 Task: Reply to email with the signature Faith Turner with the subject Request for a testimonial from softage.1@softage.net with the message Can you confirm if the team has the required resources to meet the project deadline? with CC to softage.4@softage.net with an attached document Business_evaluation.pdf
Action: Mouse moved to (527, 674)
Screenshot: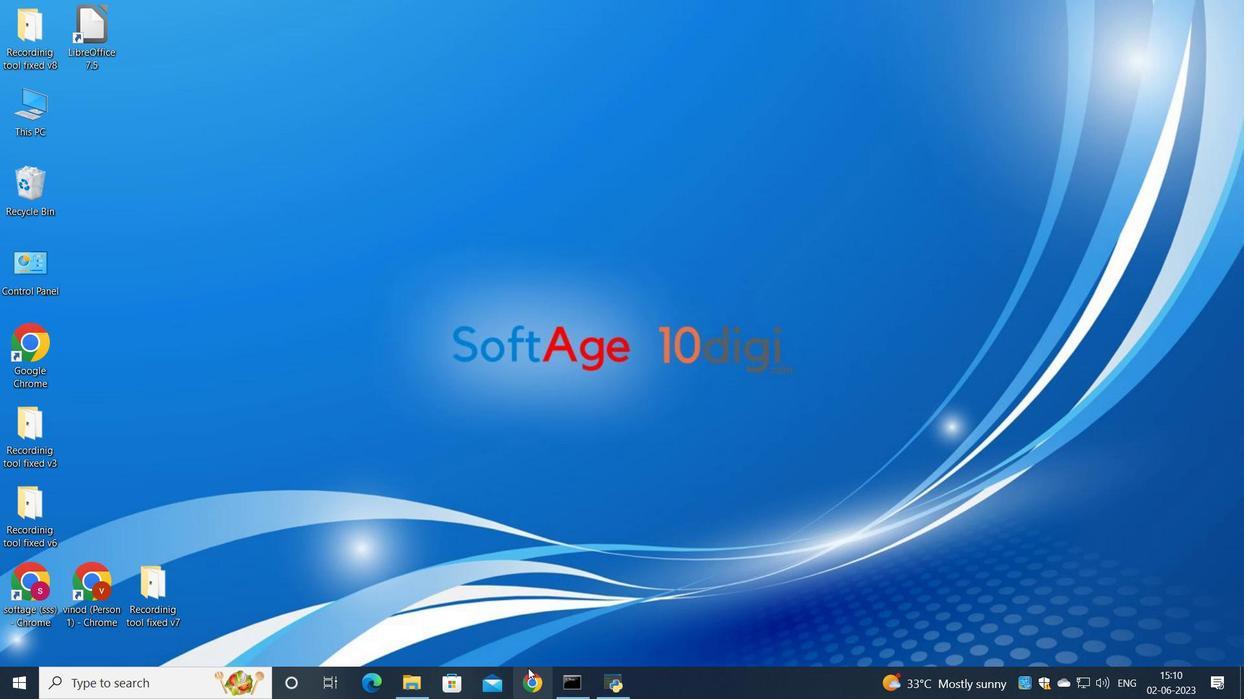 
Action: Mouse pressed left at (527, 674)
Screenshot: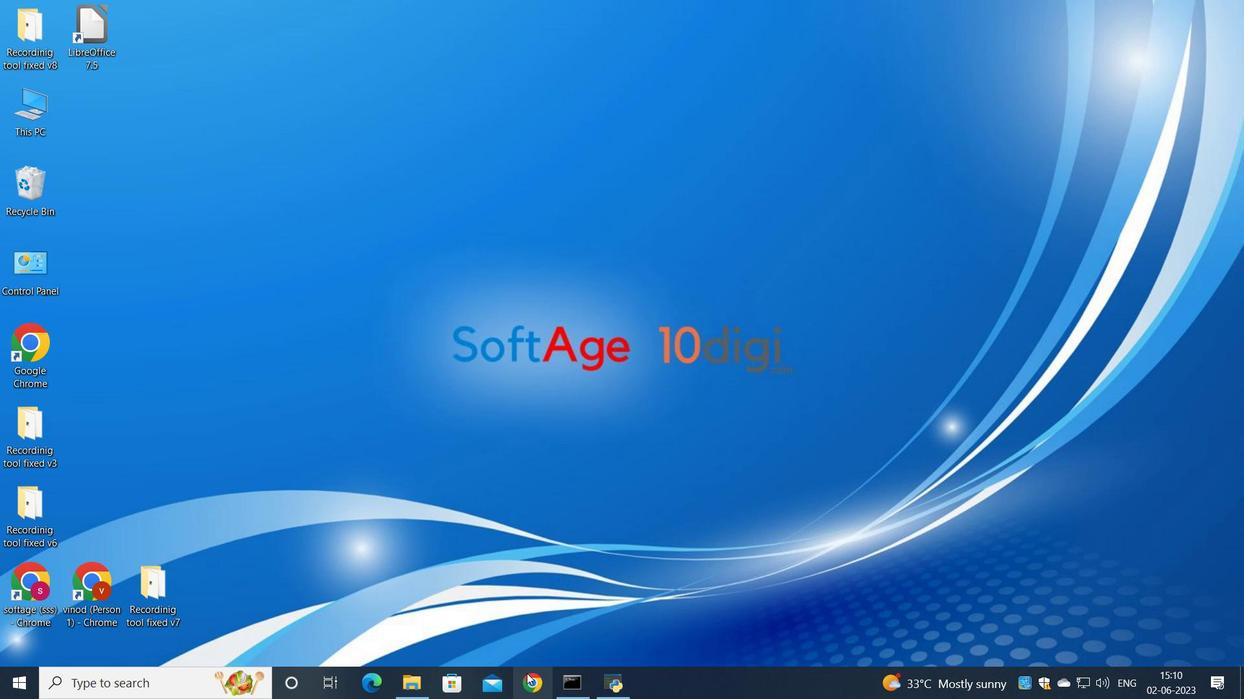 
Action: Mouse moved to (558, 394)
Screenshot: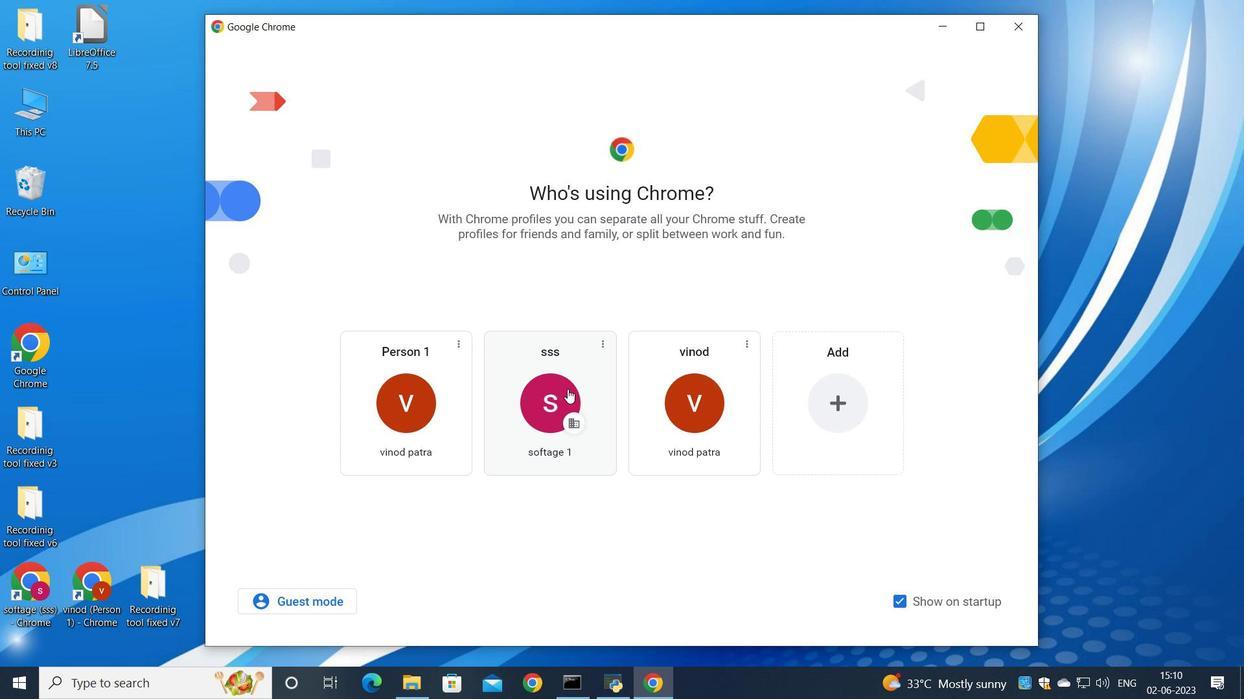
Action: Mouse pressed left at (558, 394)
Screenshot: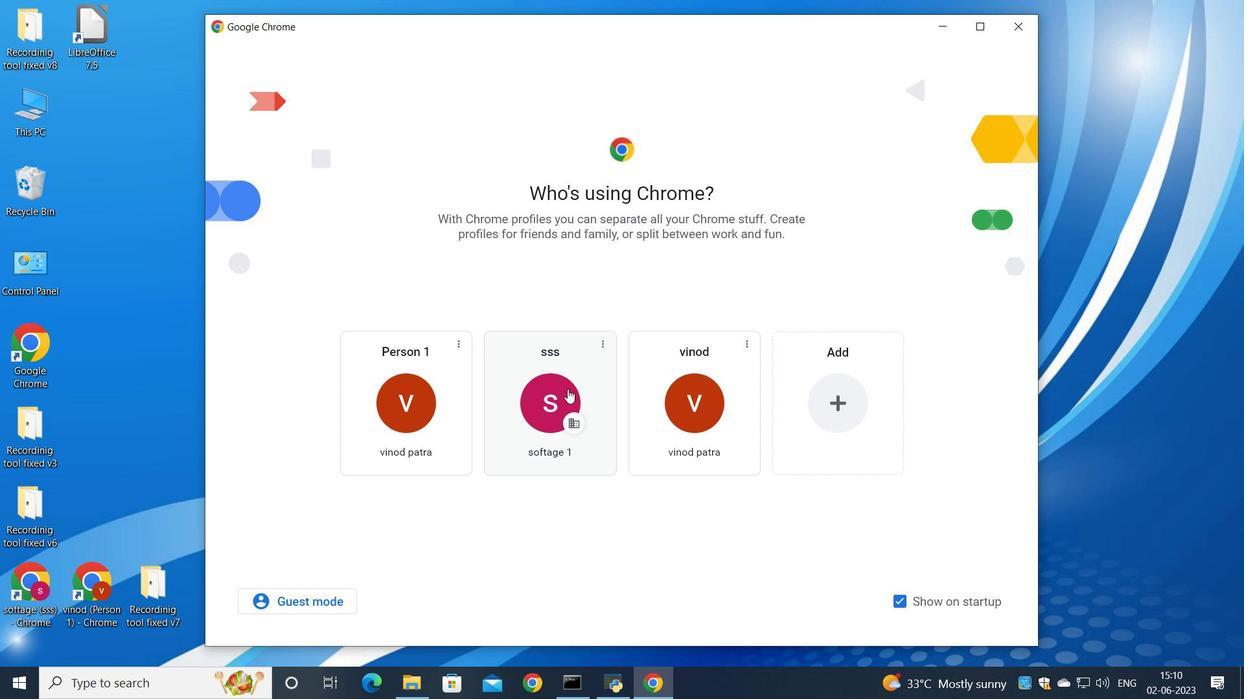 
Action: Mouse moved to (1088, 107)
Screenshot: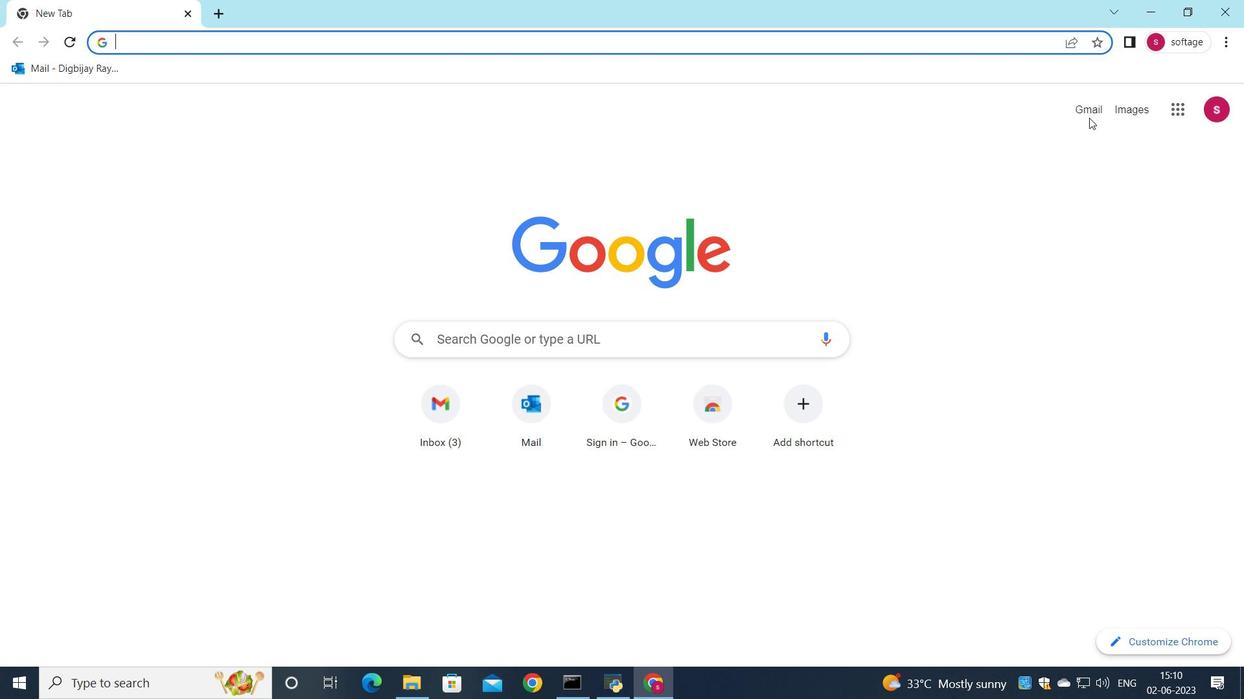 
Action: Mouse pressed left at (1088, 107)
Screenshot: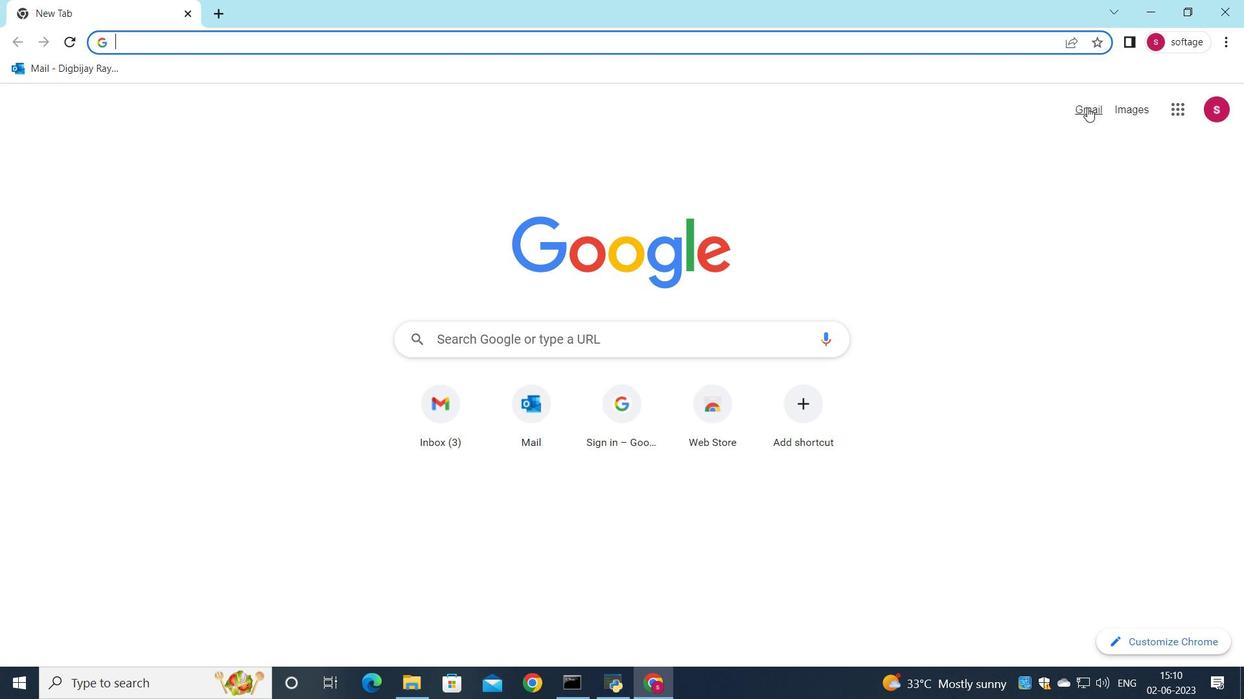 
Action: Mouse moved to (1064, 108)
Screenshot: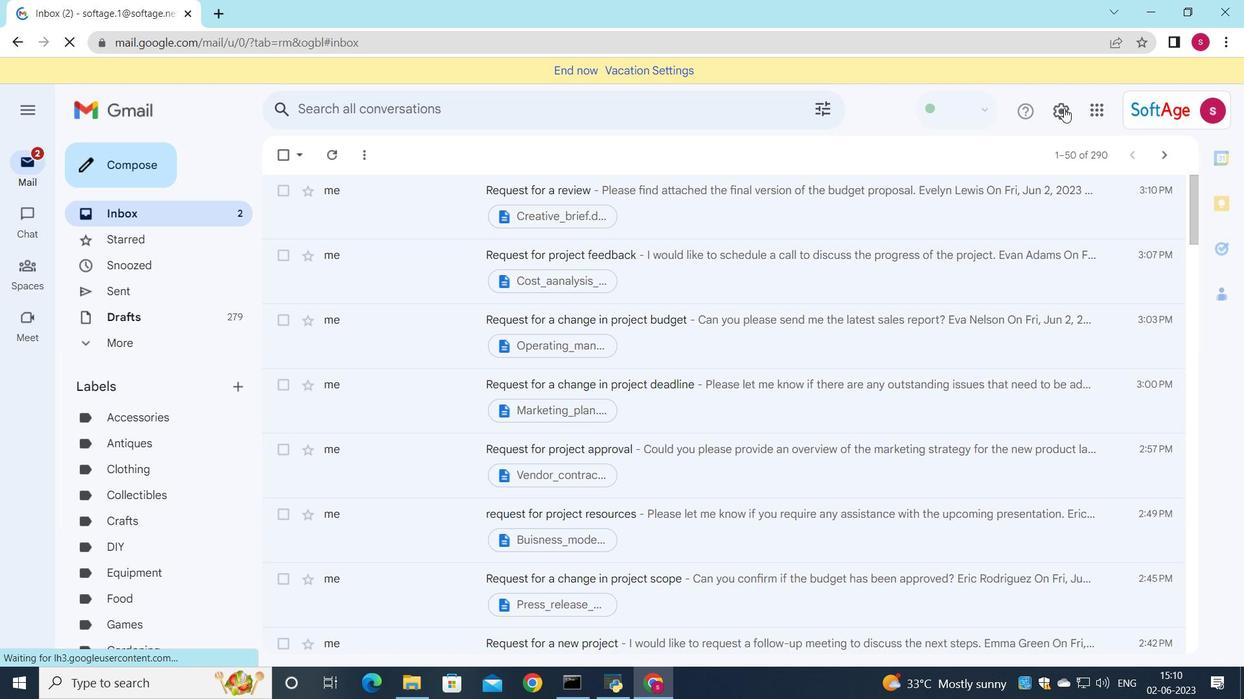 
Action: Mouse pressed left at (1064, 108)
Screenshot: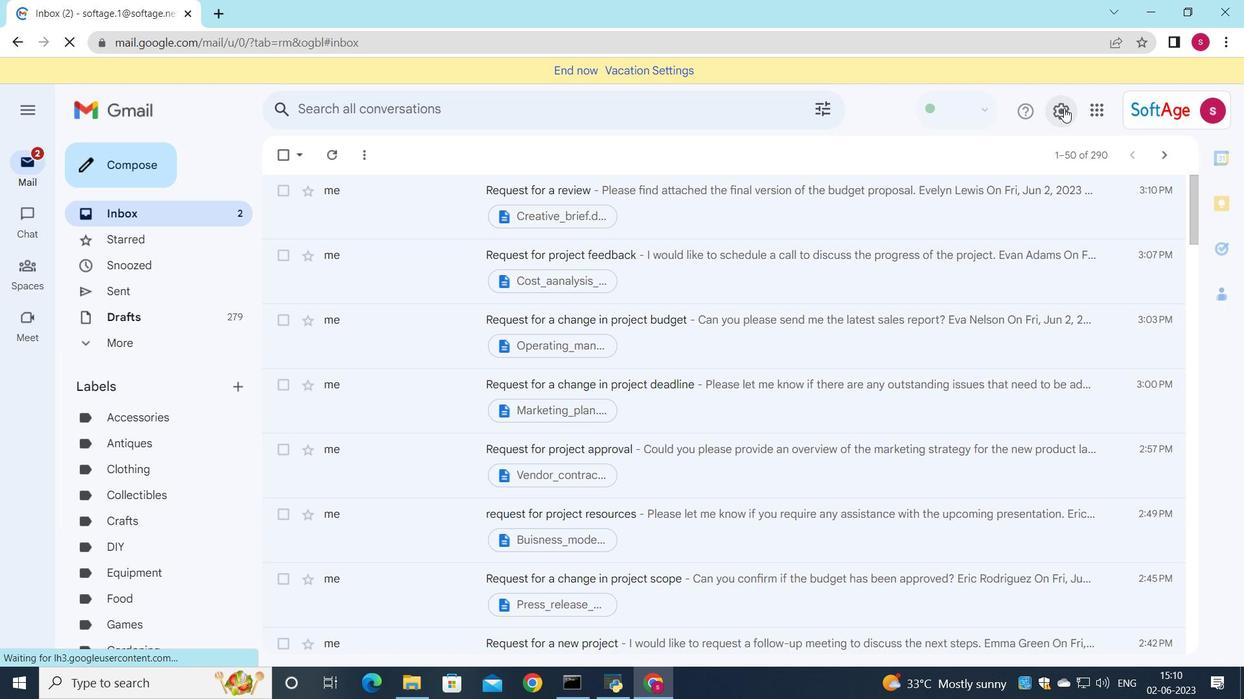
Action: Mouse moved to (1027, 187)
Screenshot: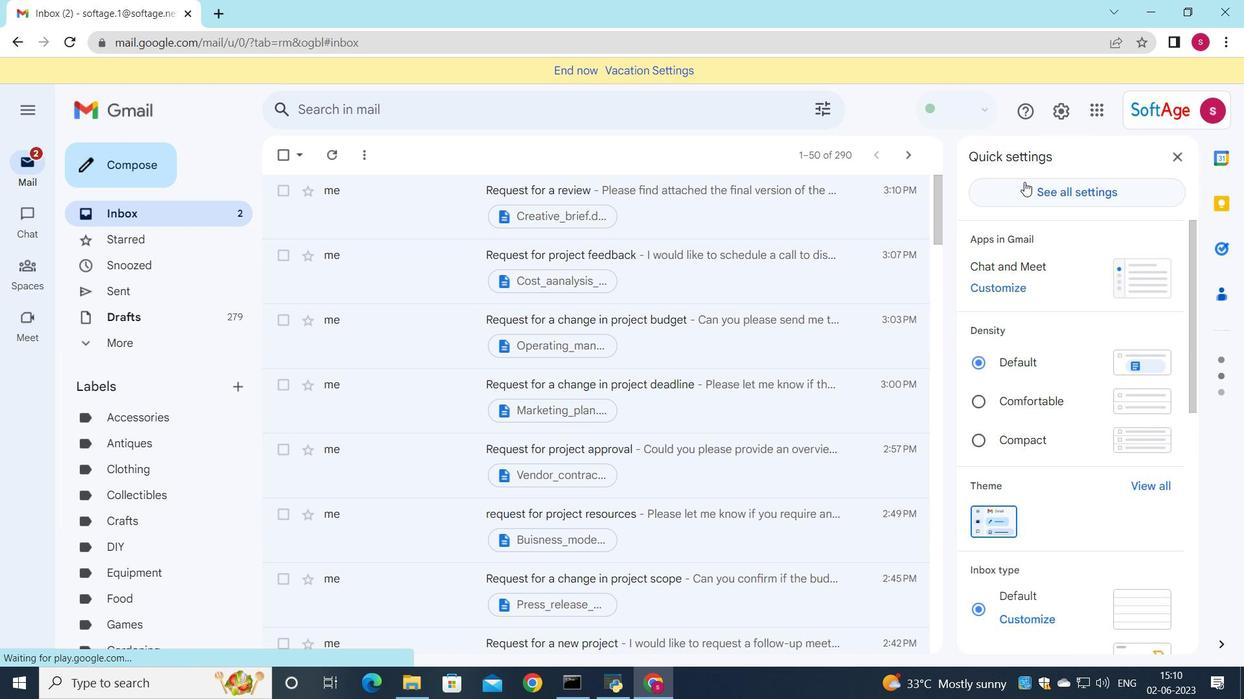 
Action: Mouse pressed left at (1027, 187)
Screenshot: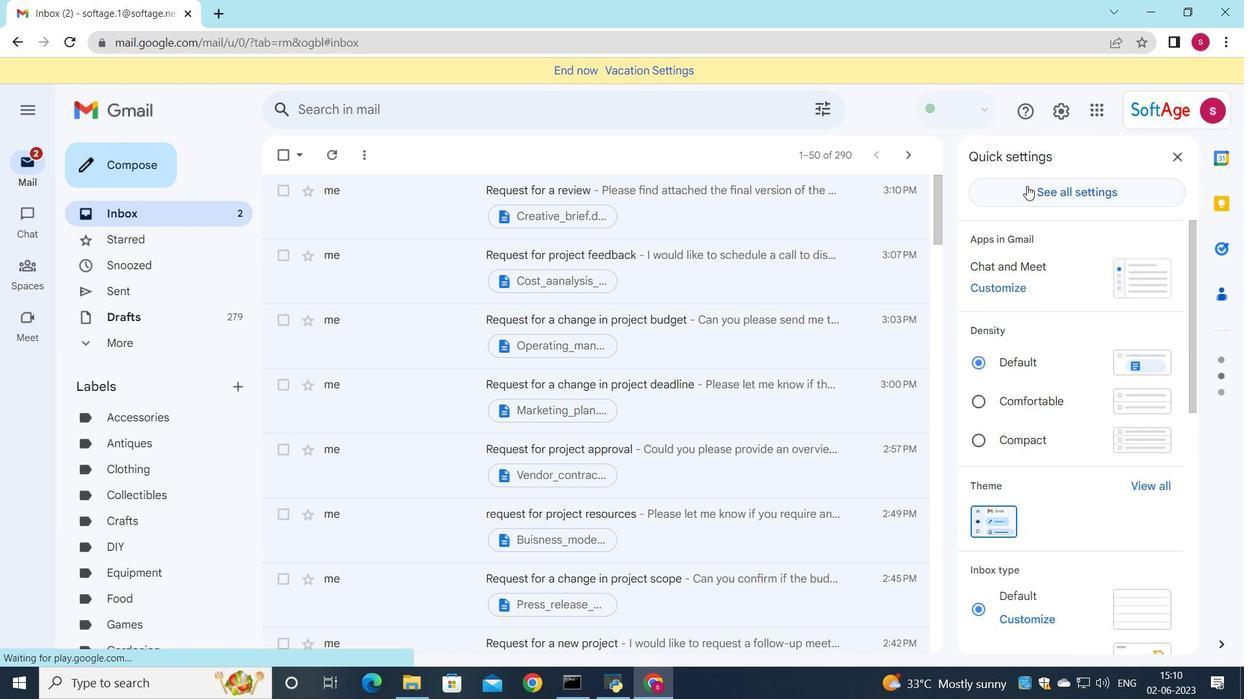 
Action: Mouse moved to (664, 326)
Screenshot: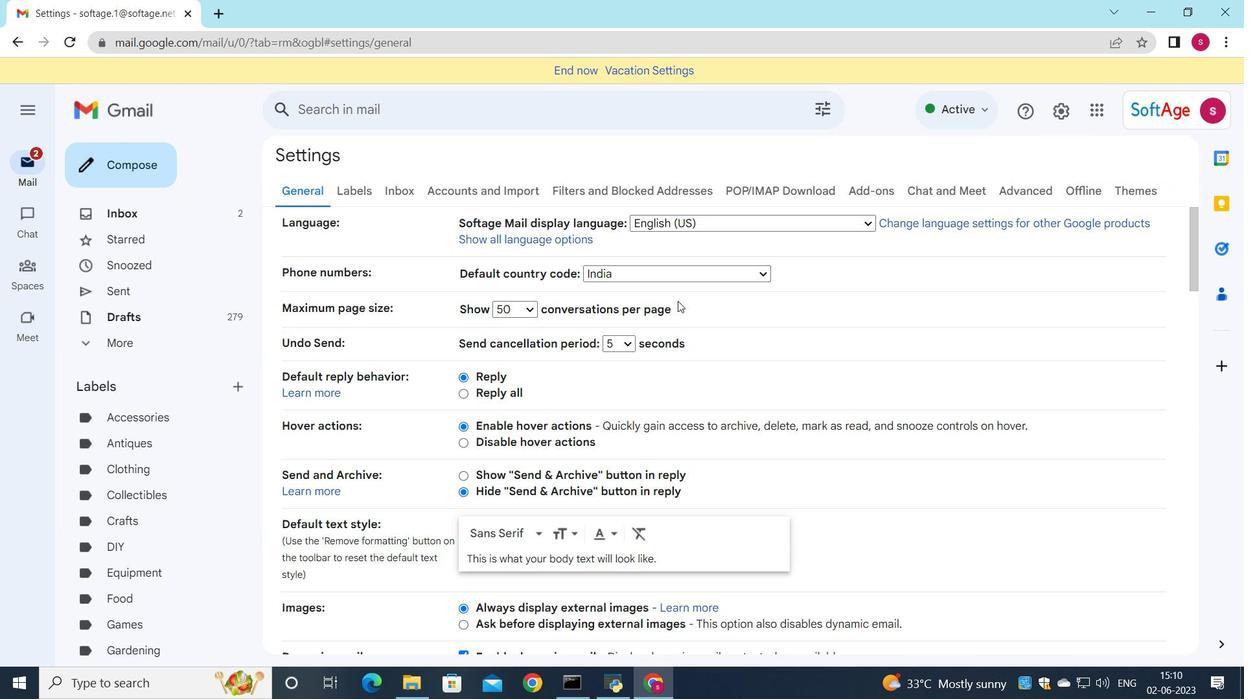 
Action: Mouse scrolled (666, 324) with delta (0, 0)
Screenshot: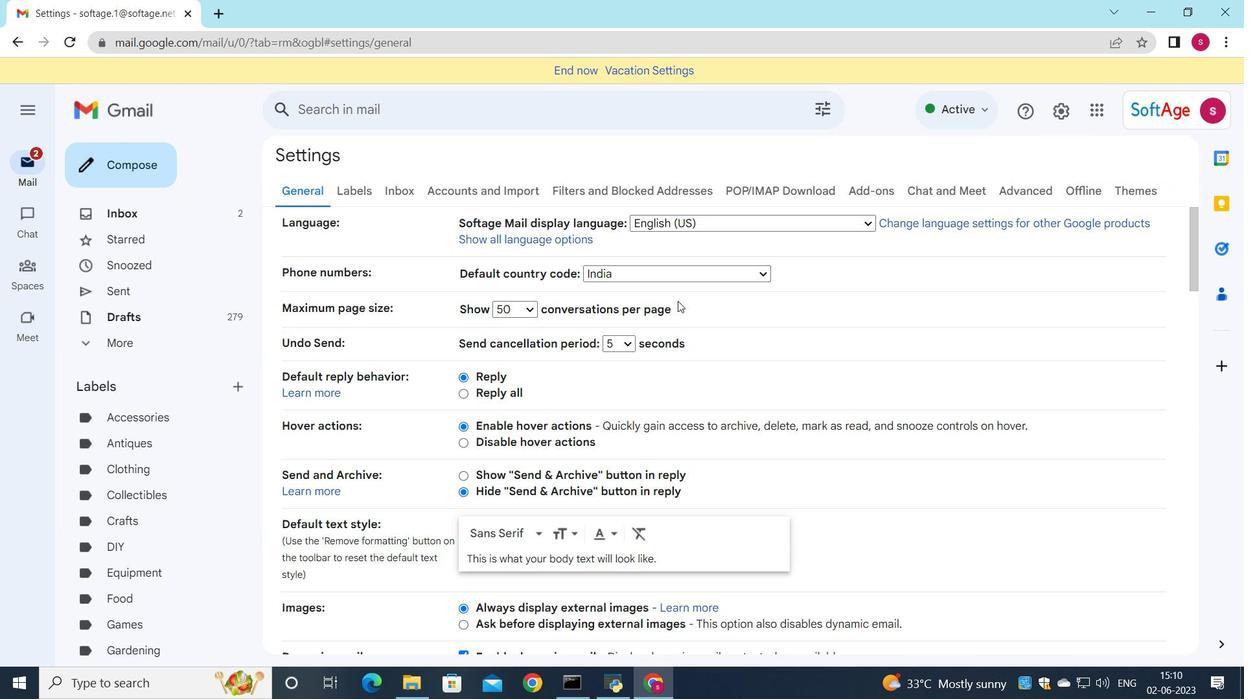 
Action: Mouse moved to (659, 335)
Screenshot: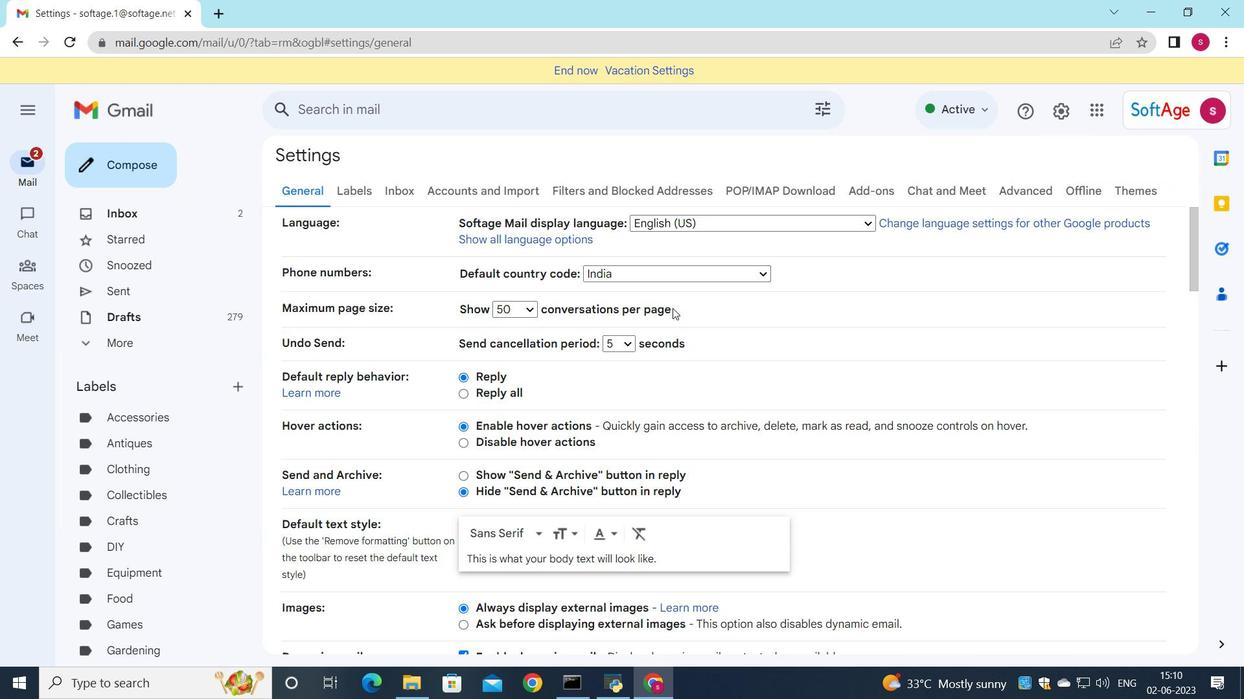 
Action: Mouse scrolled (659, 335) with delta (0, 0)
Screenshot: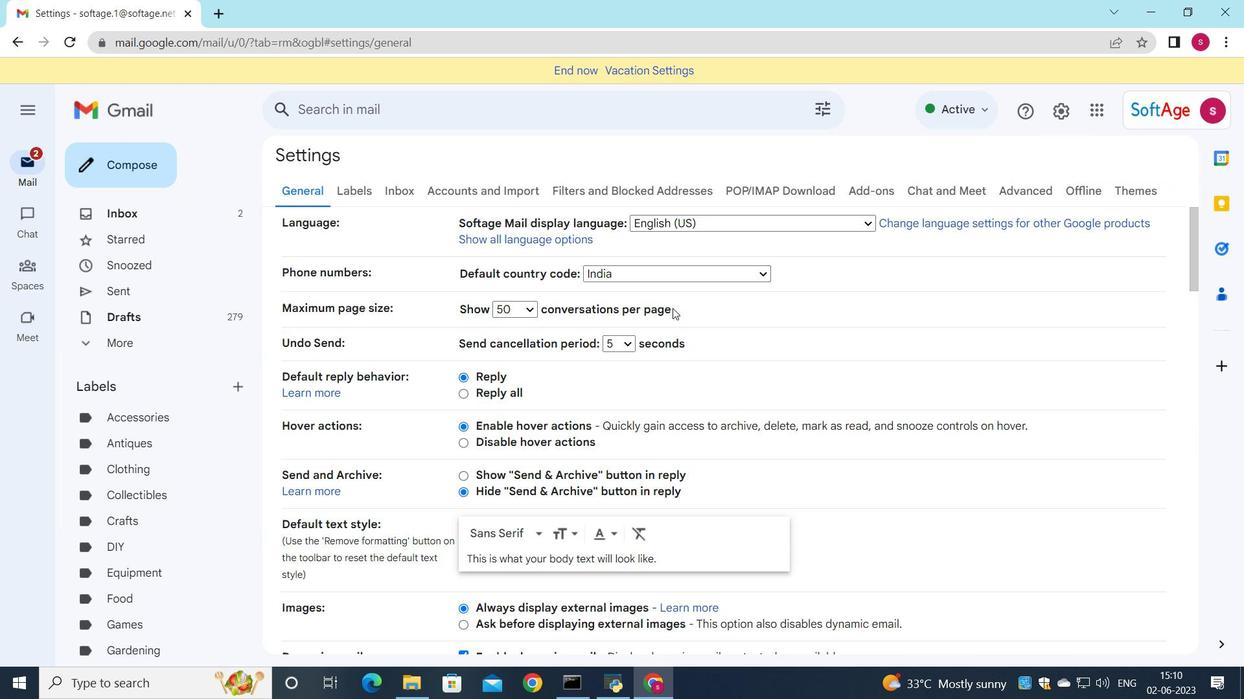 
Action: Mouse moved to (648, 344)
Screenshot: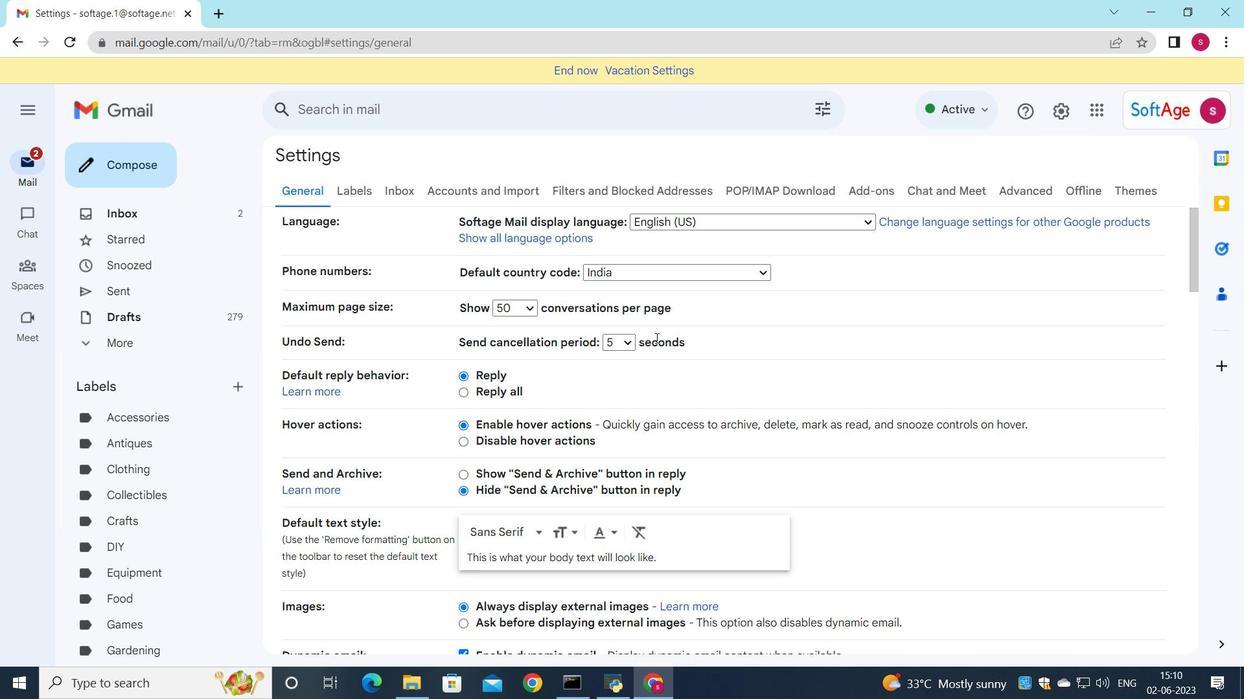 
Action: Mouse scrolled (648, 344) with delta (0, 0)
Screenshot: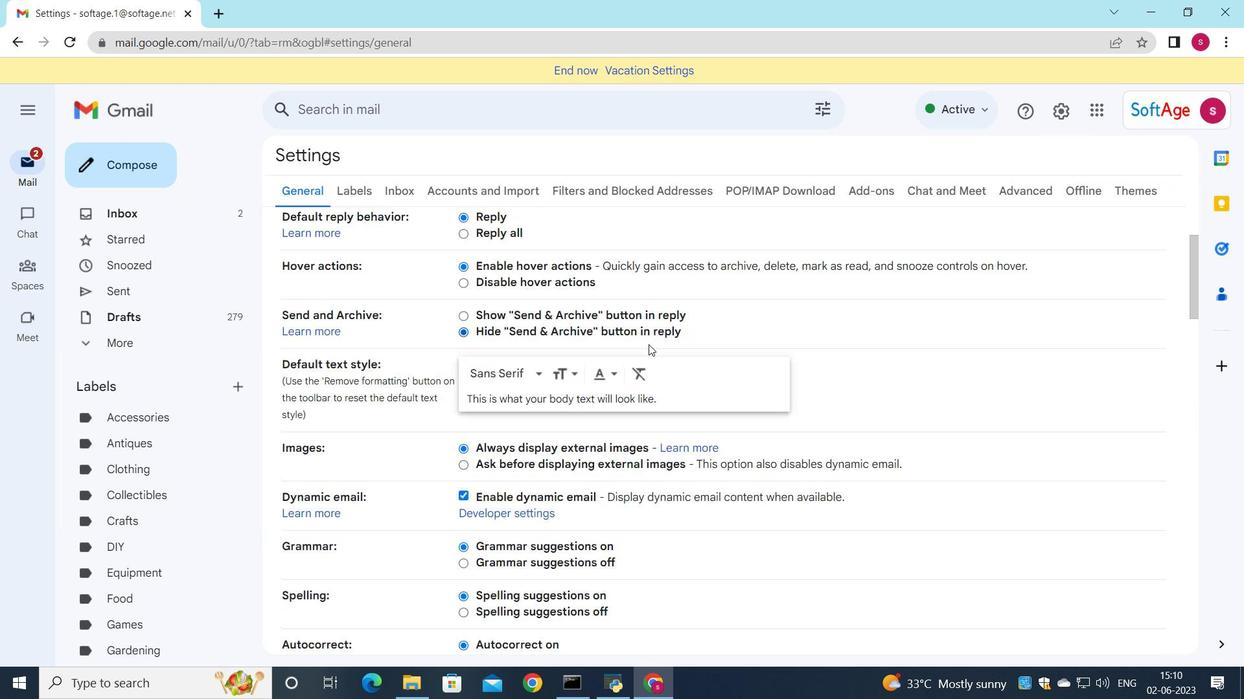 
Action: Mouse scrolled (648, 344) with delta (0, 0)
Screenshot: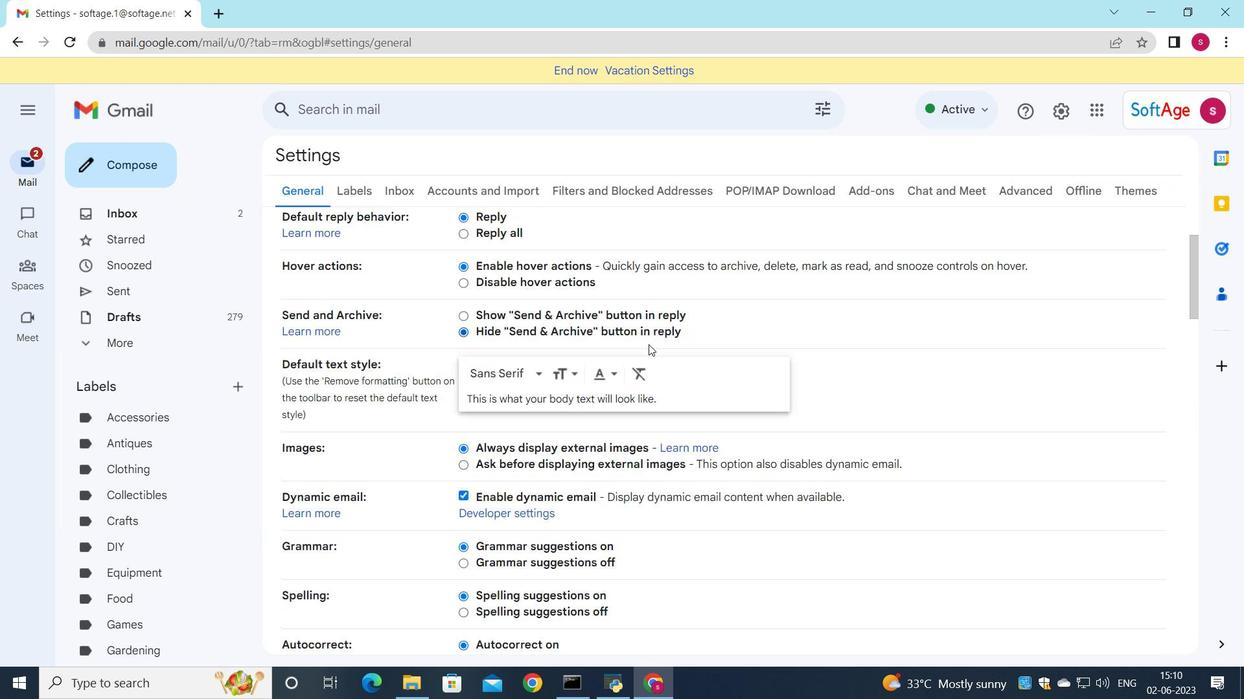 
Action: Mouse scrolled (648, 344) with delta (0, 0)
Screenshot: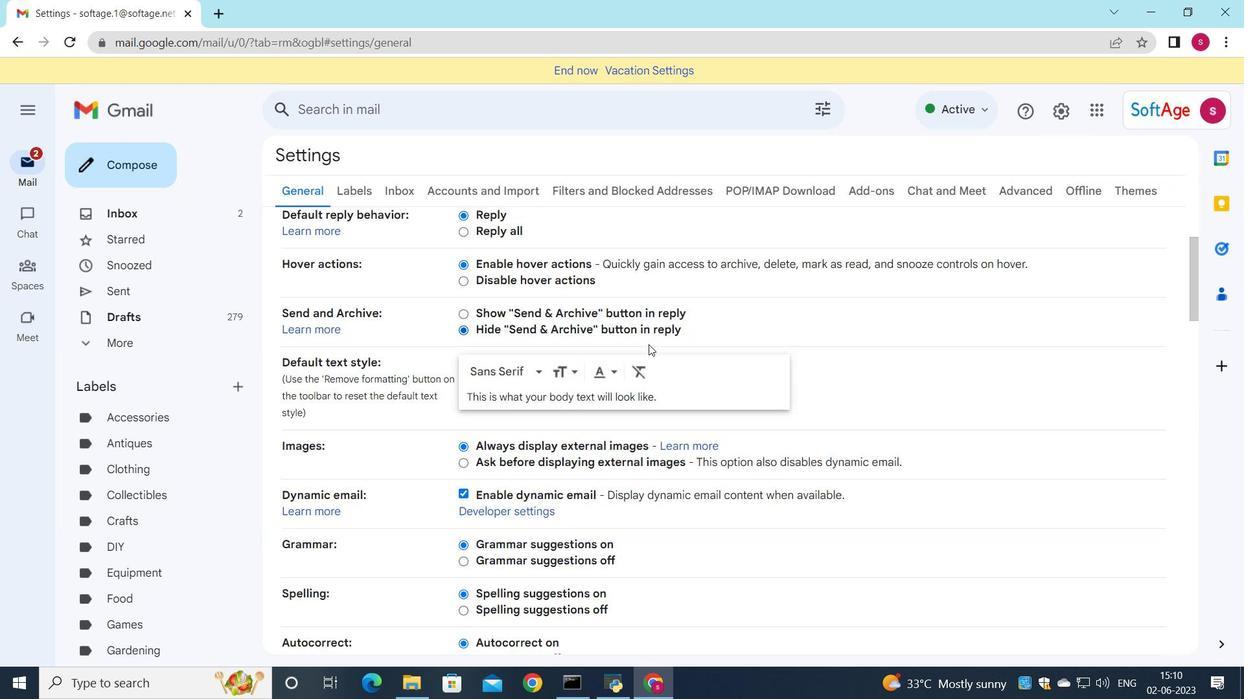 
Action: Mouse scrolled (648, 344) with delta (0, 0)
Screenshot: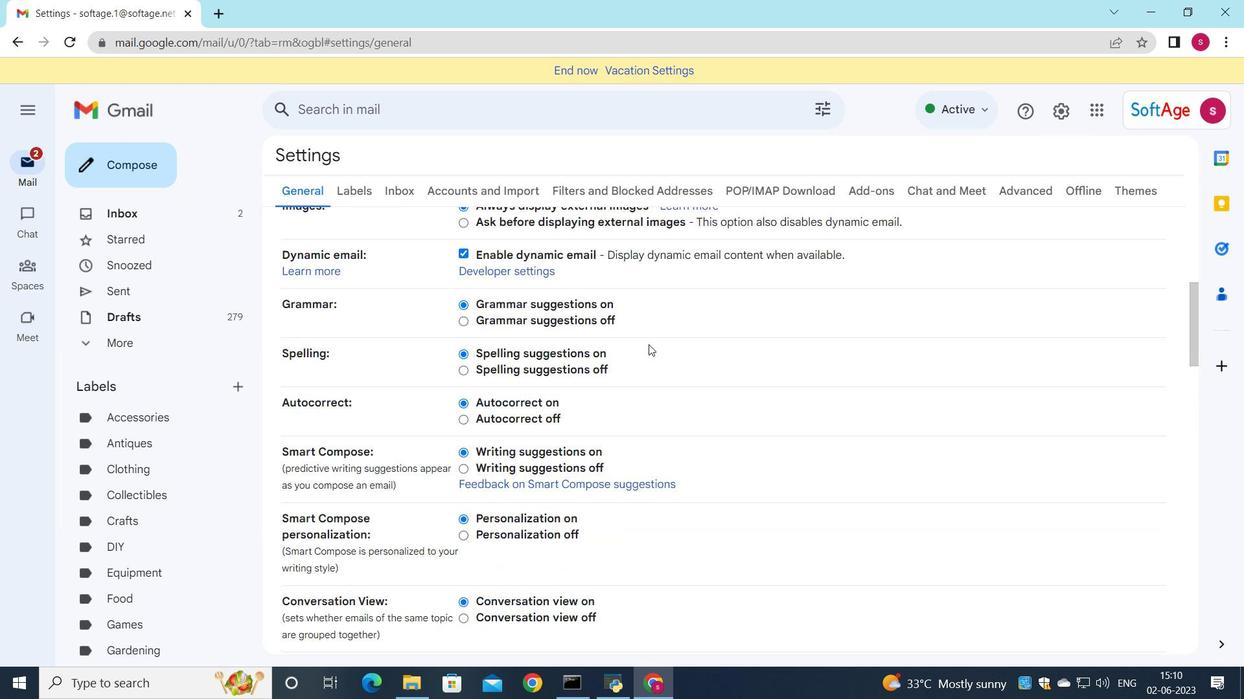 
Action: Mouse scrolled (648, 344) with delta (0, 0)
Screenshot: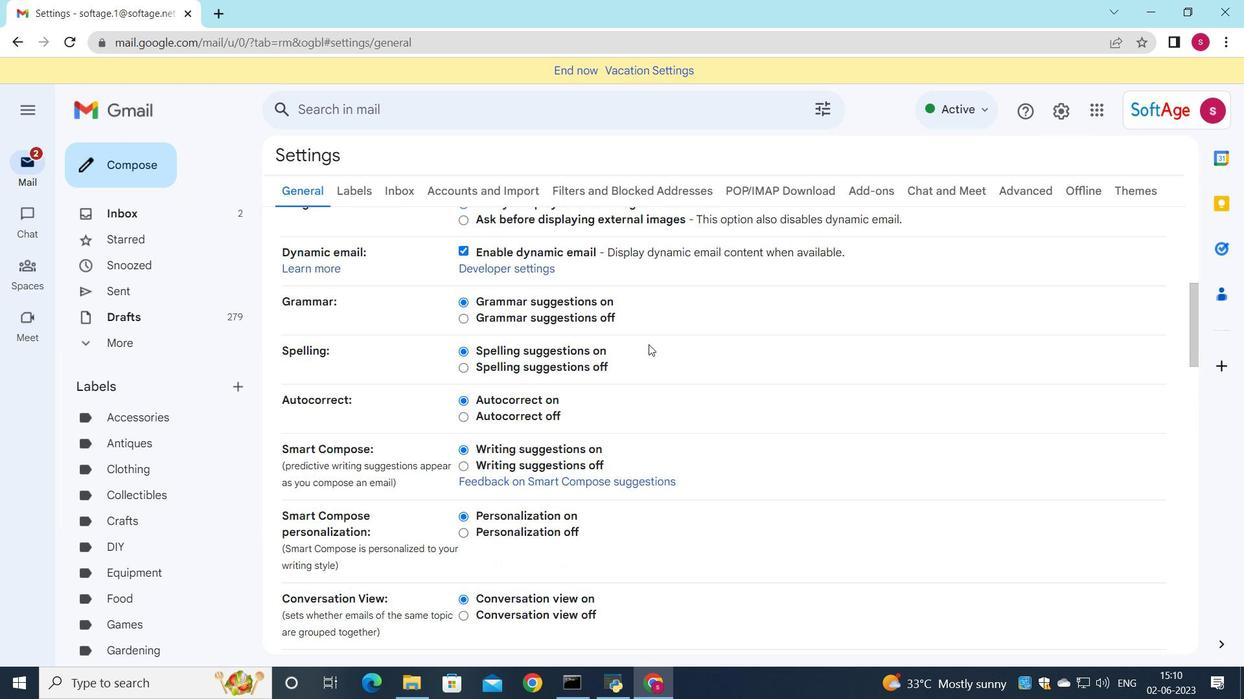 
Action: Mouse moved to (644, 358)
Screenshot: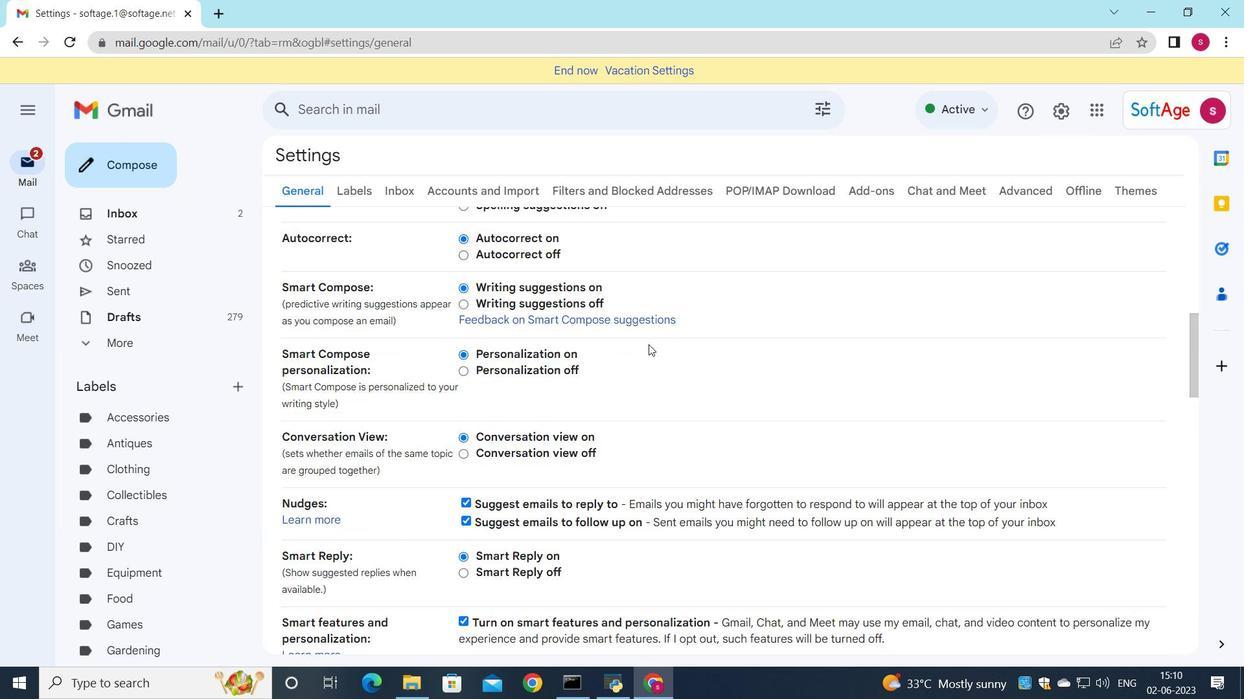 
Action: Mouse scrolled (644, 357) with delta (0, 0)
Screenshot: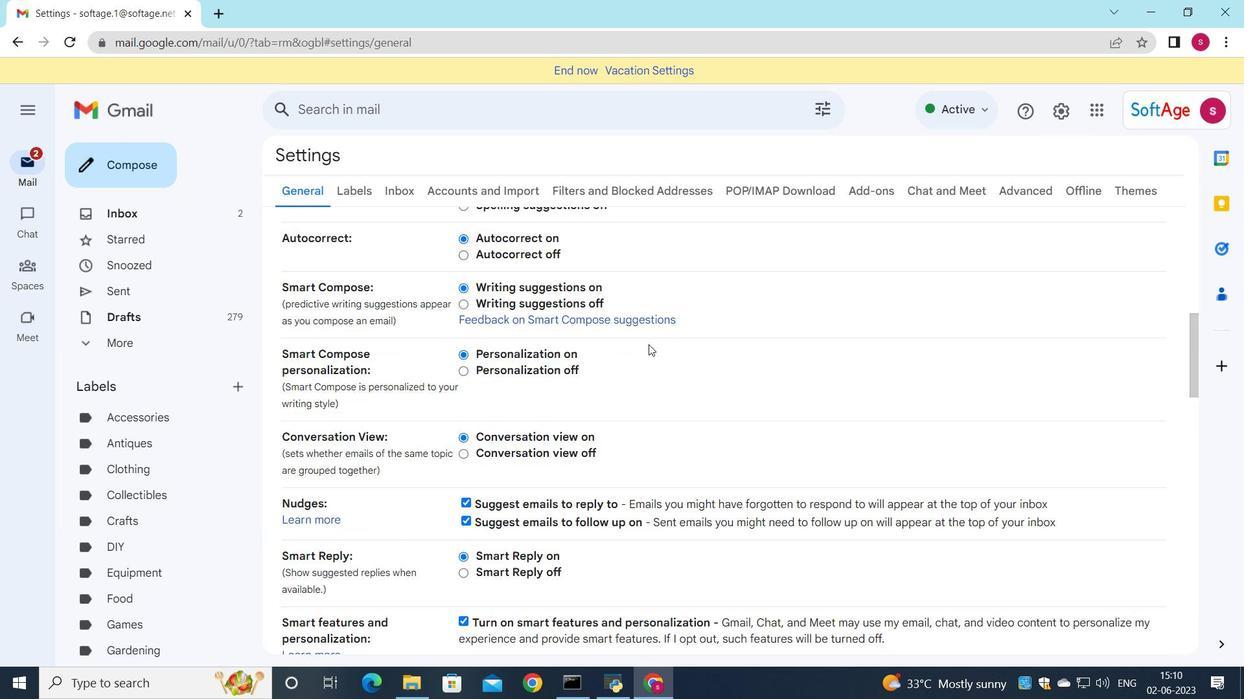 
Action: Mouse moved to (644, 359)
Screenshot: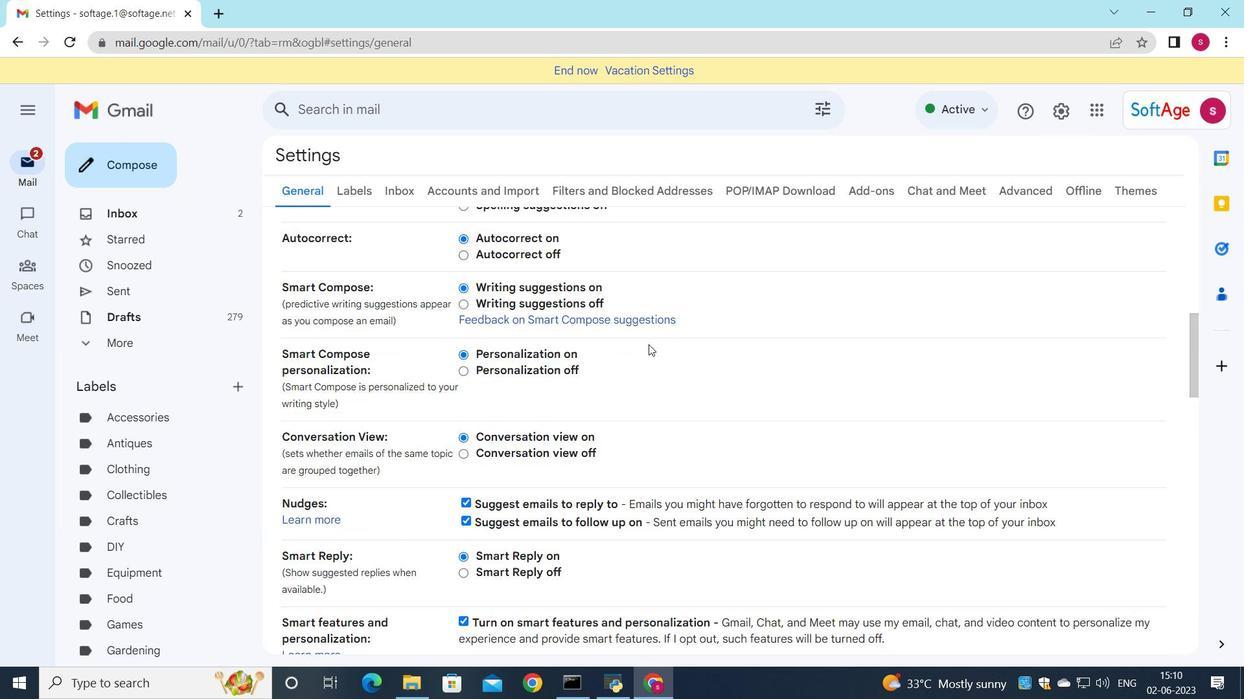 
Action: Mouse scrolled (644, 358) with delta (0, 0)
Screenshot: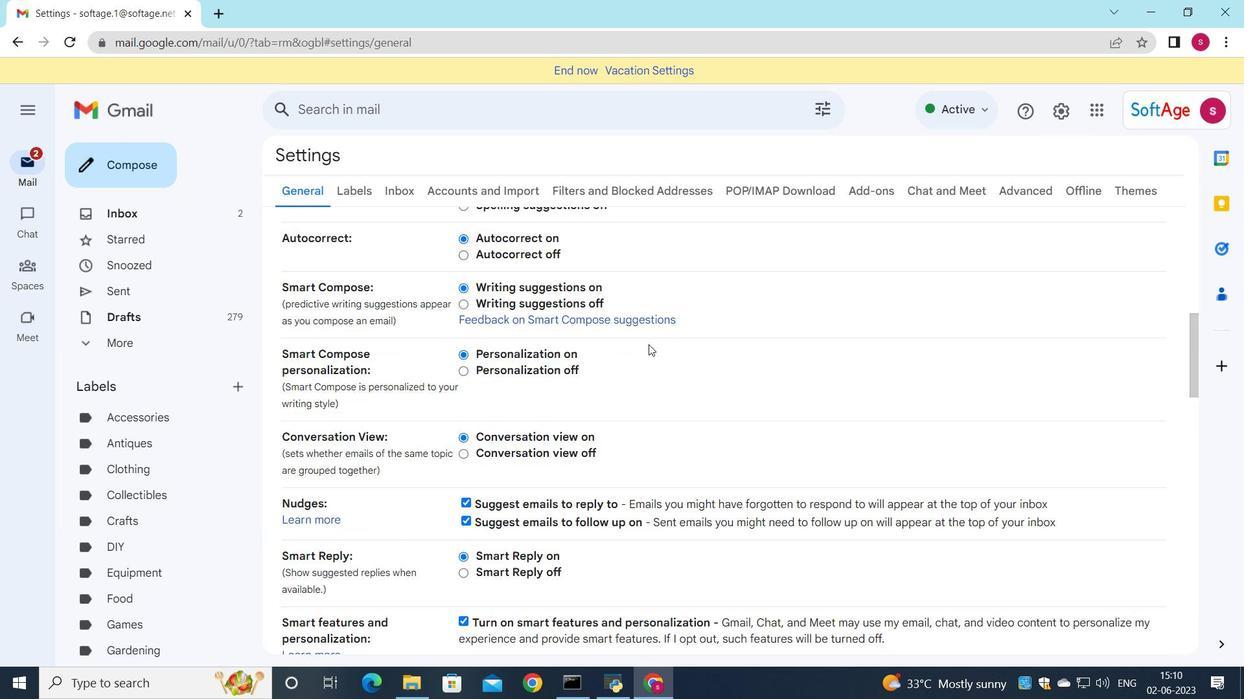 
Action: Mouse moved to (641, 368)
Screenshot: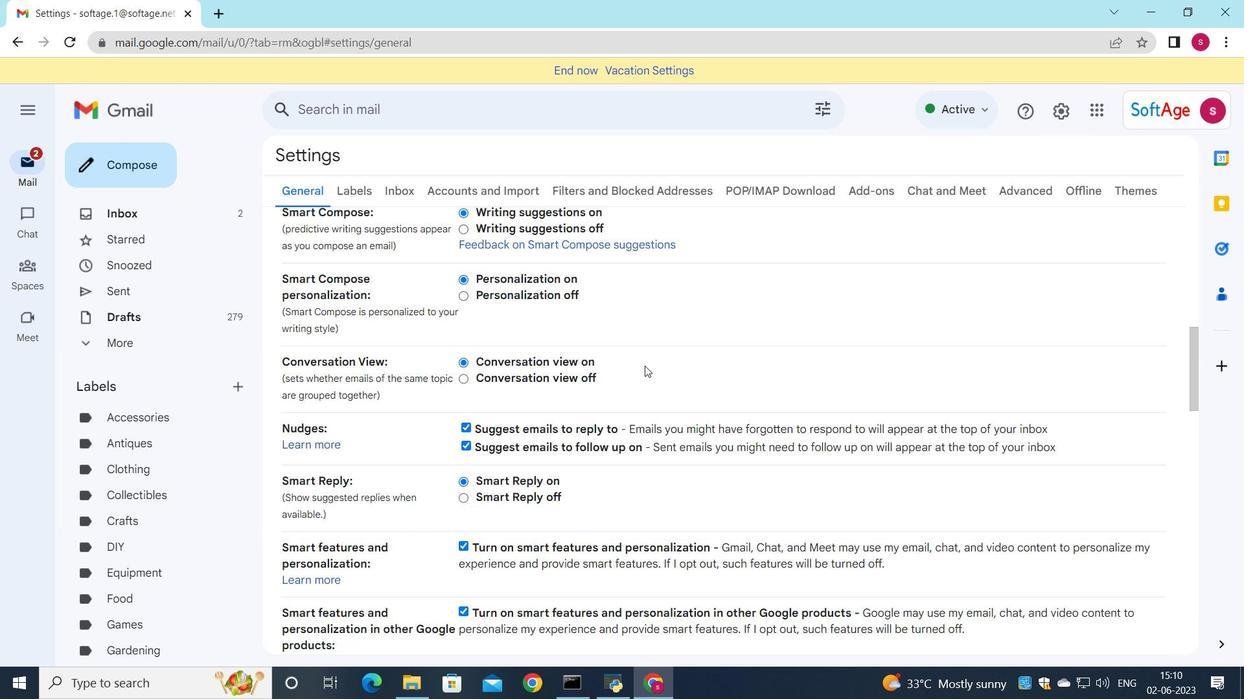 
Action: Mouse scrolled (641, 368) with delta (0, 0)
Screenshot: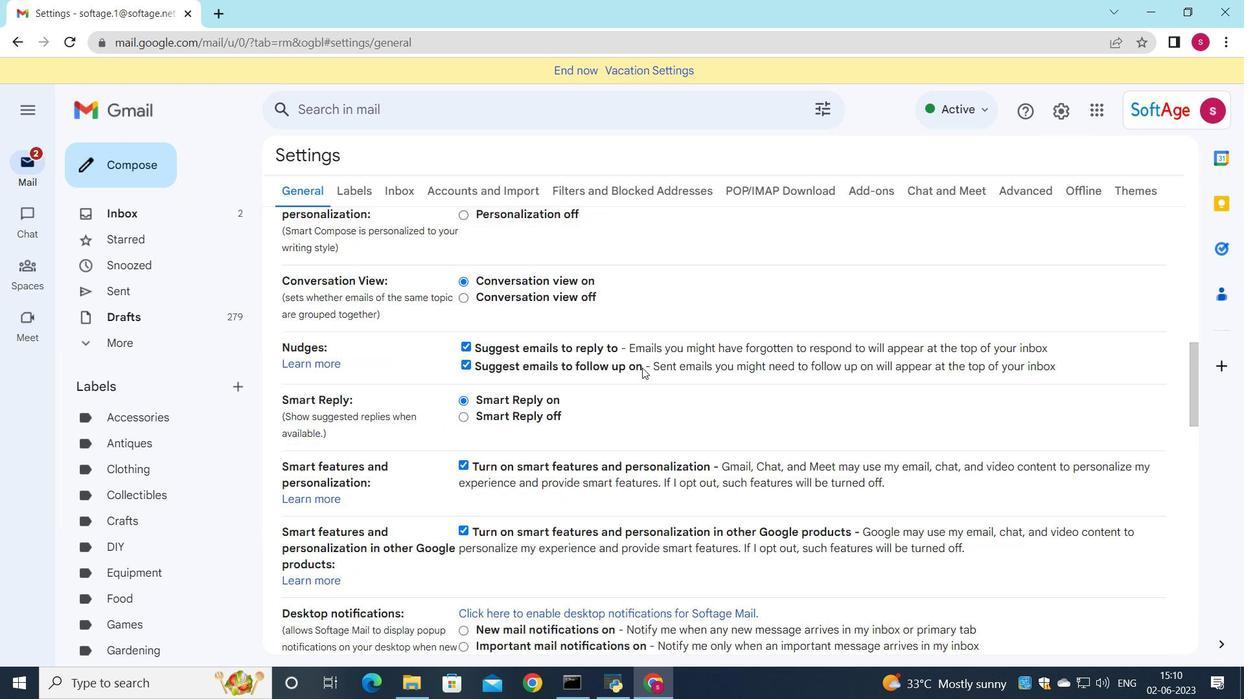 
Action: Mouse scrolled (641, 368) with delta (0, 0)
Screenshot: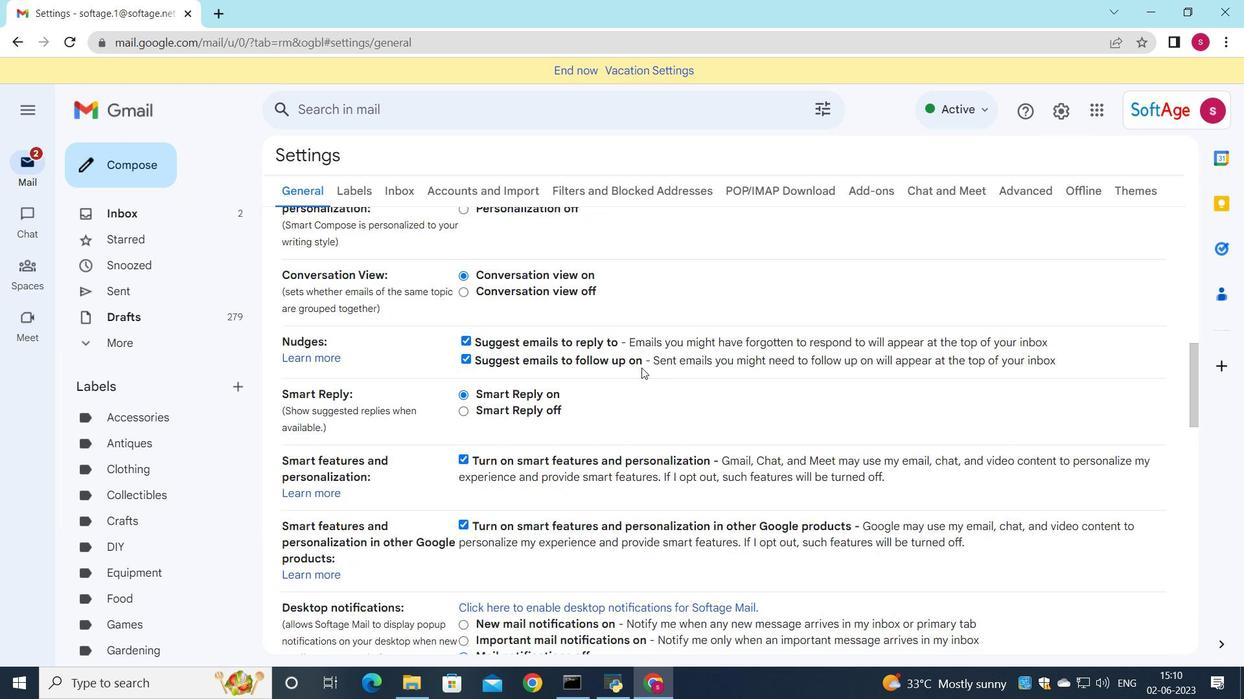 
Action: Mouse scrolled (641, 368) with delta (0, 0)
Screenshot: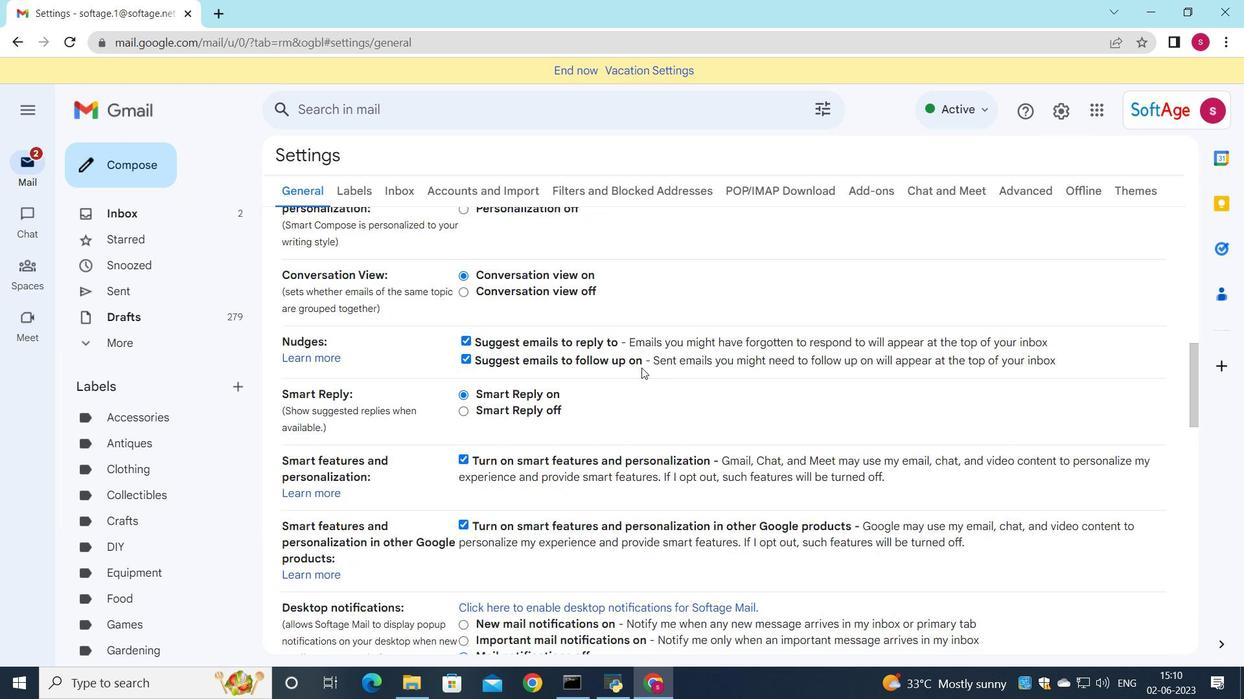 
Action: Mouse scrolled (641, 368) with delta (0, 0)
Screenshot: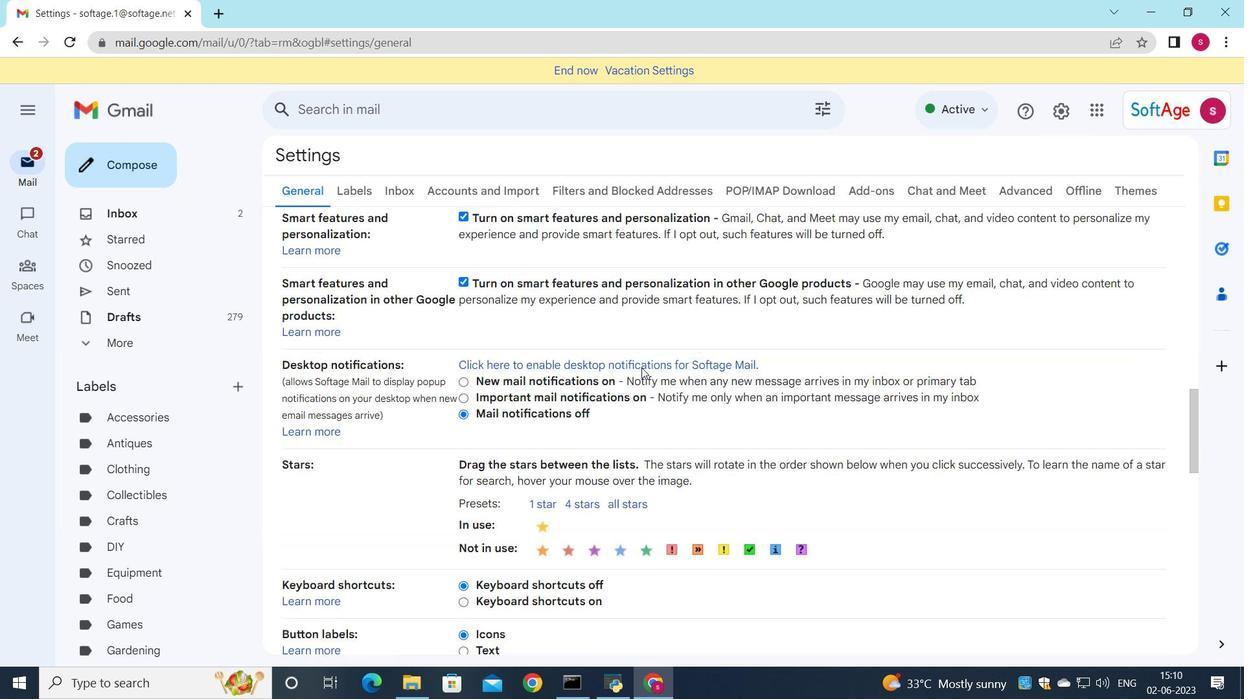 
Action: Mouse scrolled (641, 368) with delta (0, 0)
Screenshot: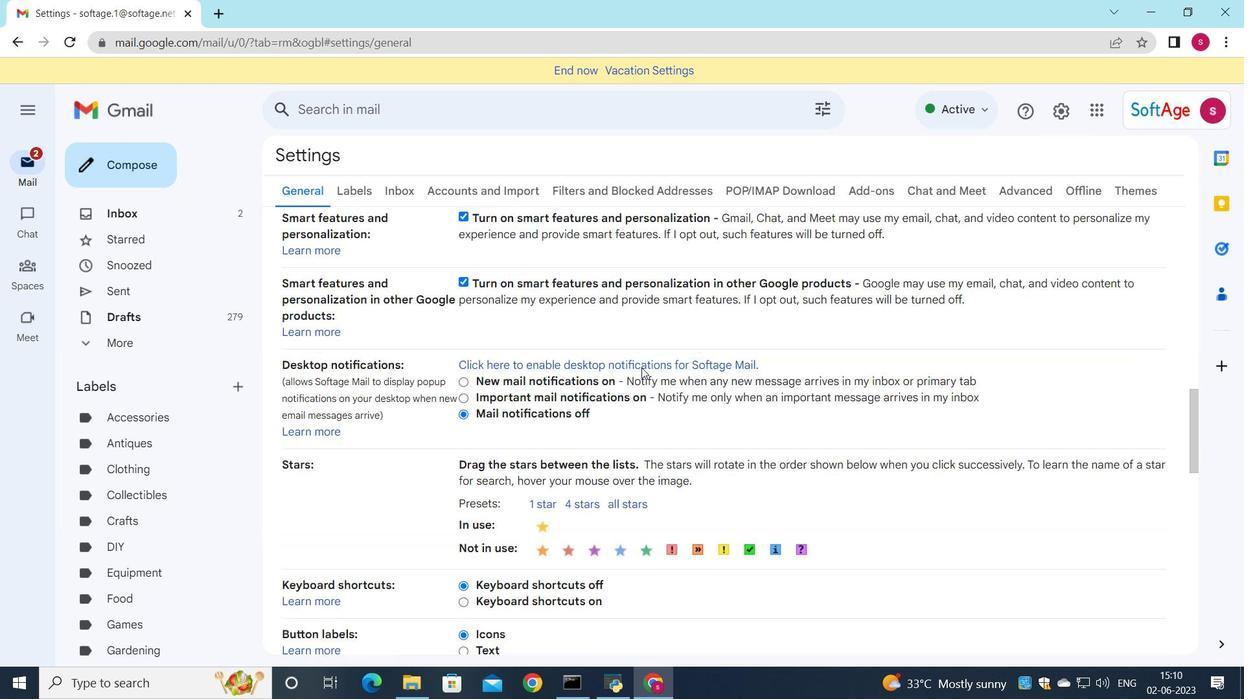 
Action: Mouse scrolled (641, 368) with delta (0, 0)
Screenshot: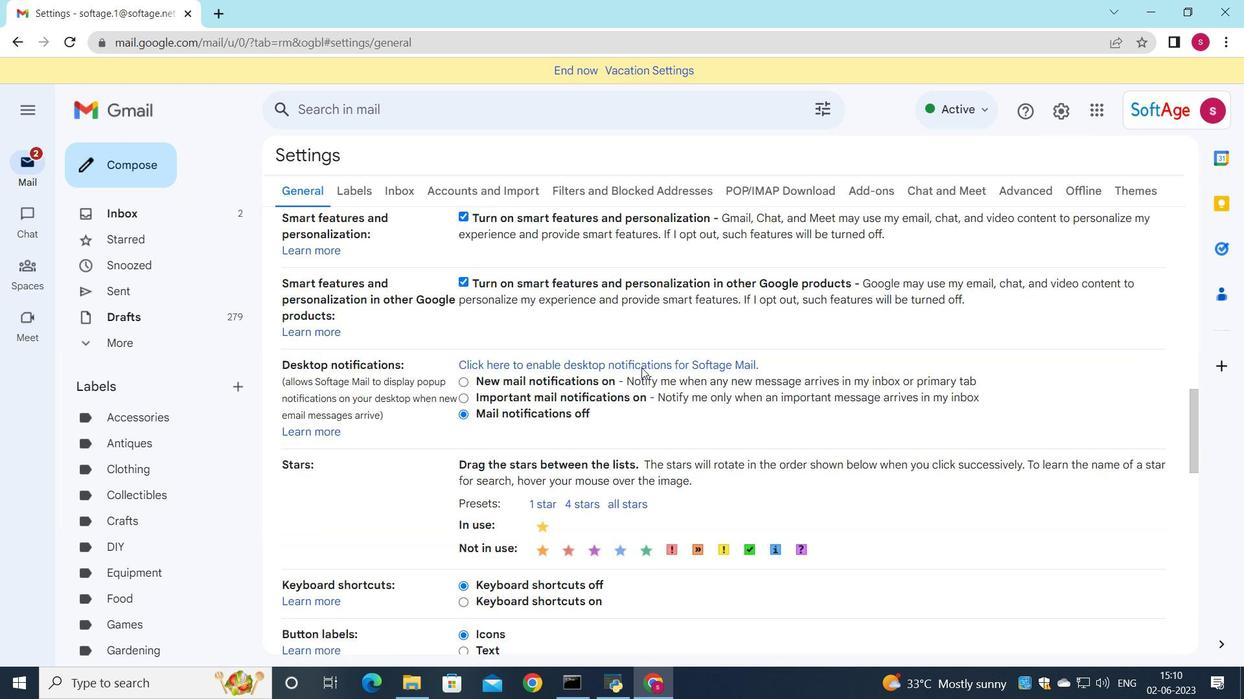 
Action: Mouse scrolled (641, 368) with delta (0, 0)
Screenshot: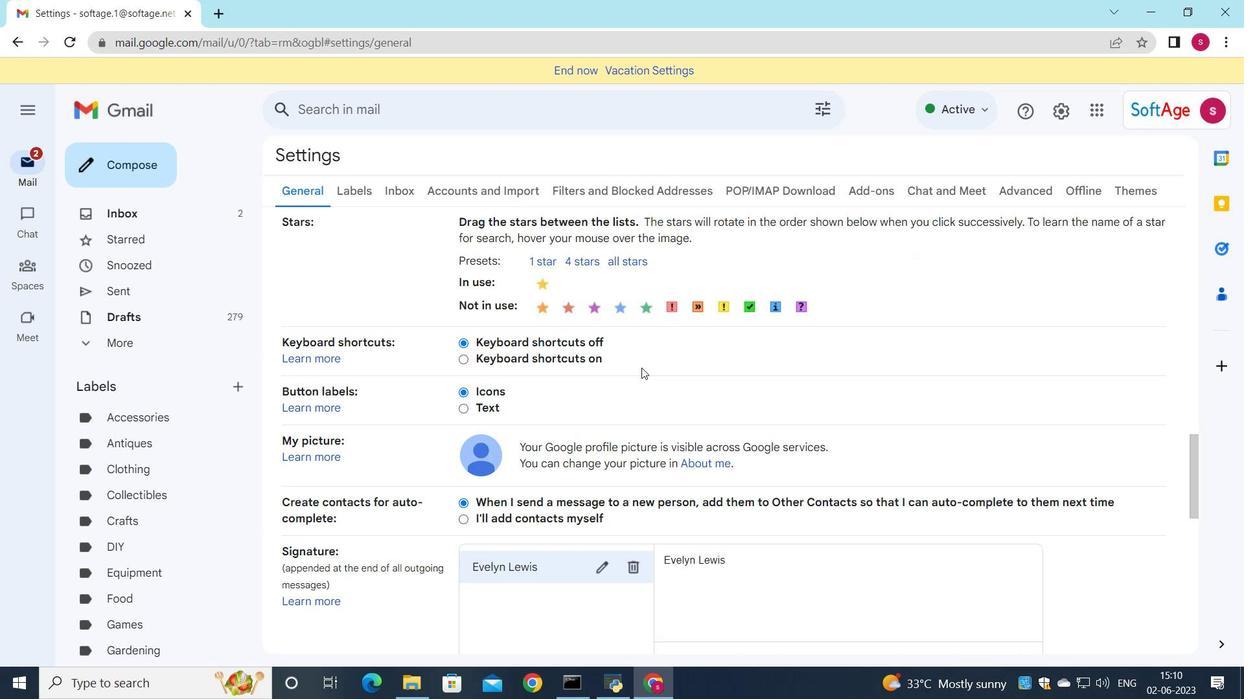 
Action: Mouse scrolled (641, 368) with delta (0, 0)
Screenshot: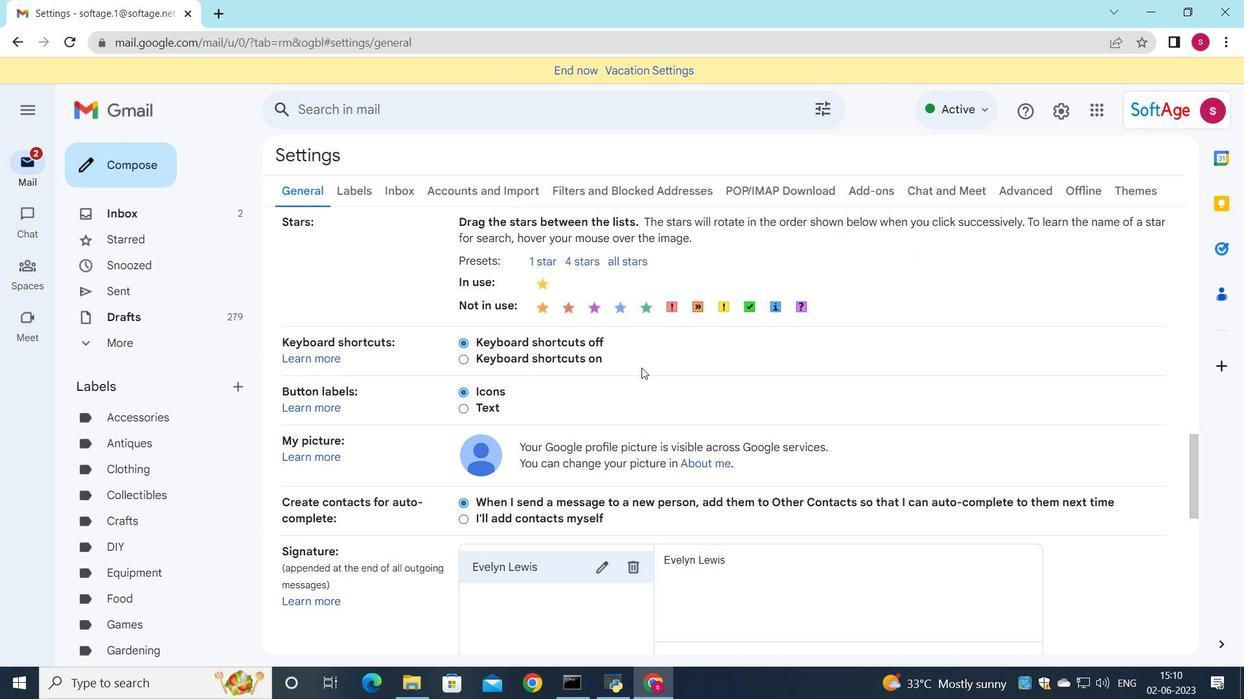 
Action: Mouse scrolled (641, 368) with delta (0, 0)
Screenshot: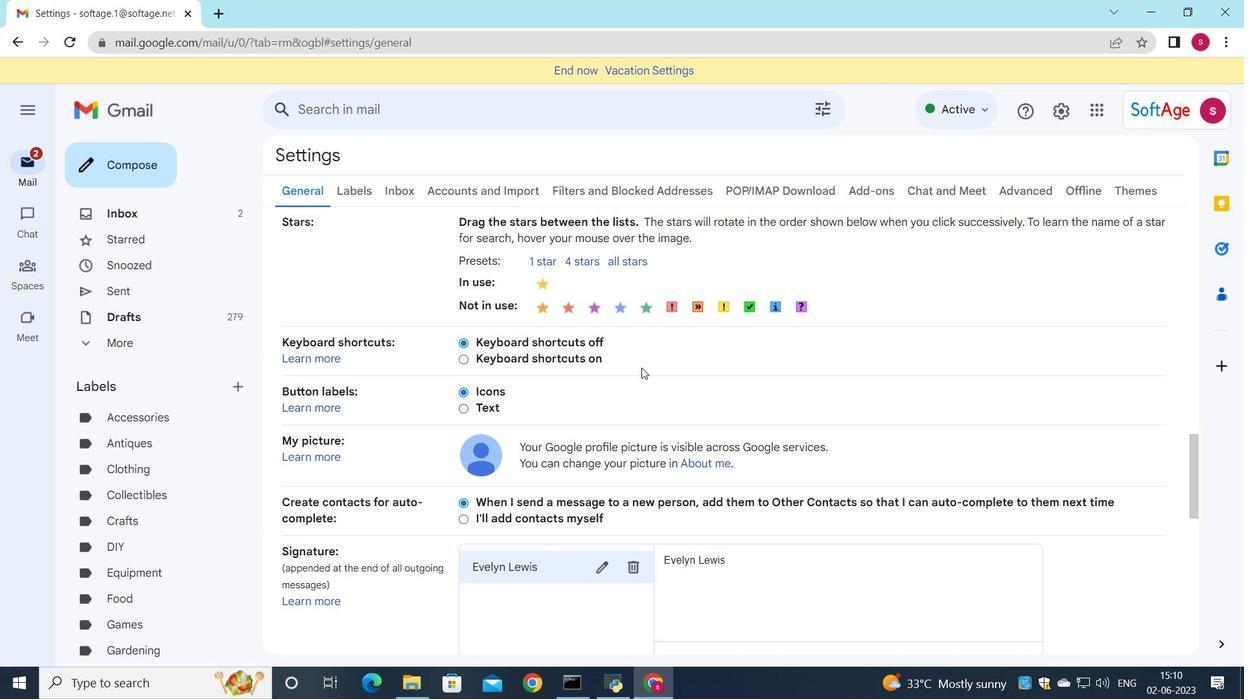 
Action: Mouse moved to (637, 333)
Screenshot: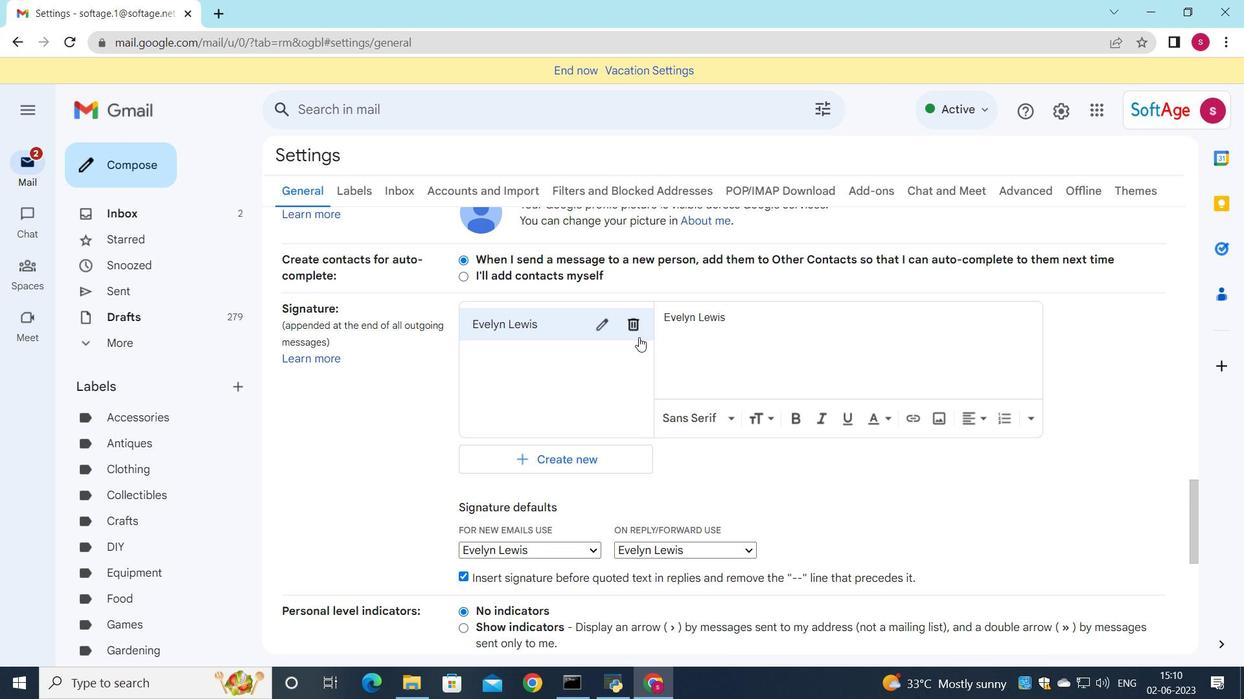 
Action: Mouse pressed left at (637, 333)
Screenshot: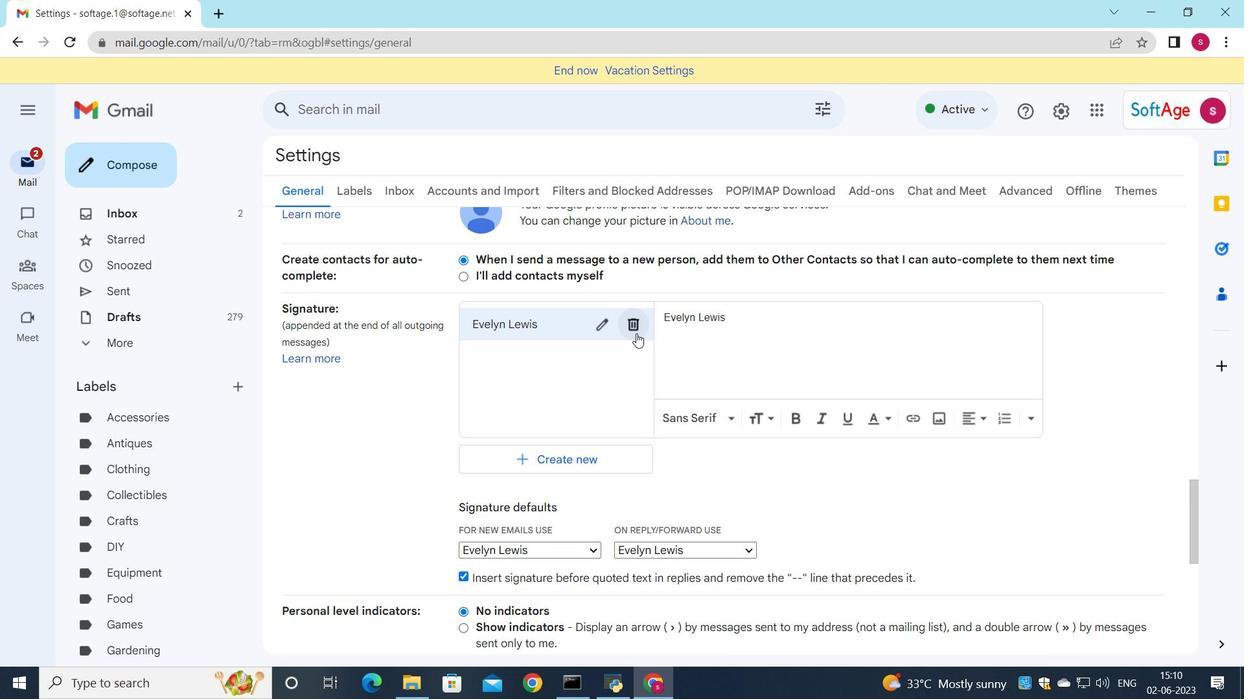 
Action: Mouse moved to (756, 407)
Screenshot: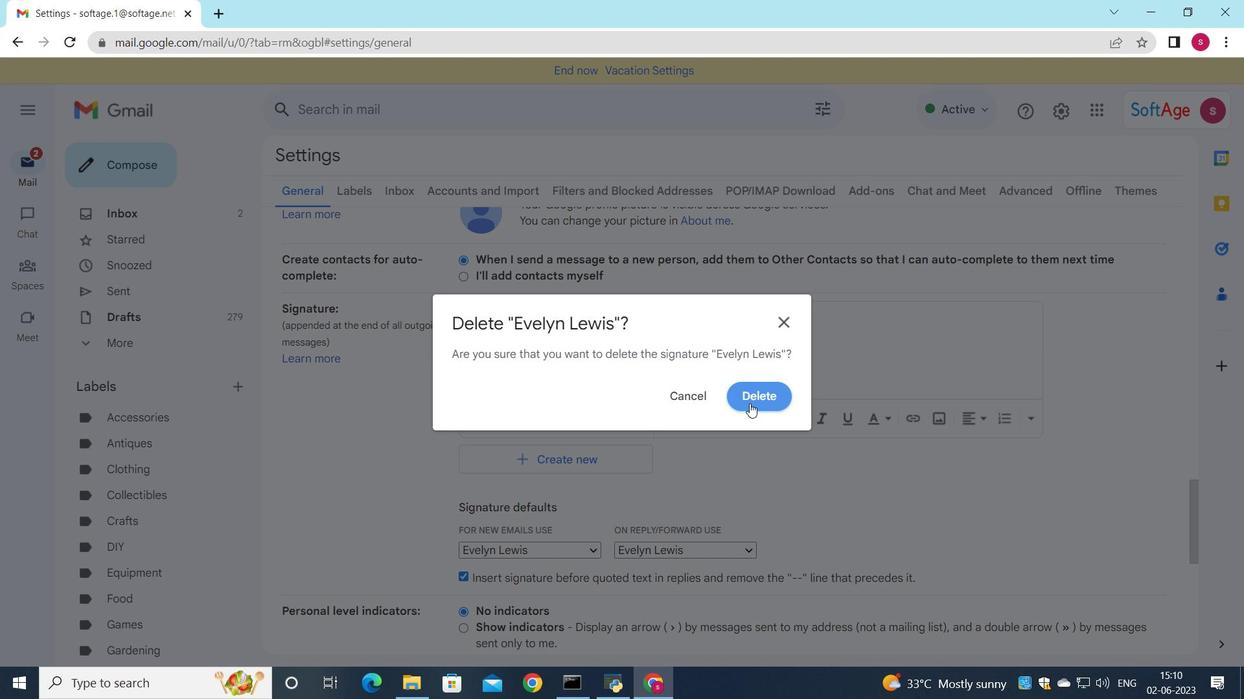 
Action: Mouse pressed left at (756, 407)
Screenshot: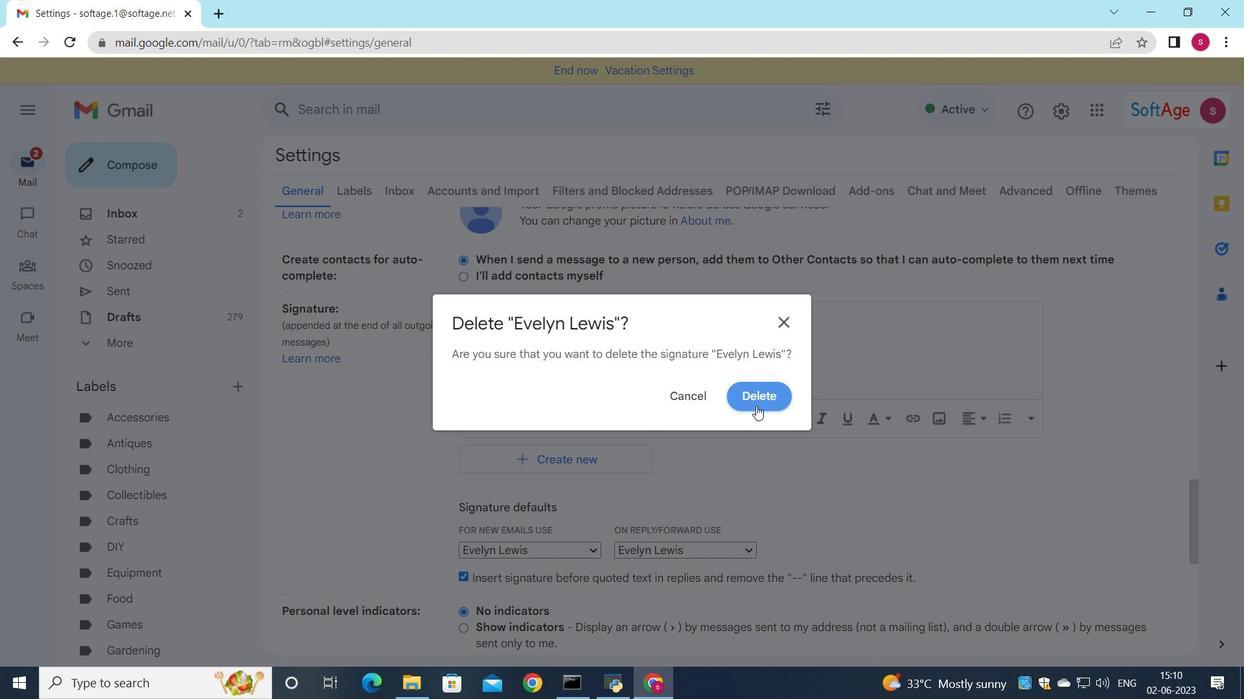 
Action: Mouse moved to (543, 345)
Screenshot: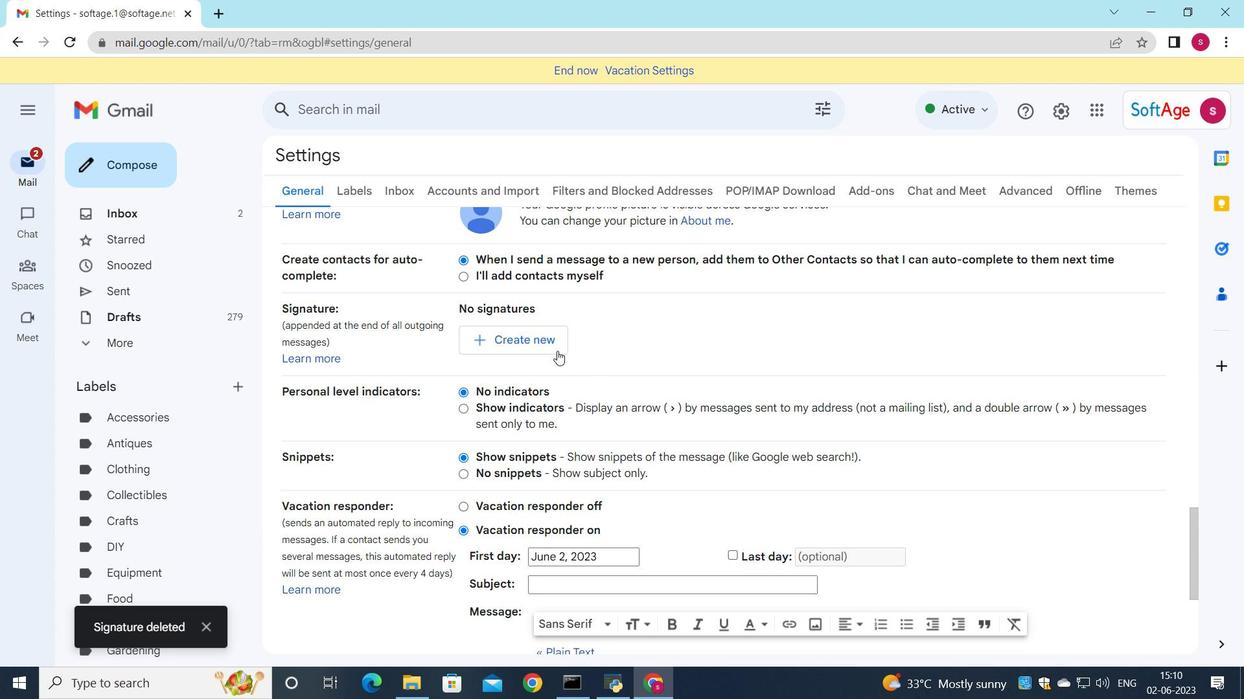 
Action: Mouse pressed left at (543, 345)
Screenshot: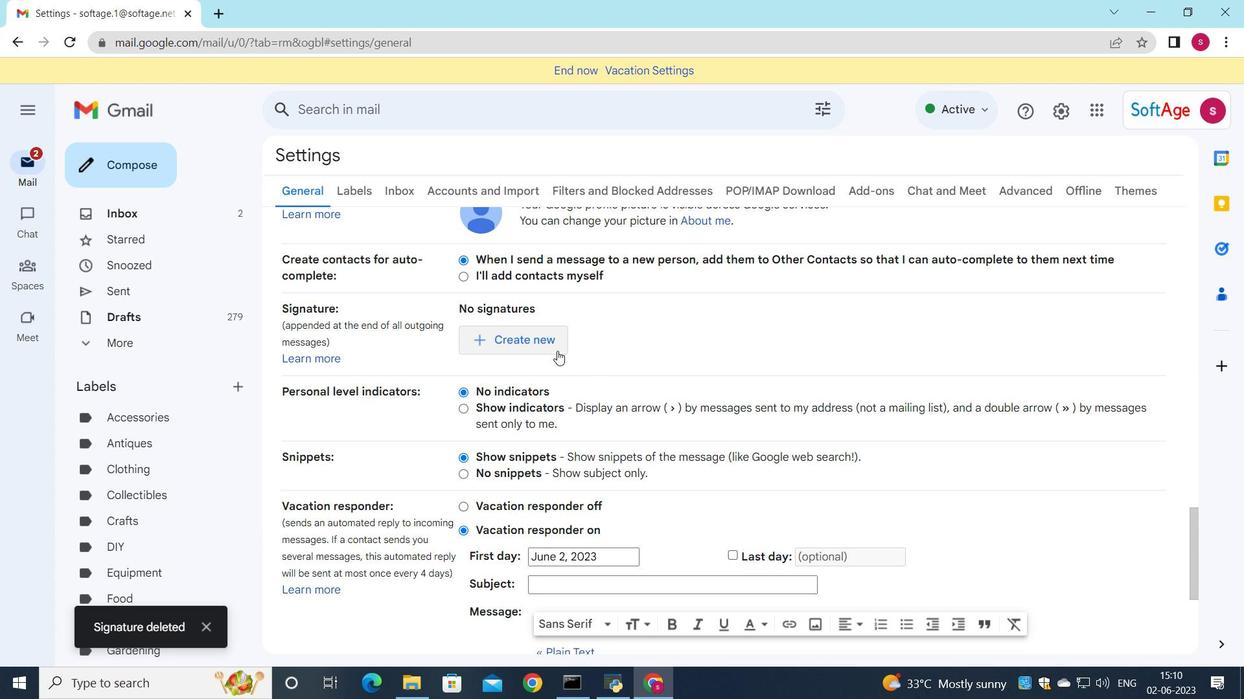 
Action: Mouse moved to (935, 366)
Screenshot: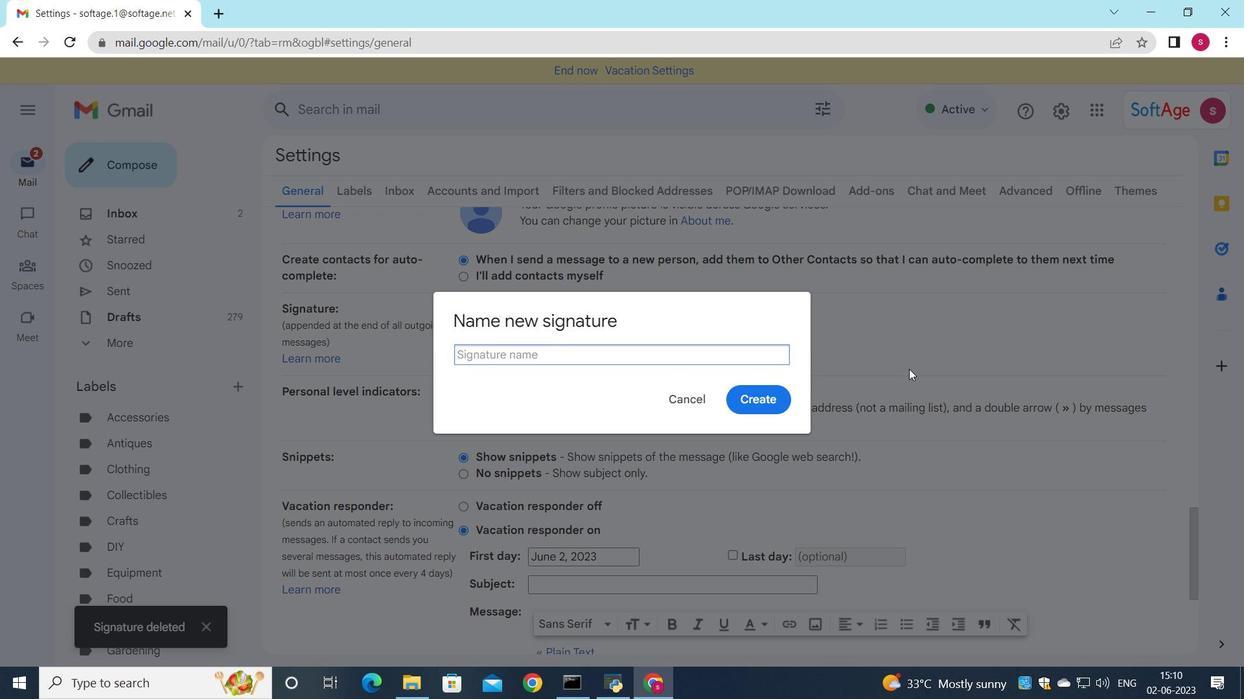 
Action: Key pressed <Key.shift>Faith<Key.space><Key.shift>Turner
Screenshot: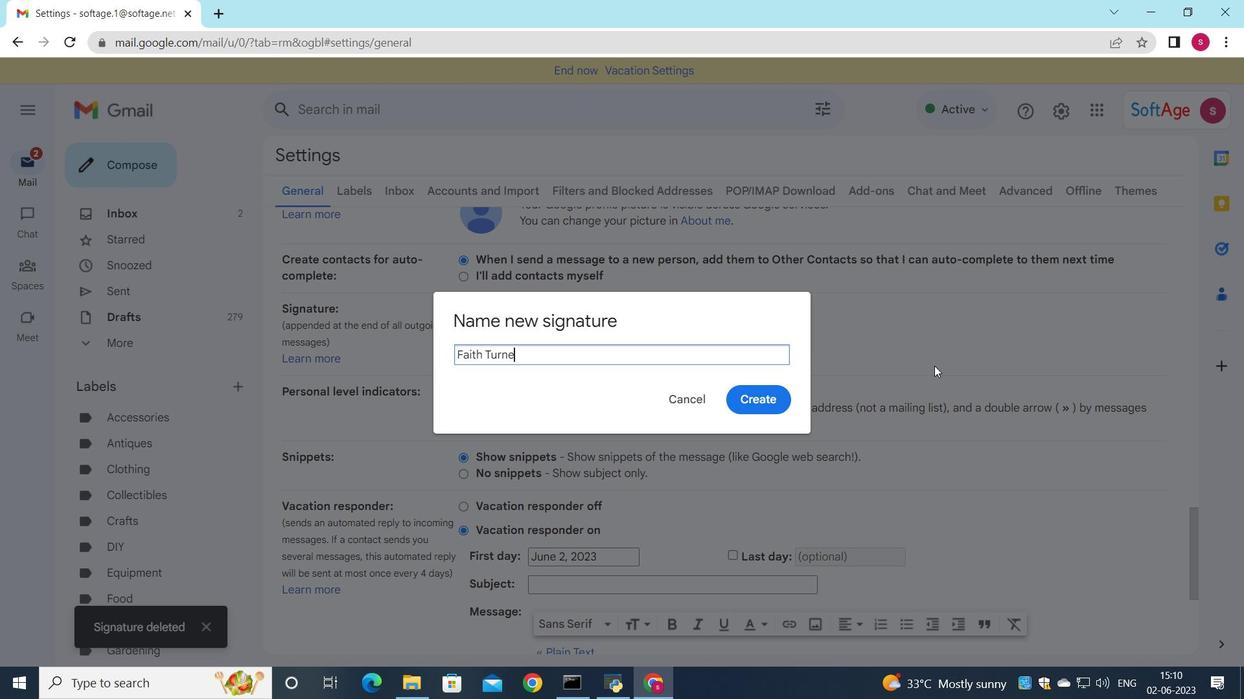 
Action: Mouse moved to (747, 383)
Screenshot: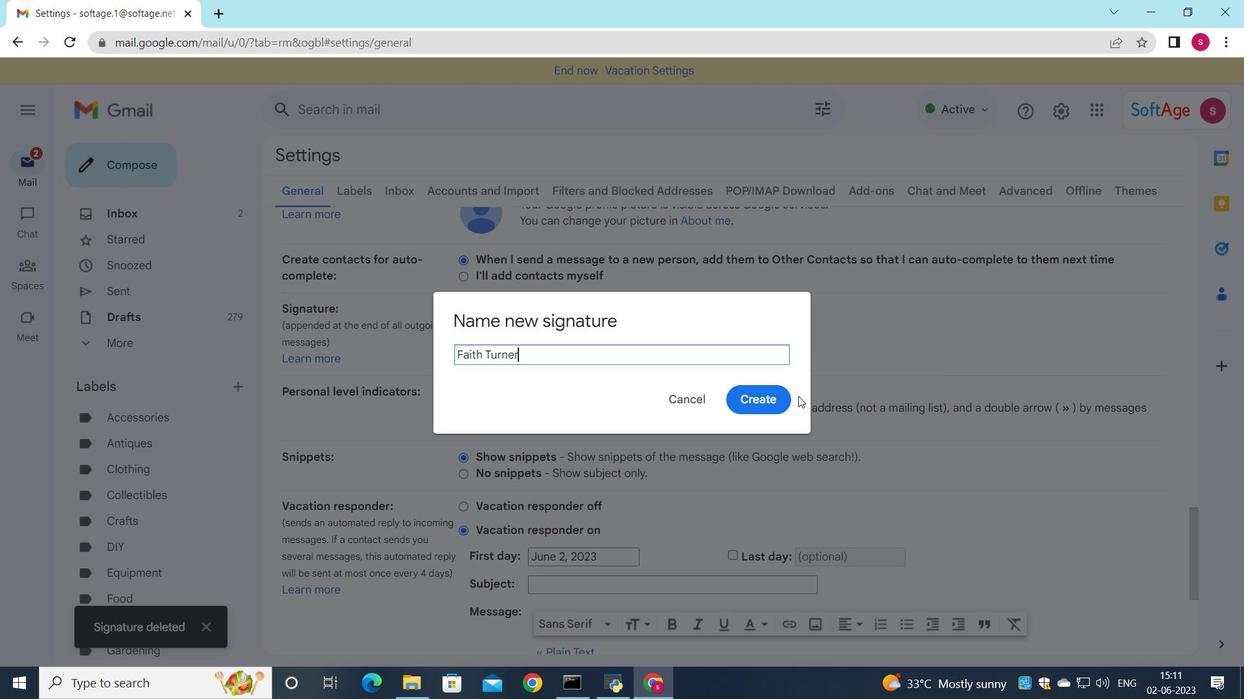 
Action: Mouse pressed left at (747, 383)
Screenshot: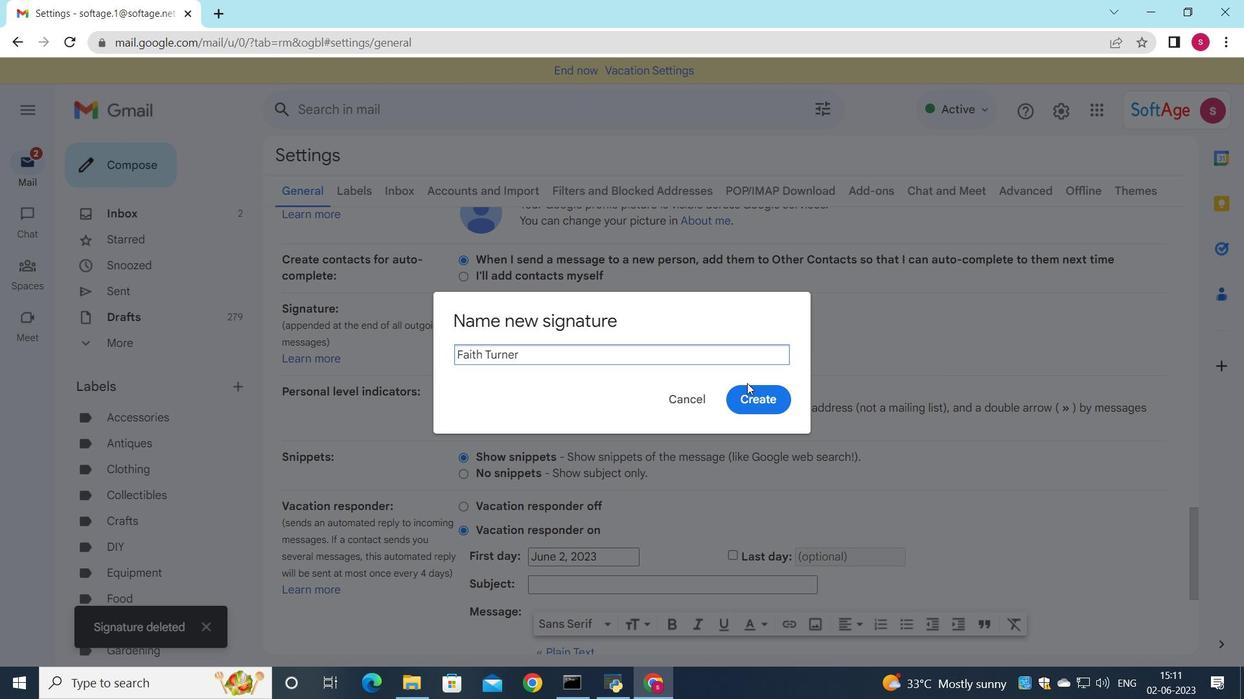
Action: Mouse moved to (749, 396)
Screenshot: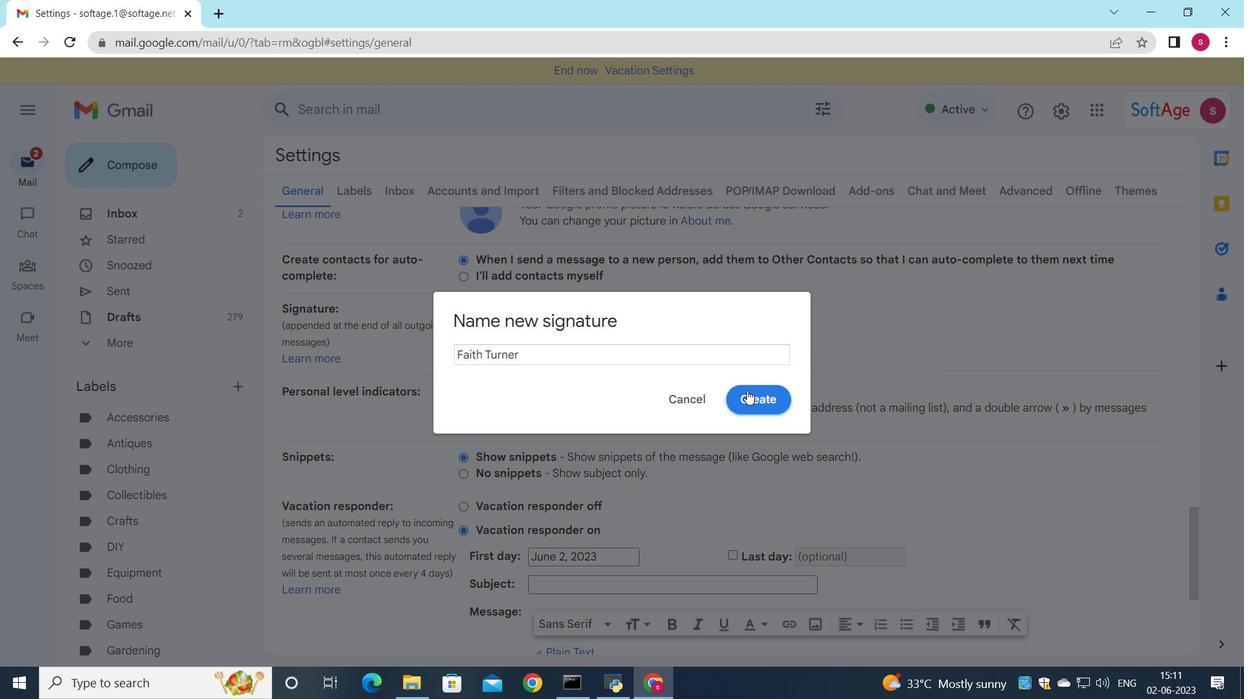
Action: Mouse pressed left at (749, 396)
Screenshot: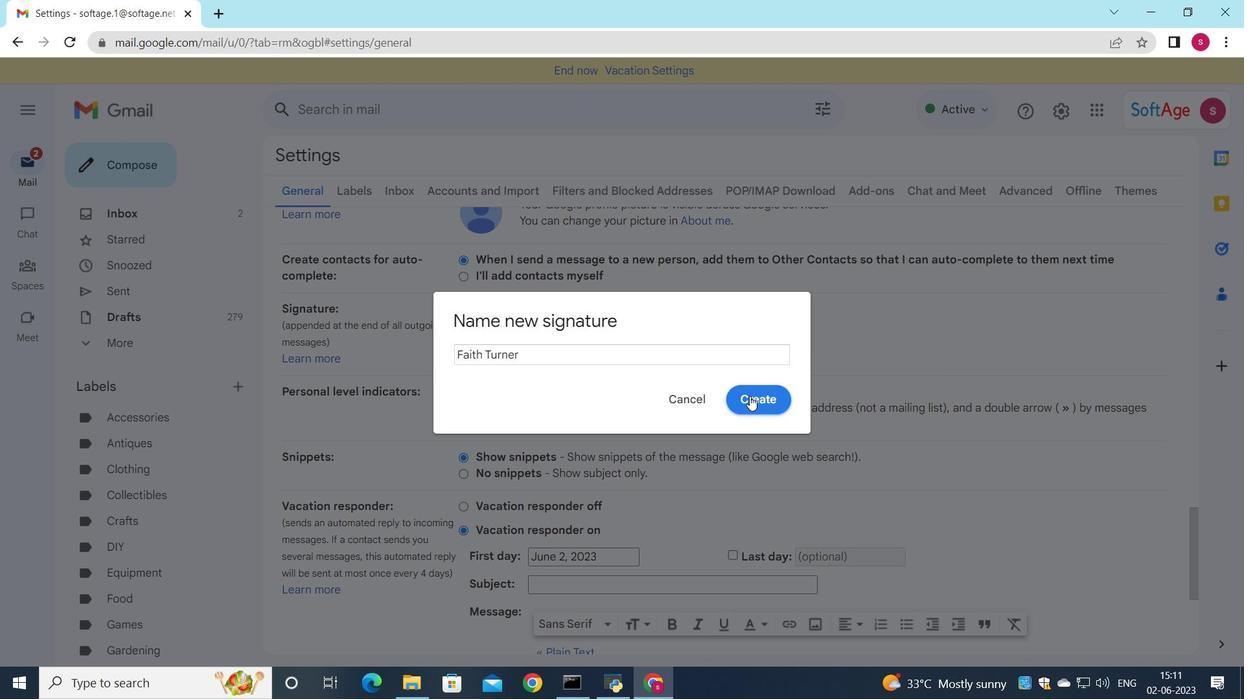 
Action: Mouse moved to (779, 365)
Screenshot: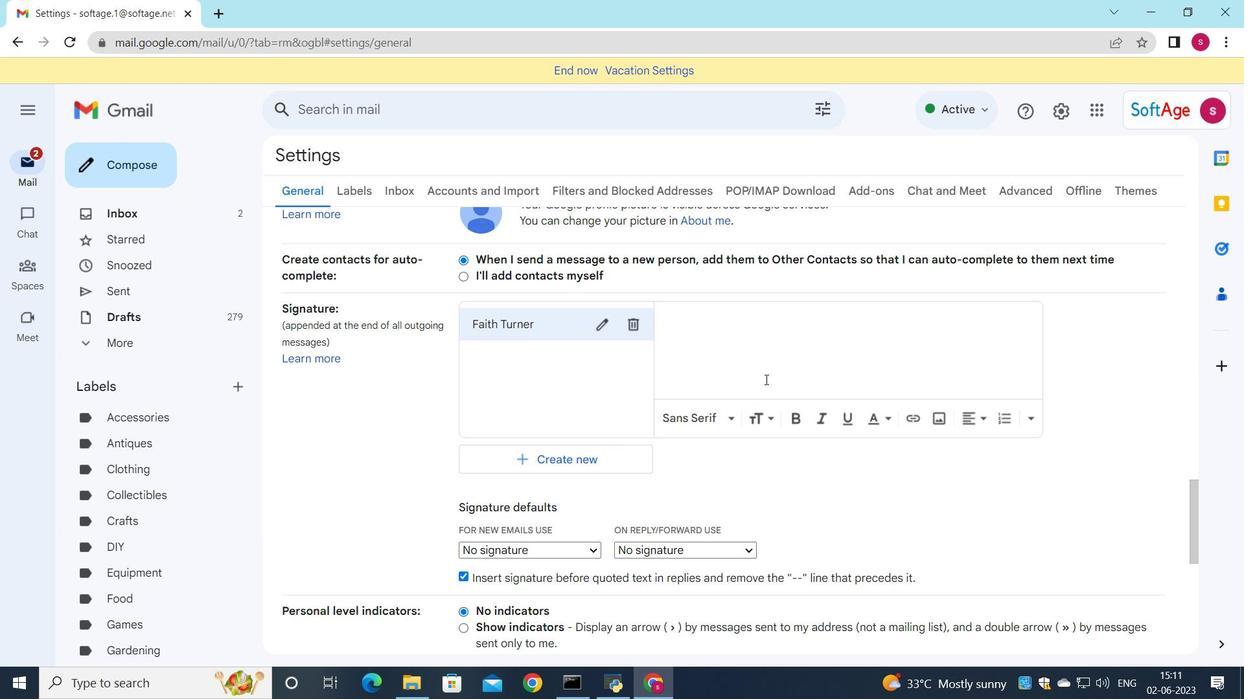 
Action: Mouse pressed left at (779, 365)
Screenshot: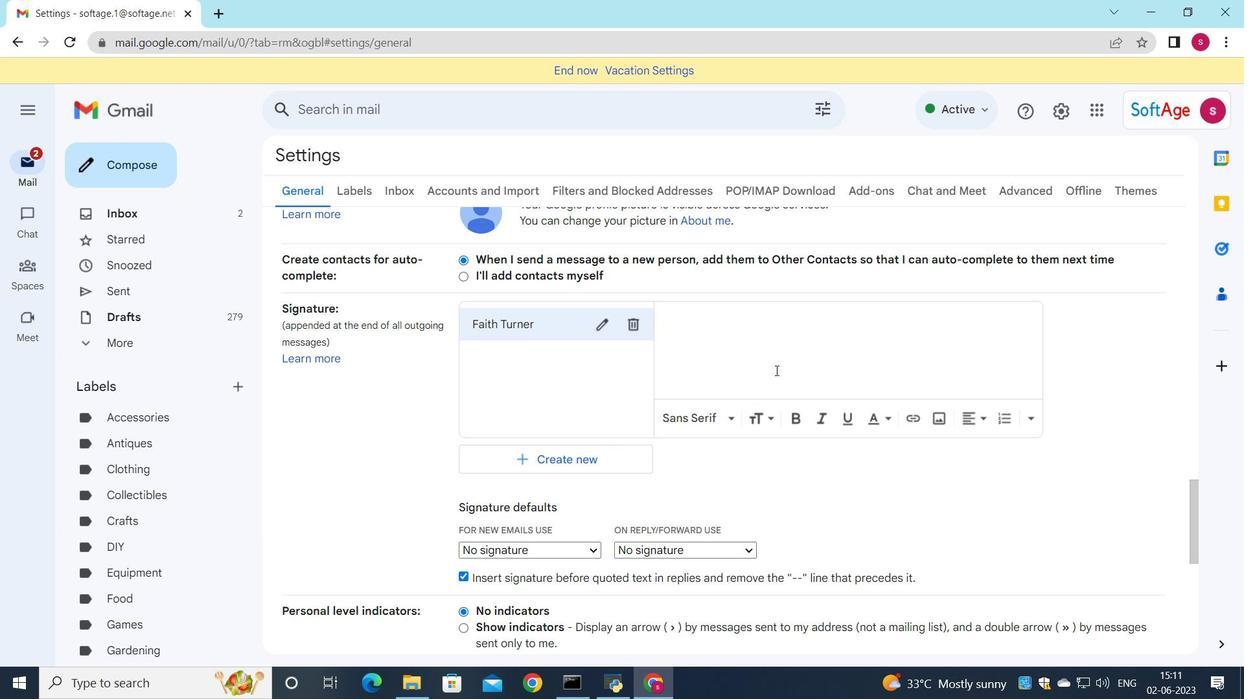 
Action: Key pressed <Key.shift>Faith<Key.space><Key.shift>Turner
Screenshot: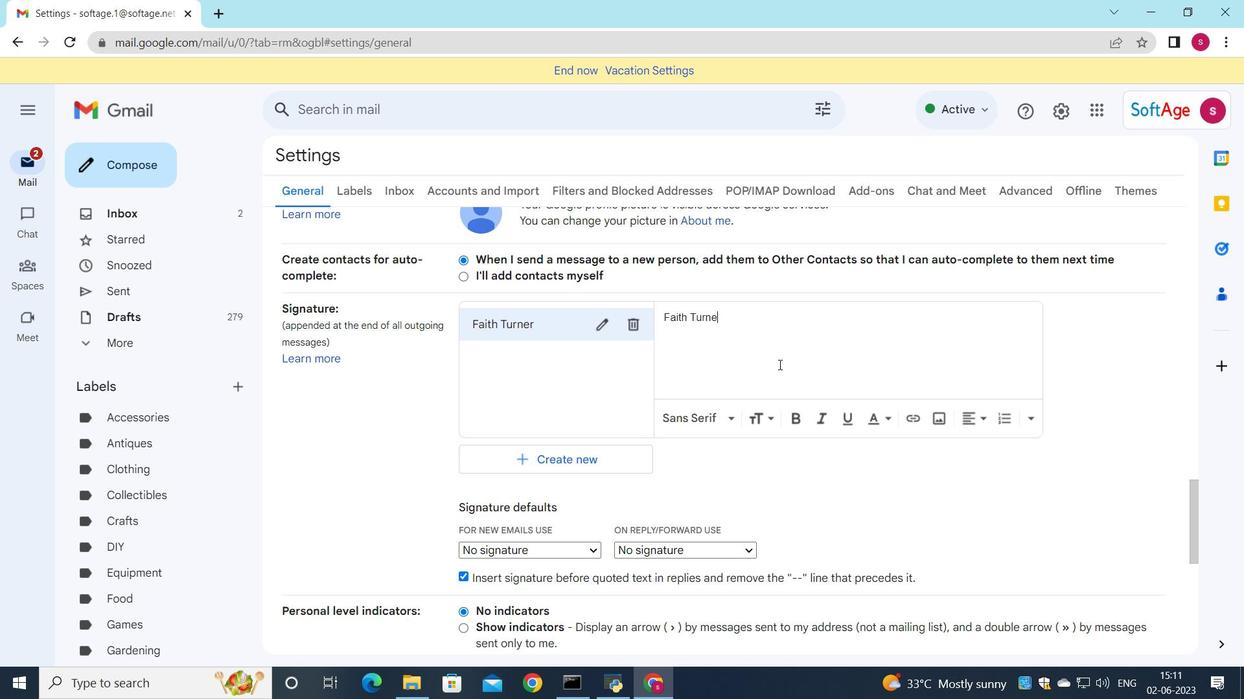 
Action: Mouse scrolled (779, 364) with delta (0, 0)
Screenshot: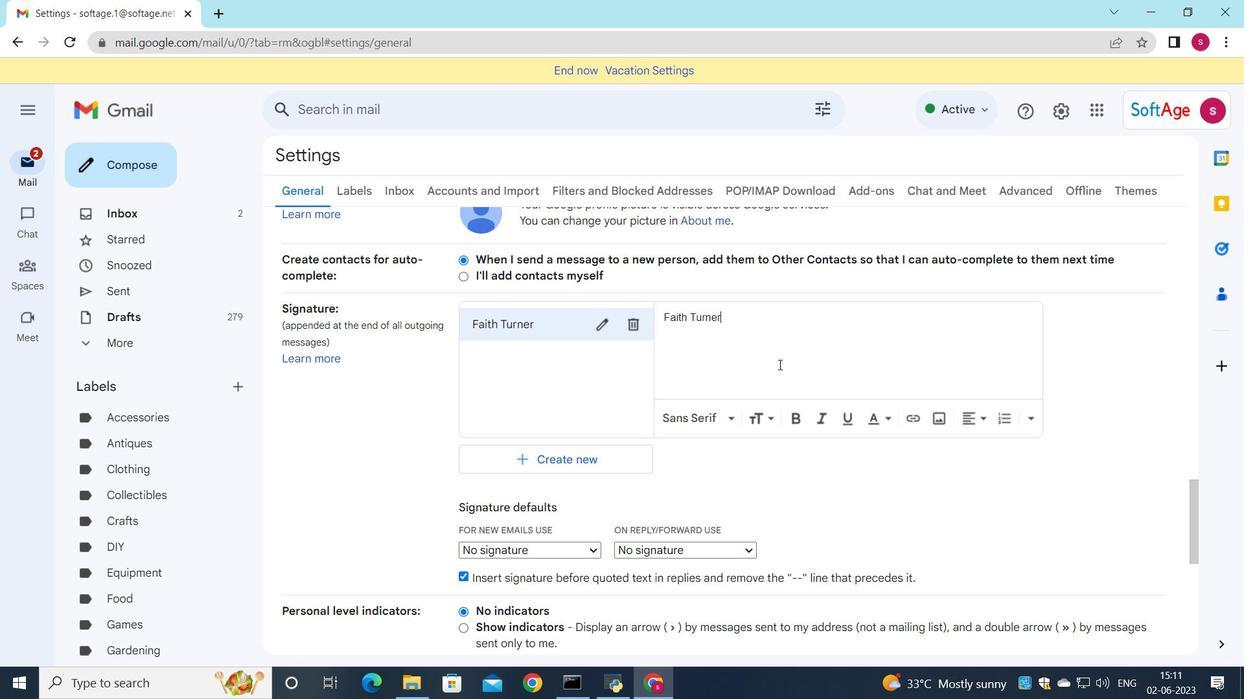 
Action: Mouse scrolled (779, 364) with delta (0, 0)
Screenshot: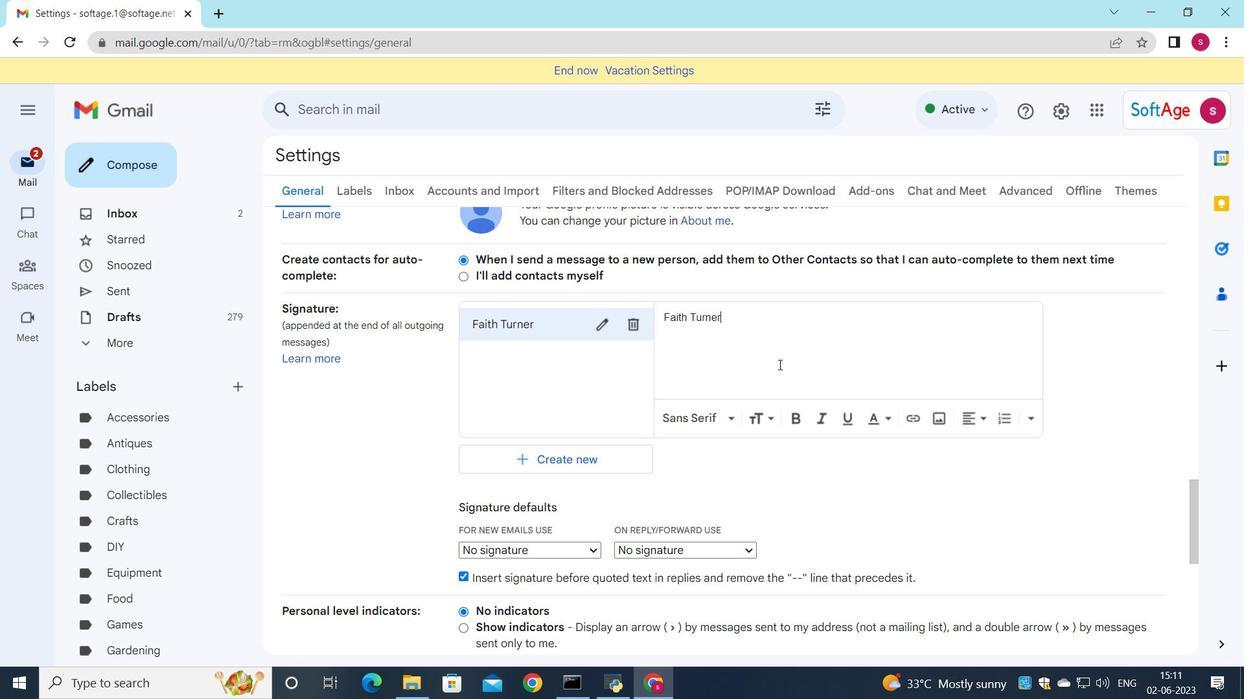
Action: Mouse moved to (769, 368)
Screenshot: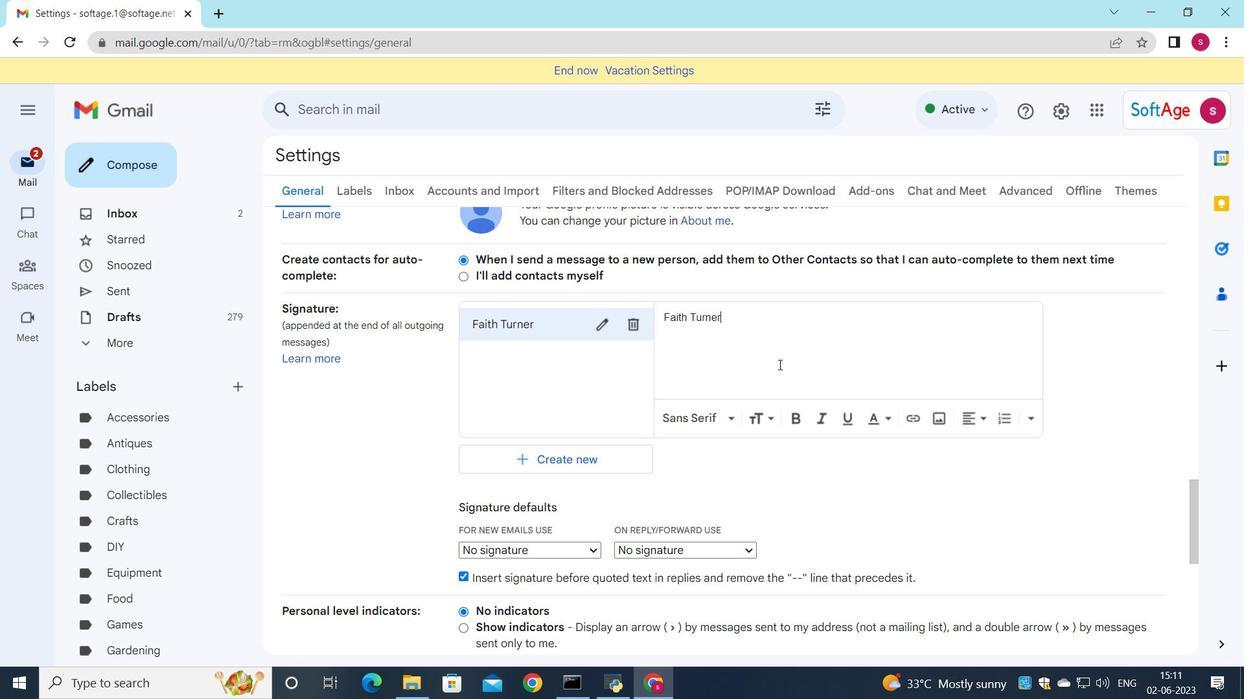 
Action: Mouse scrolled (774, 366) with delta (0, 0)
Screenshot: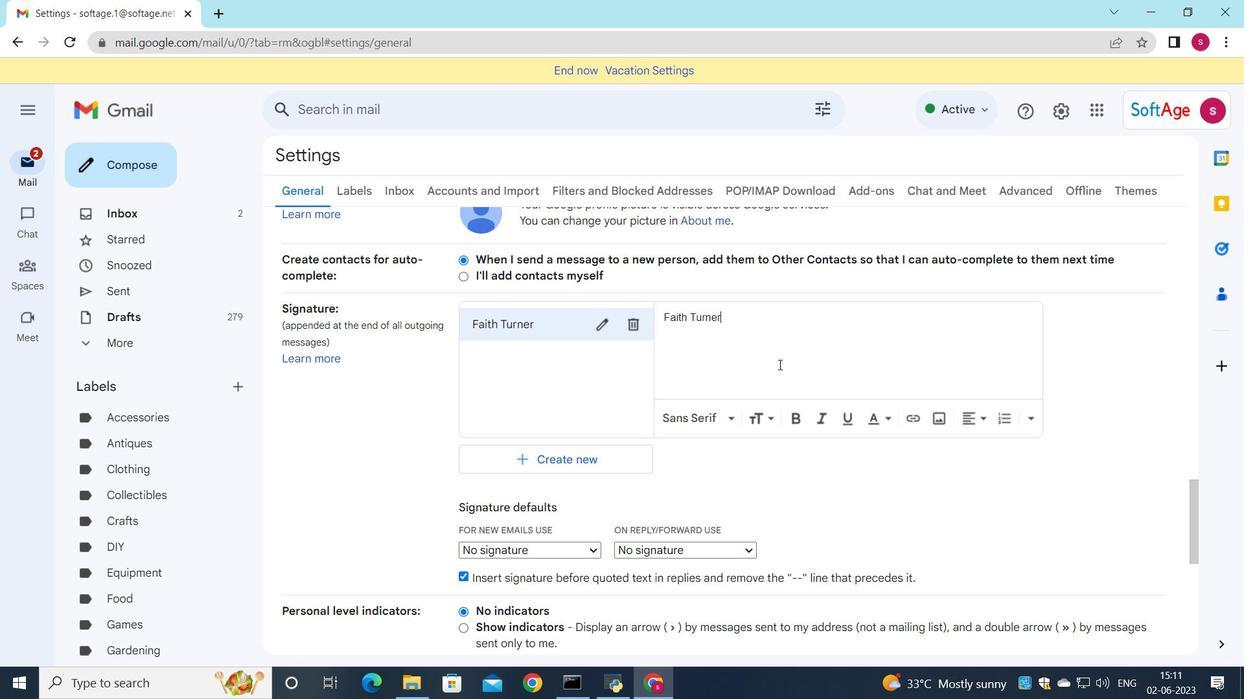
Action: Mouse moved to (591, 305)
Screenshot: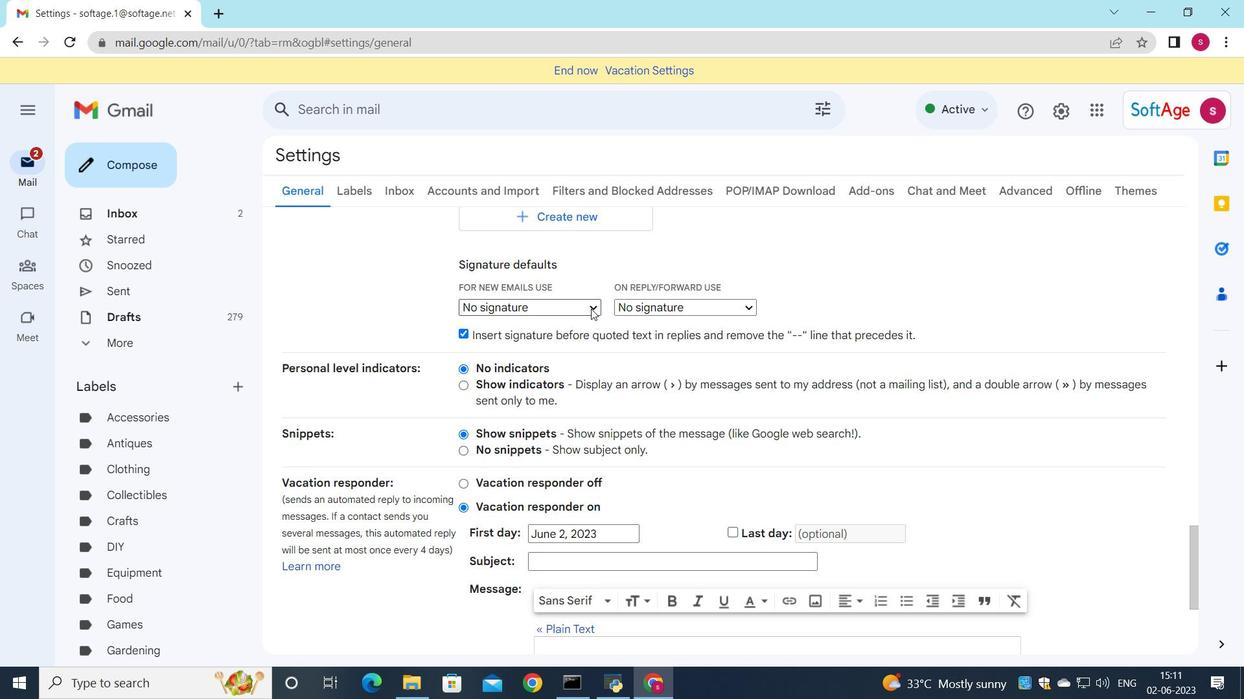 
Action: Mouse pressed left at (591, 305)
Screenshot: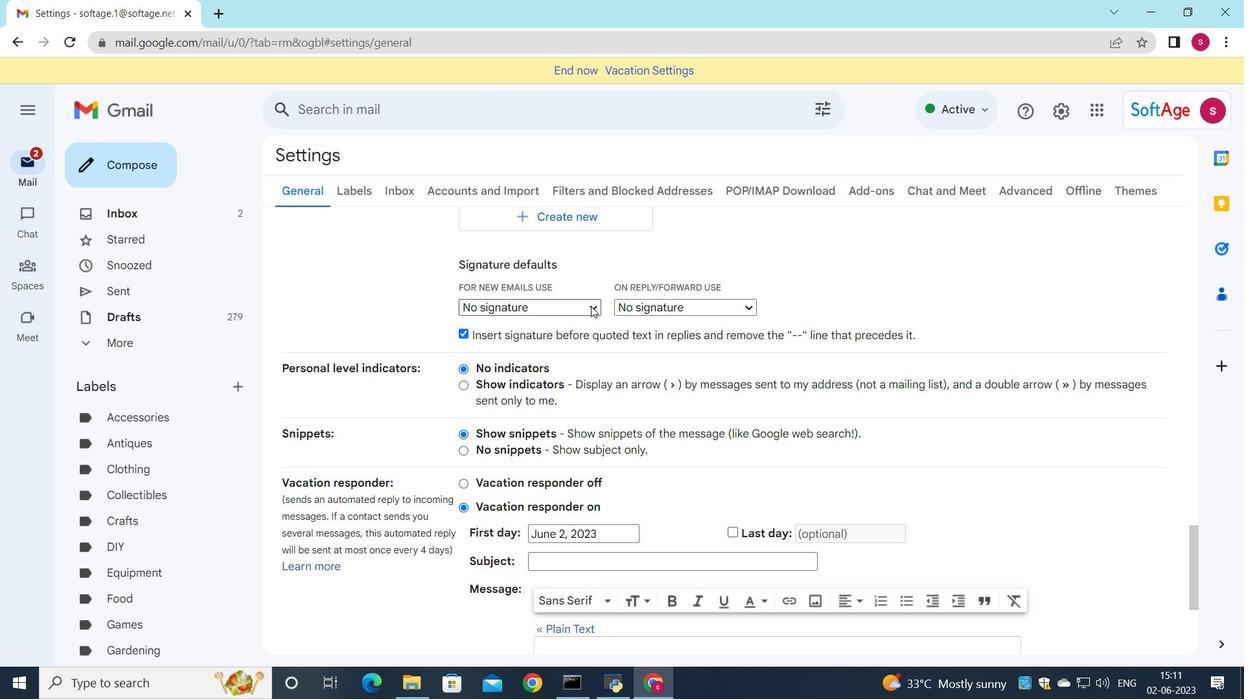 
Action: Mouse moved to (590, 344)
Screenshot: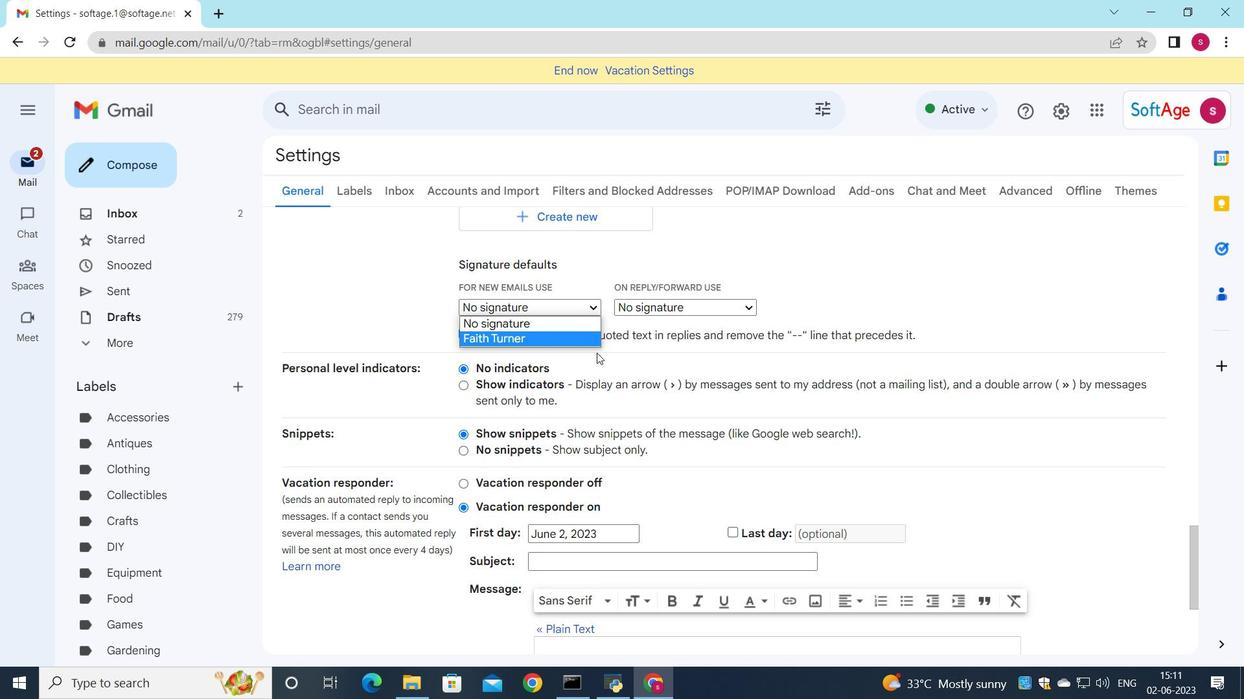 
Action: Mouse pressed left at (590, 344)
Screenshot: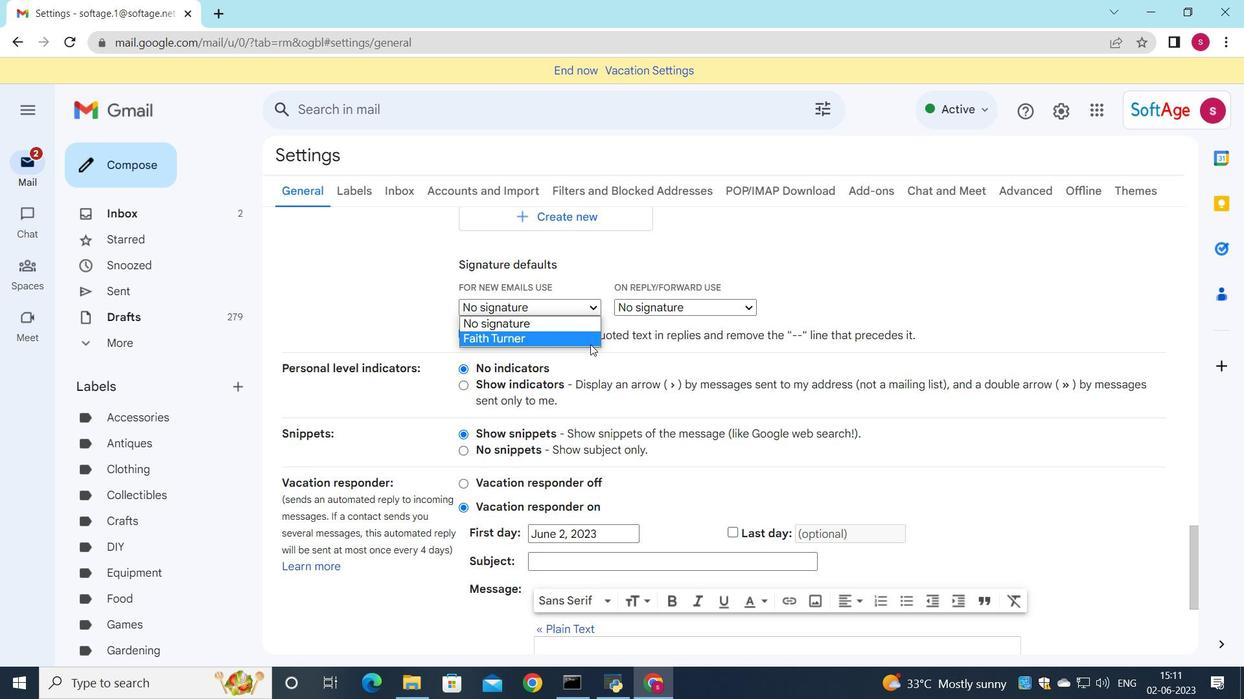 
Action: Mouse moved to (662, 308)
Screenshot: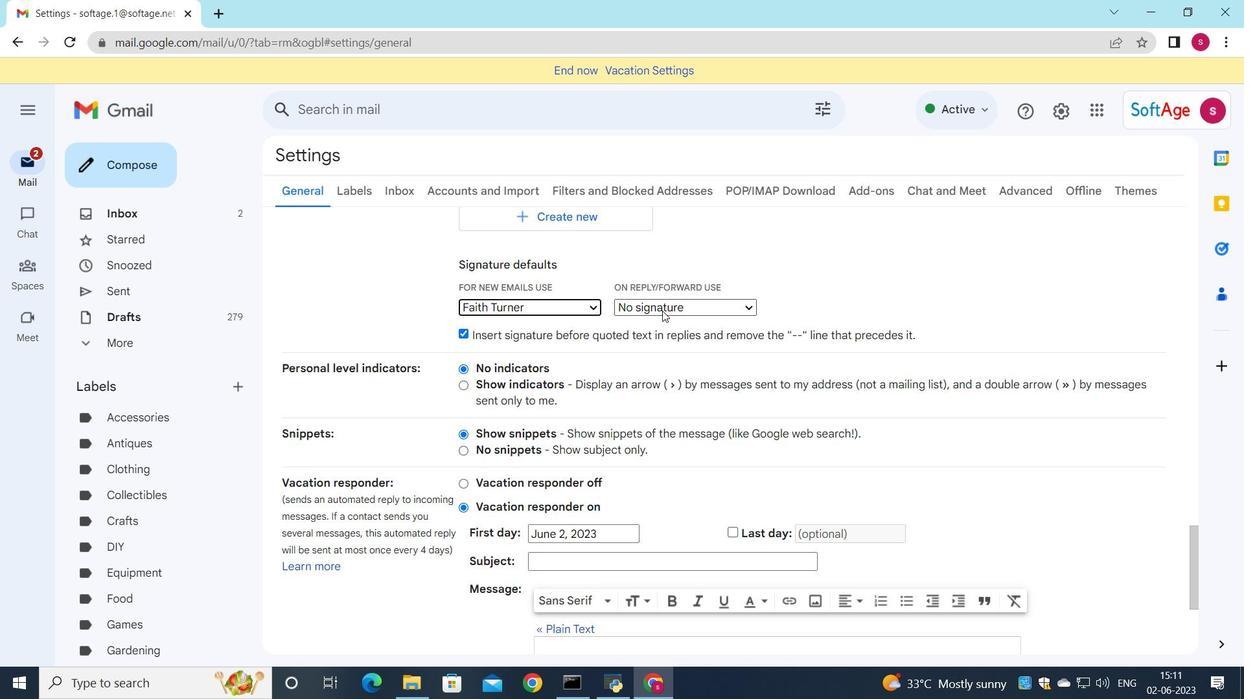 
Action: Mouse pressed left at (662, 308)
Screenshot: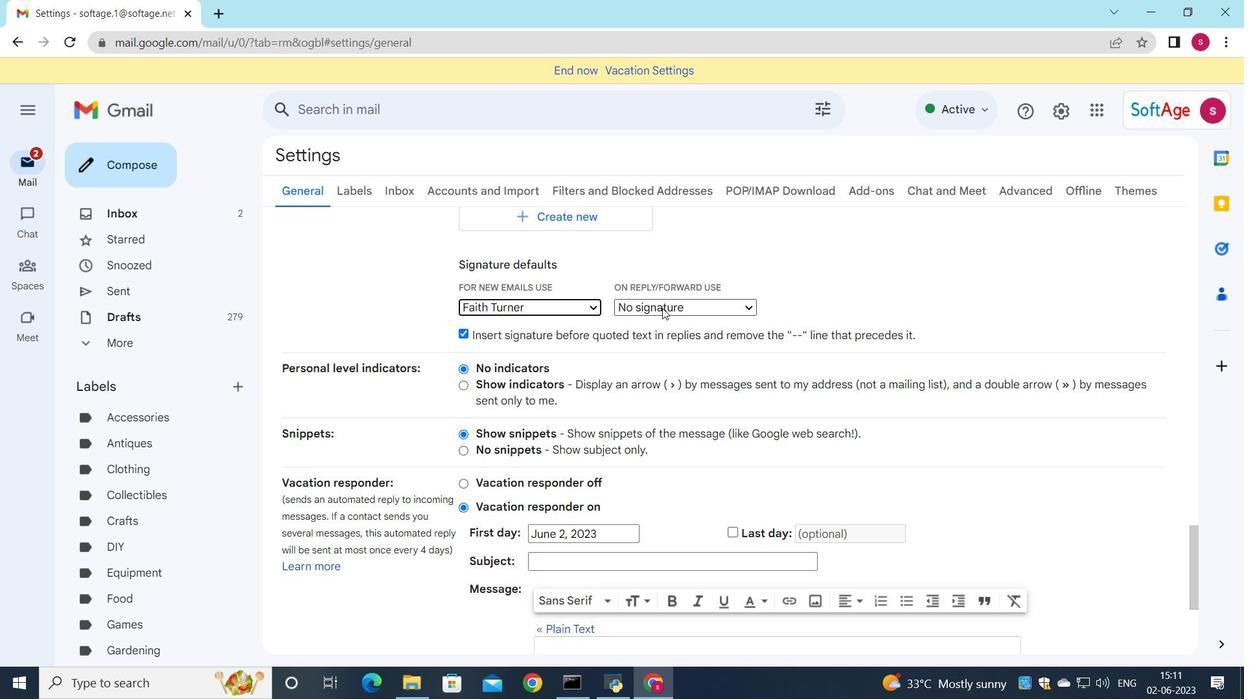 
Action: Mouse moved to (666, 336)
Screenshot: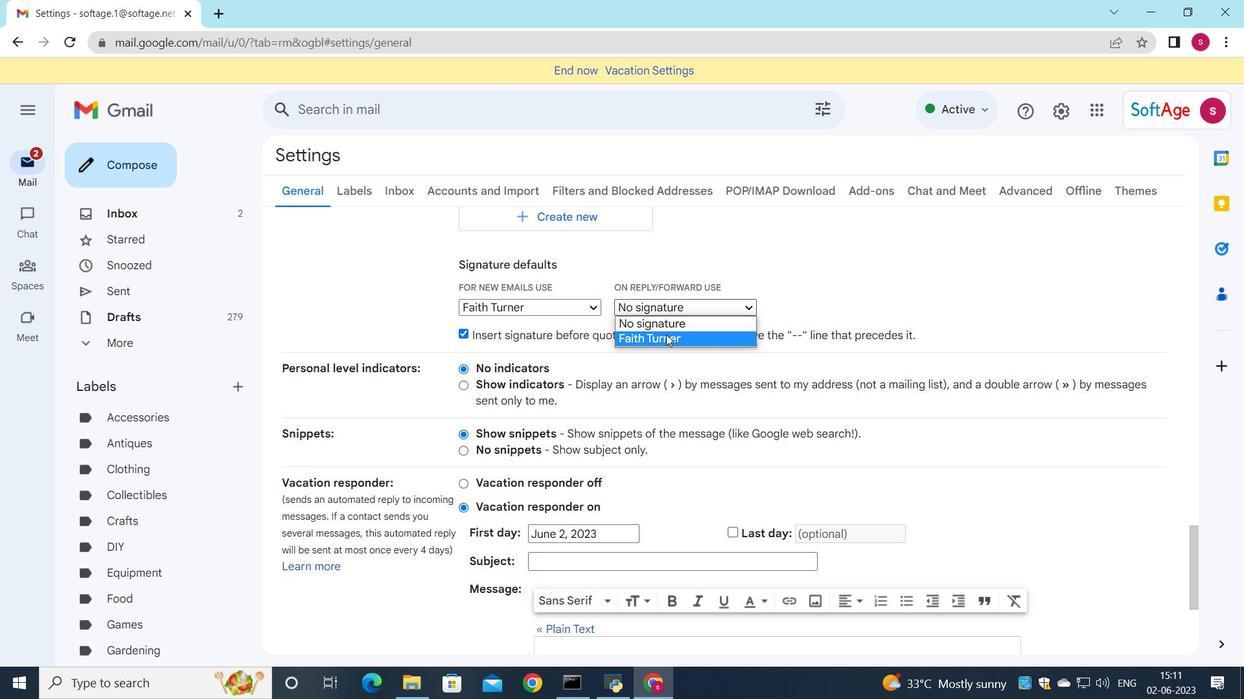 
Action: Mouse pressed left at (666, 336)
Screenshot: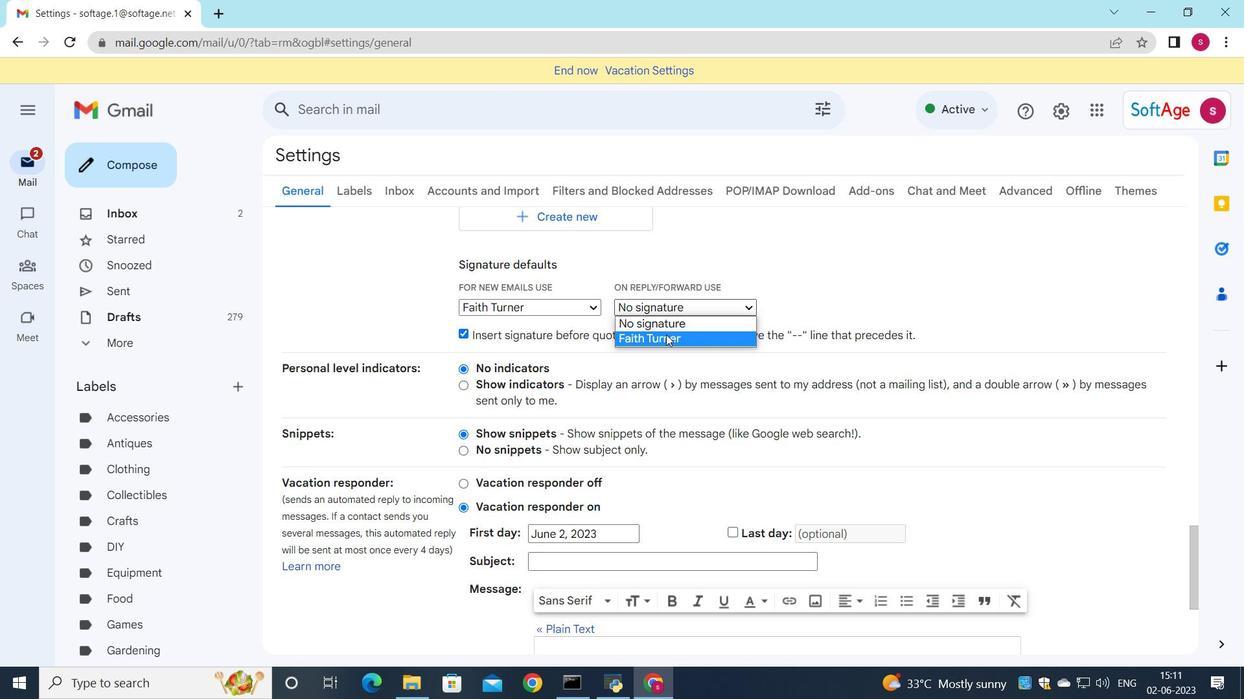 
Action: Mouse scrolled (666, 335) with delta (0, 0)
Screenshot: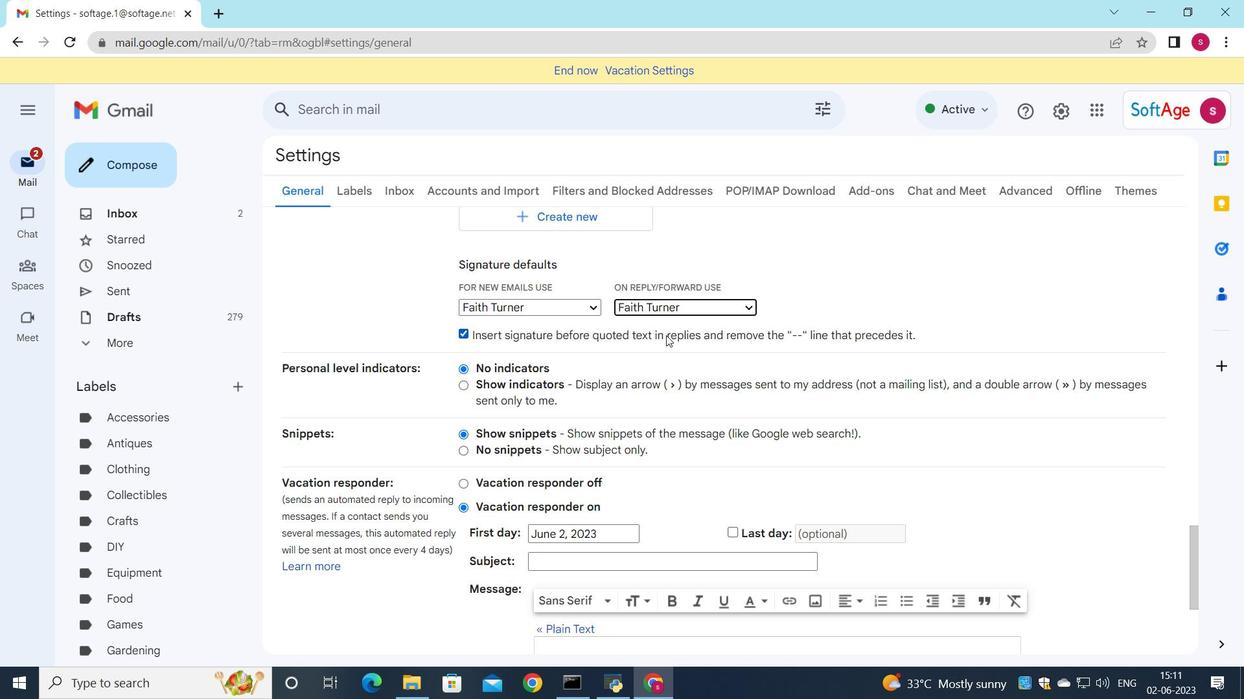 
Action: Mouse scrolled (666, 335) with delta (0, 0)
Screenshot: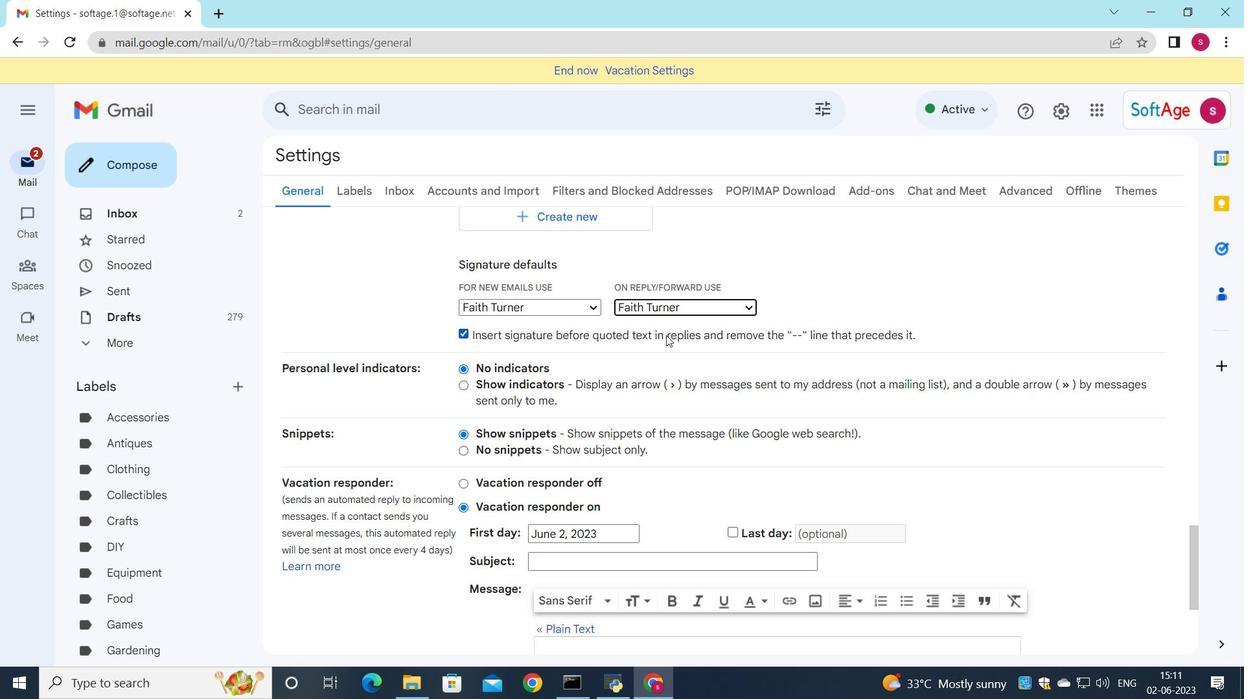 
Action: Mouse scrolled (666, 335) with delta (0, 0)
Screenshot: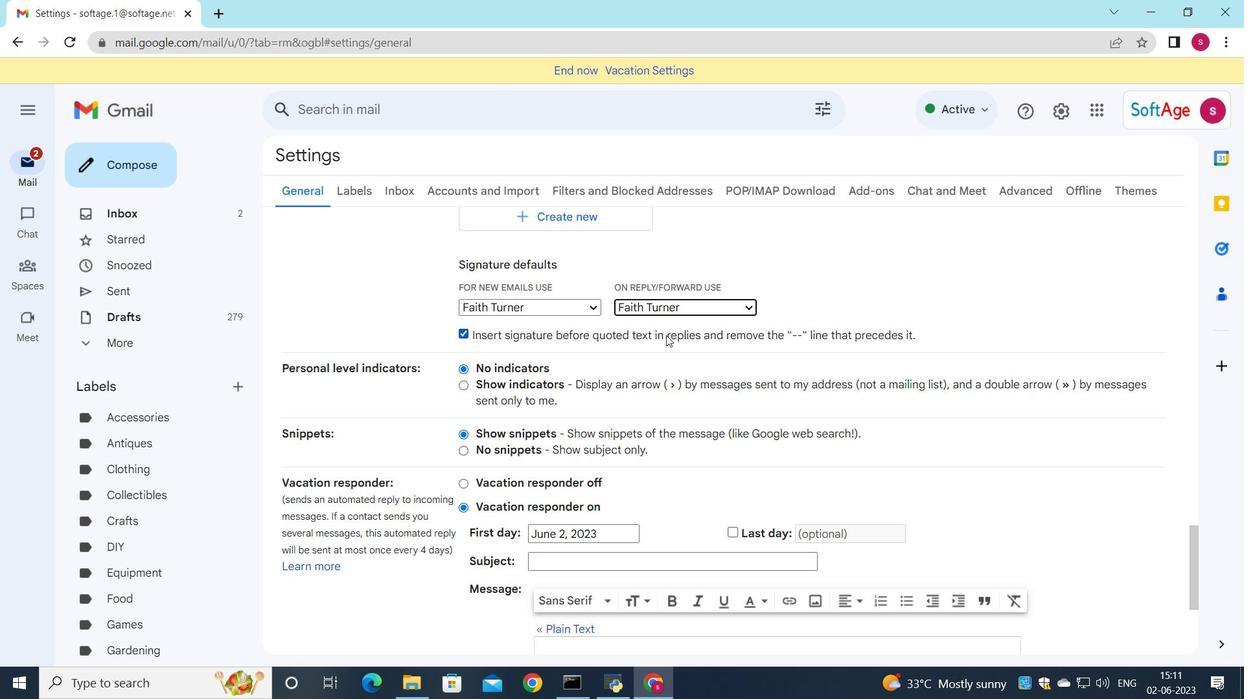 
Action: Mouse scrolled (666, 335) with delta (0, 0)
Screenshot: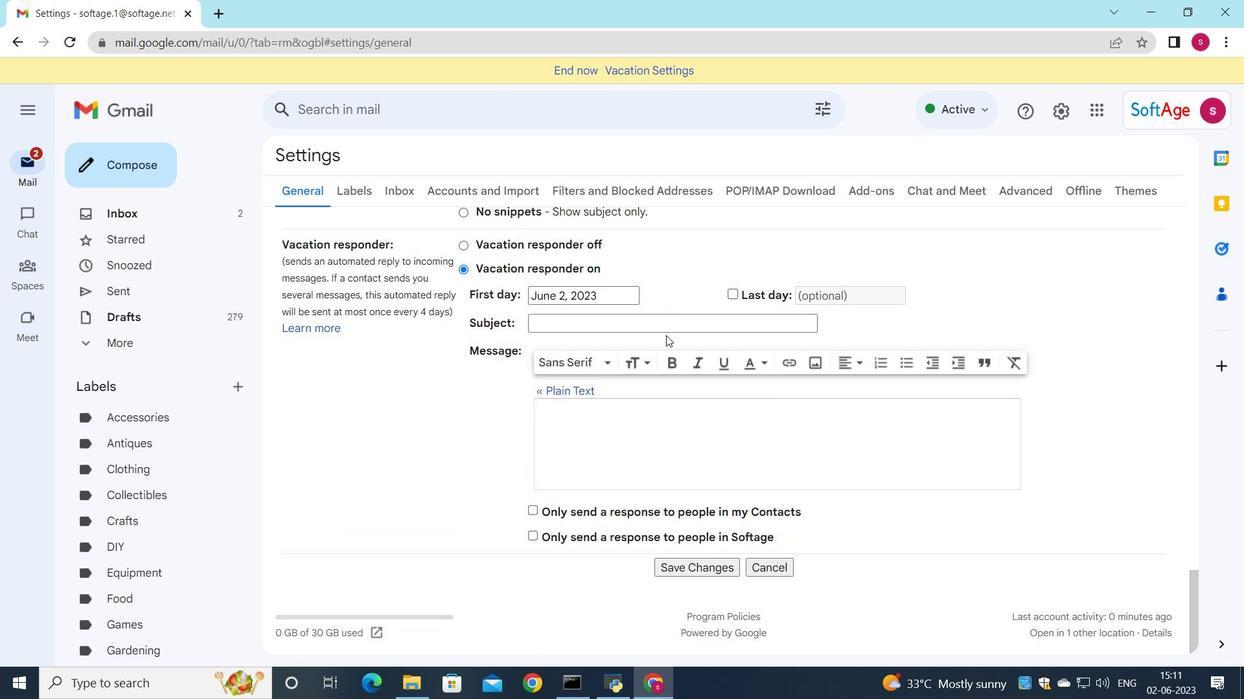 
Action: Mouse scrolled (666, 335) with delta (0, 0)
Screenshot: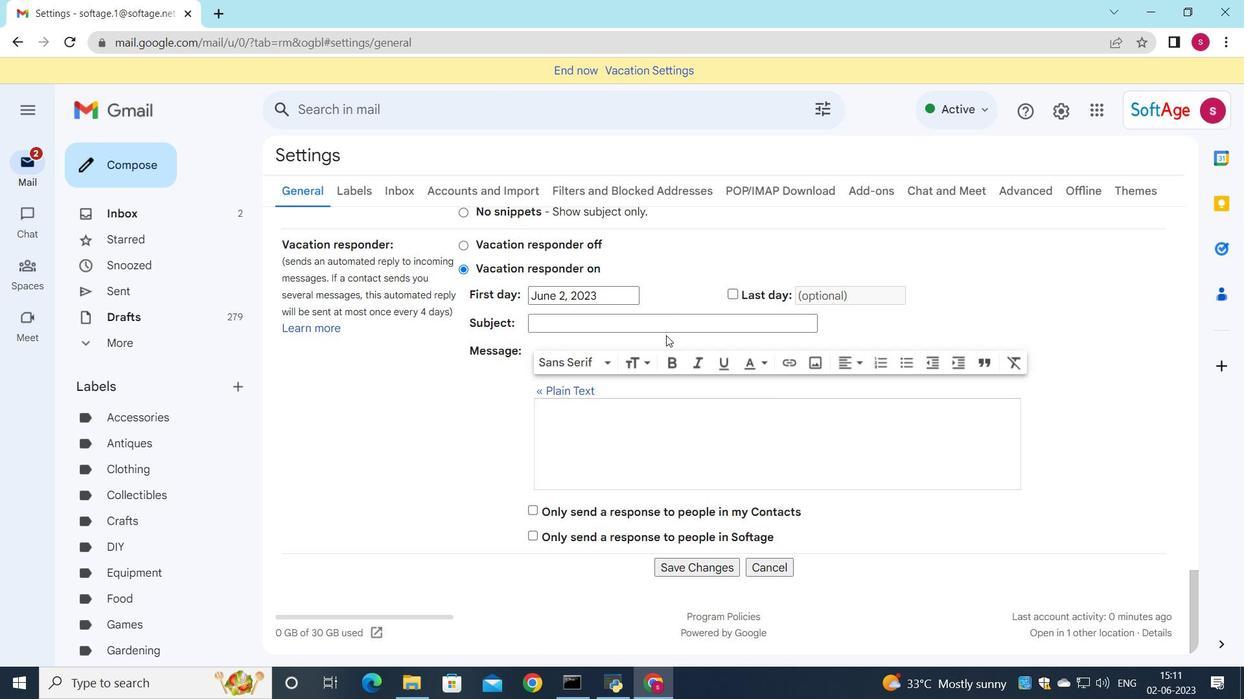 
Action: Mouse scrolled (666, 335) with delta (0, 0)
Screenshot: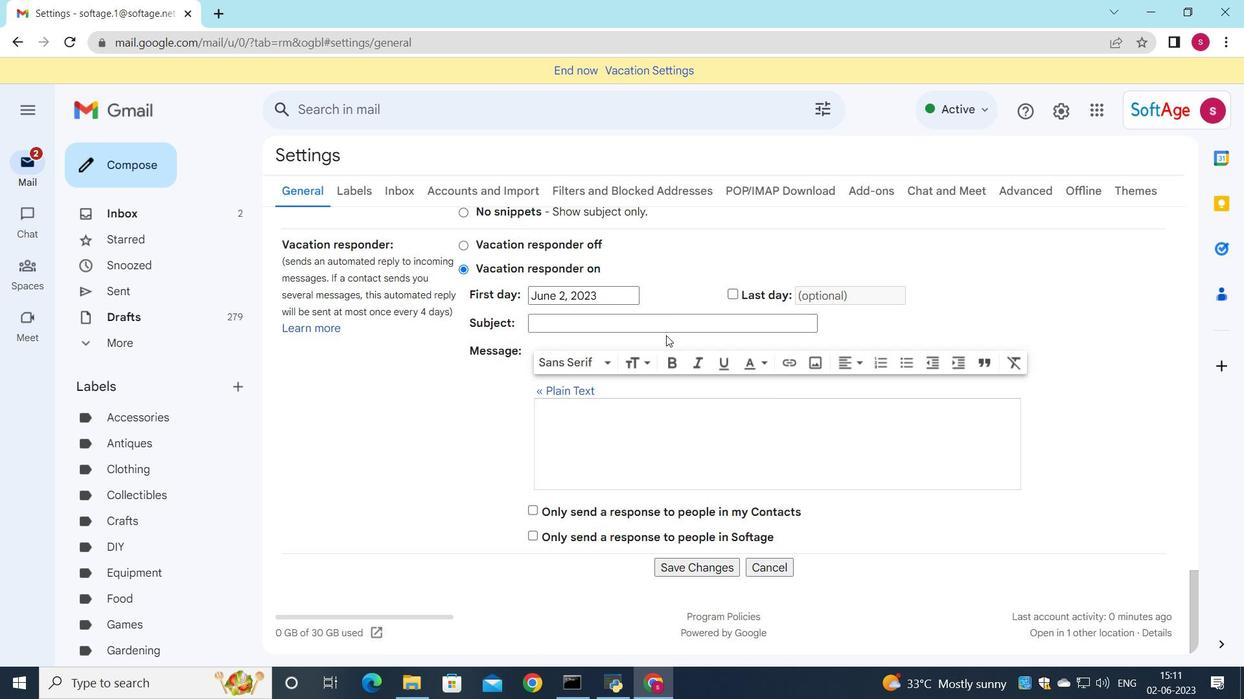 
Action: Mouse moved to (690, 567)
Screenshot: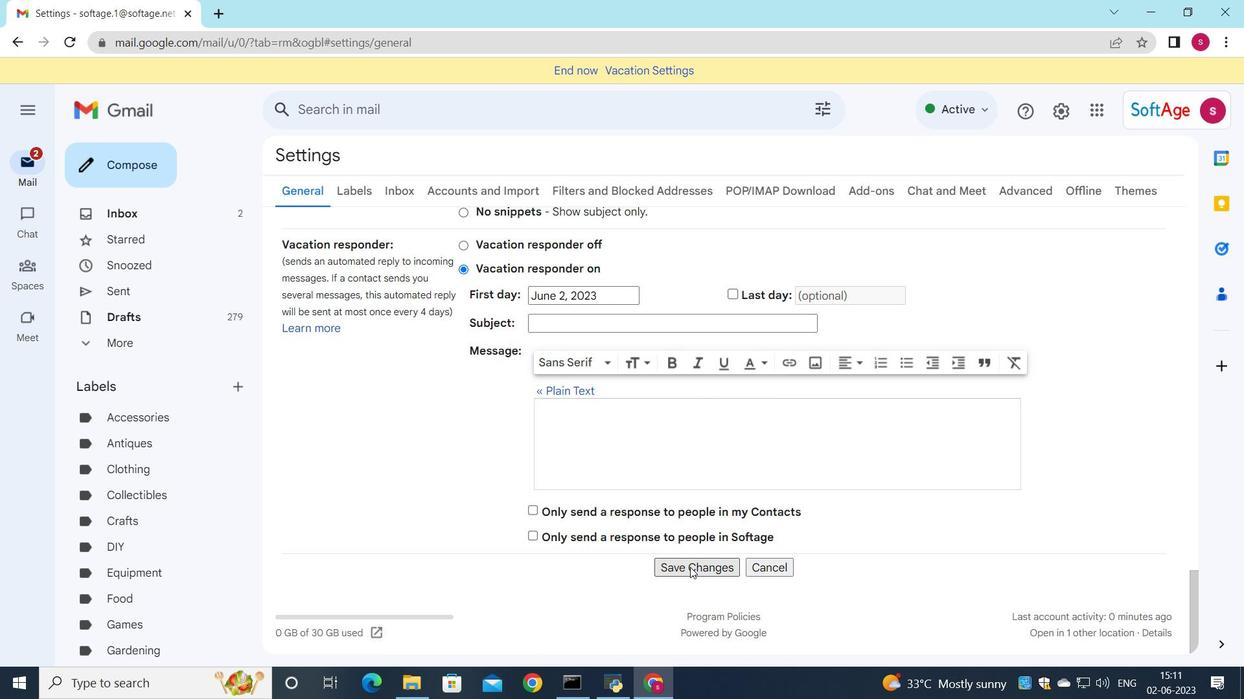 
Action: Mouse pressed left at (690, 567)
Screenshot: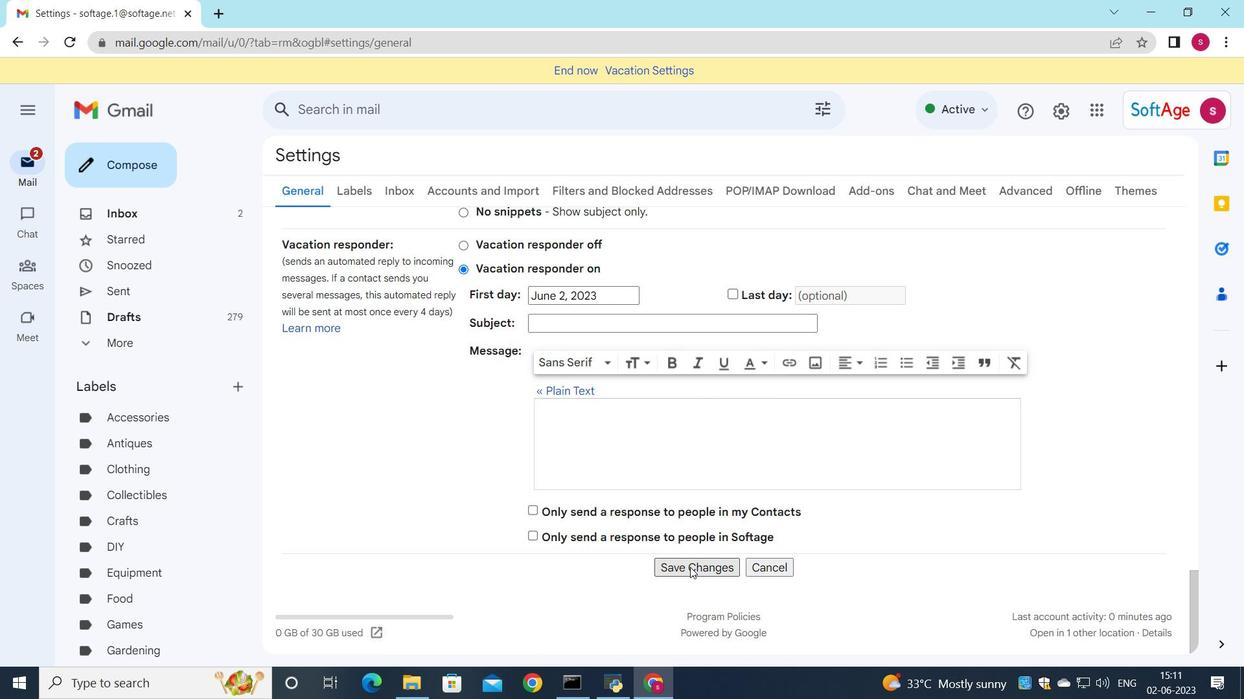 
Action: Mouse moved to (633, 375)
Screenshot: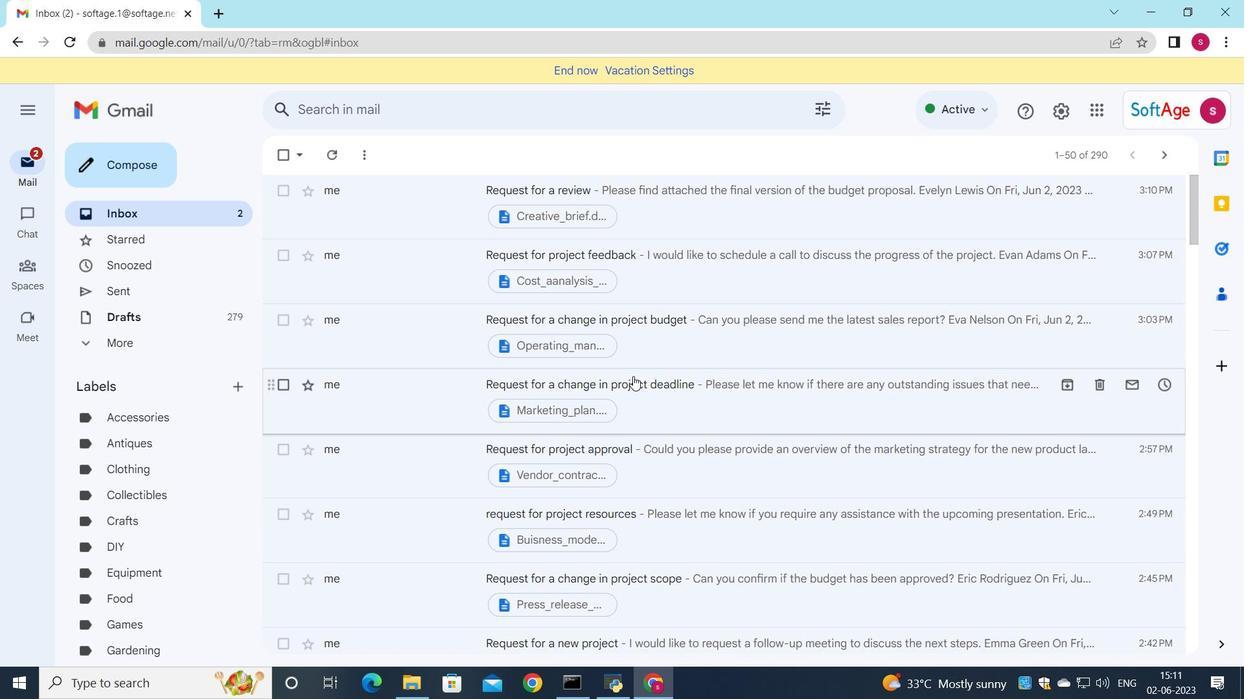 
Action: Mouse pressed left at (633, 375)
Screenshot: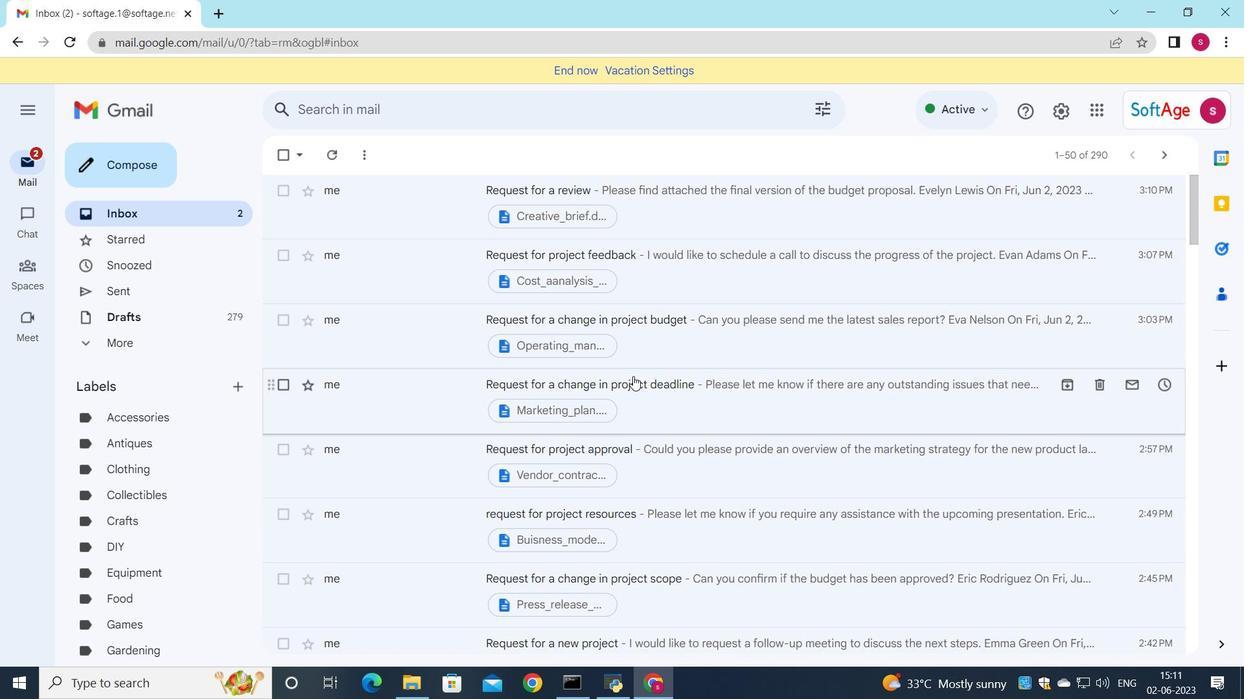 
Action: Mouse moved to (608, 386)
Screenshot: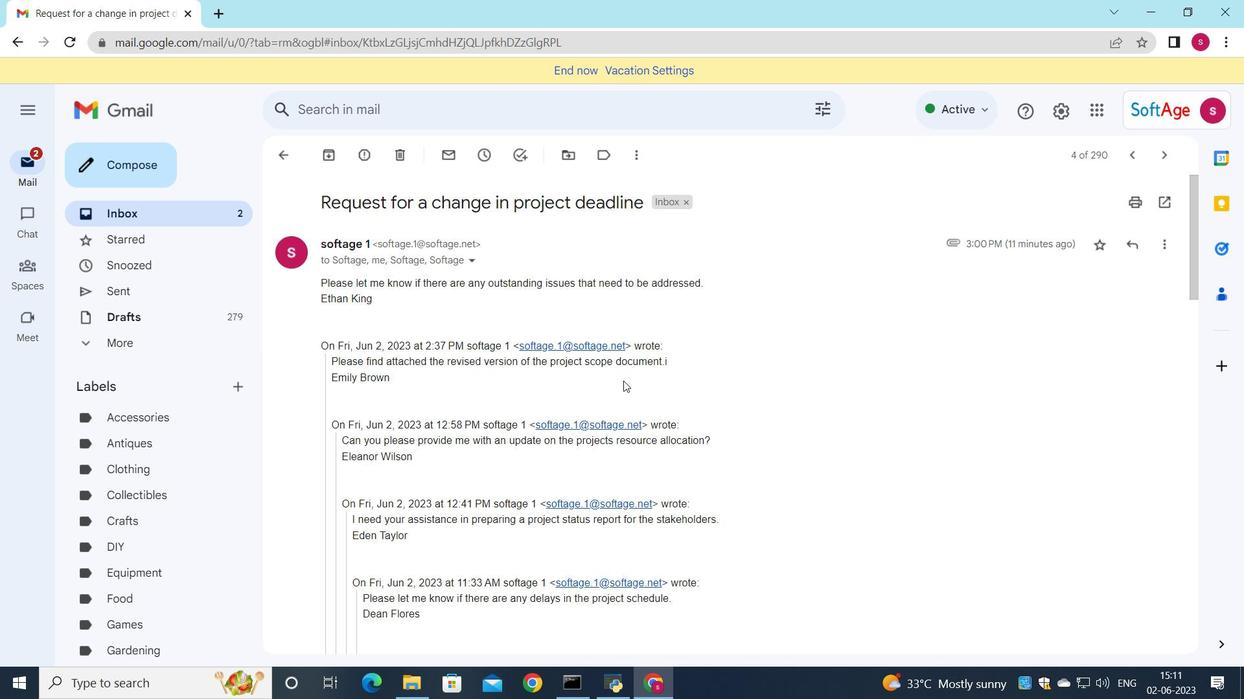 
Action: Mouse scrolled (608, 386) with delta (0, 0)
Screenshot: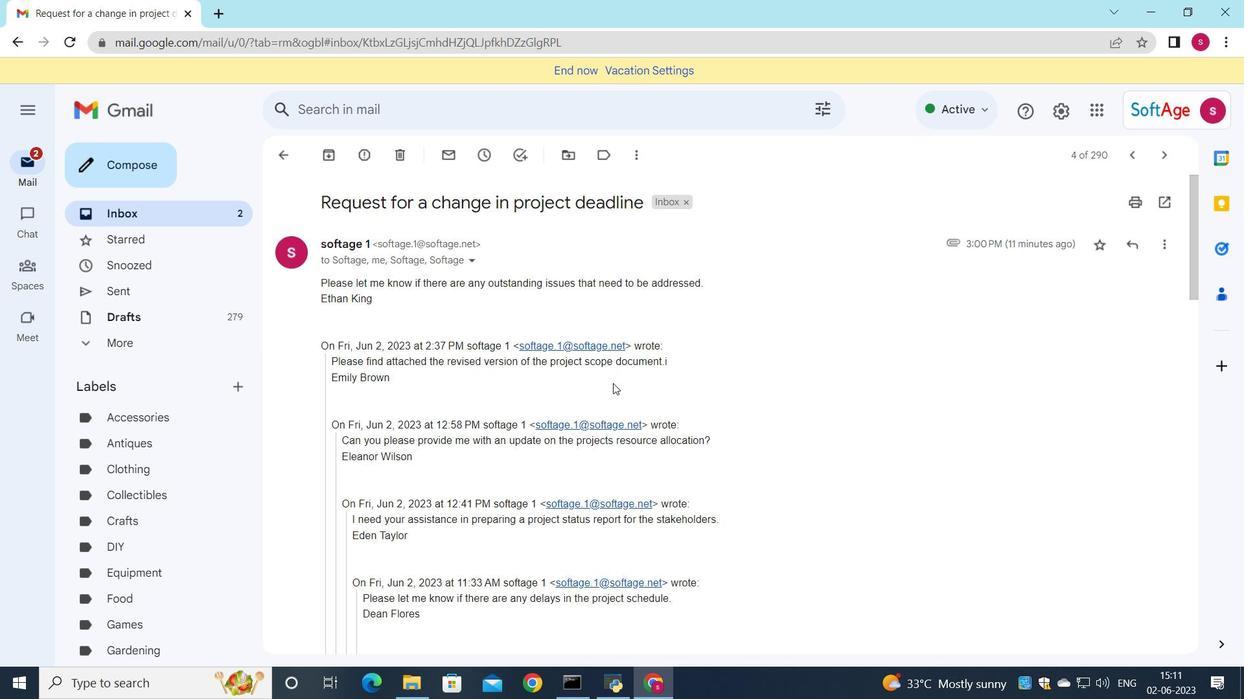 
Action: Mouse moved to (604, 394)
Screenshot: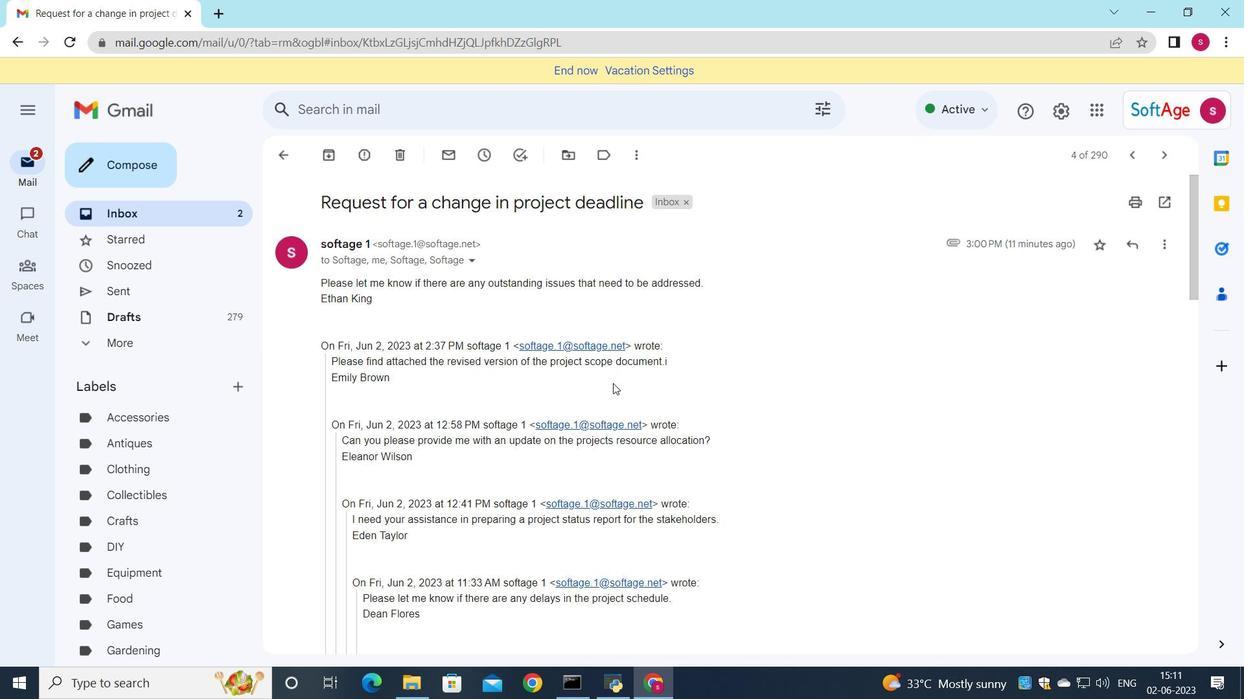 
Action: Mouse scrolled (604, 393) with delta (0, 0)
Screenshot: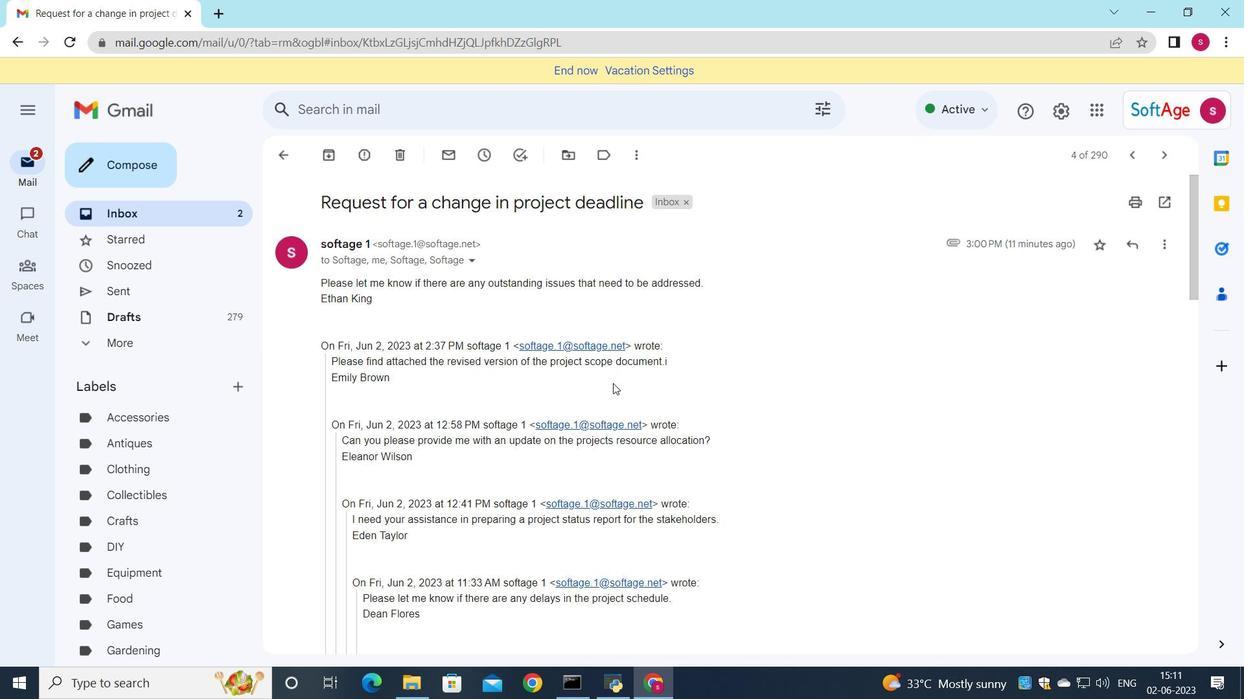 
Action: Mouse moved to (596, 405)
Screenshot: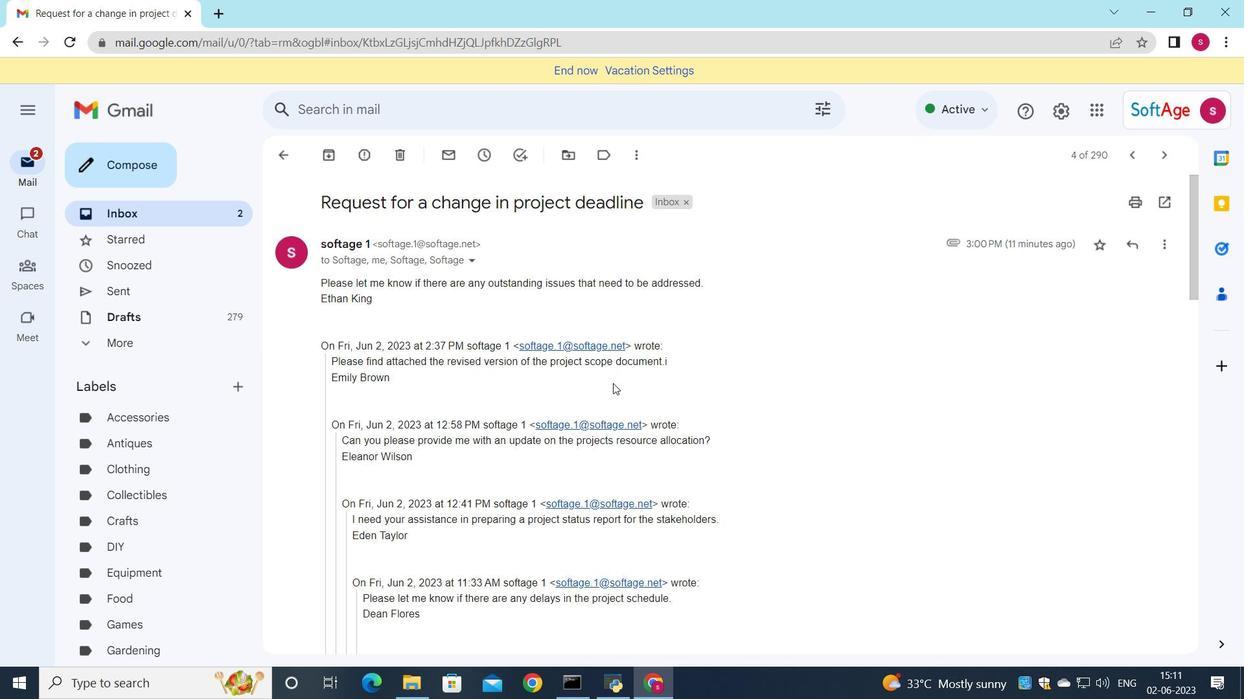 
Action: Mouse scrolled (596, 404) with delta (0, 0)
Screenshot: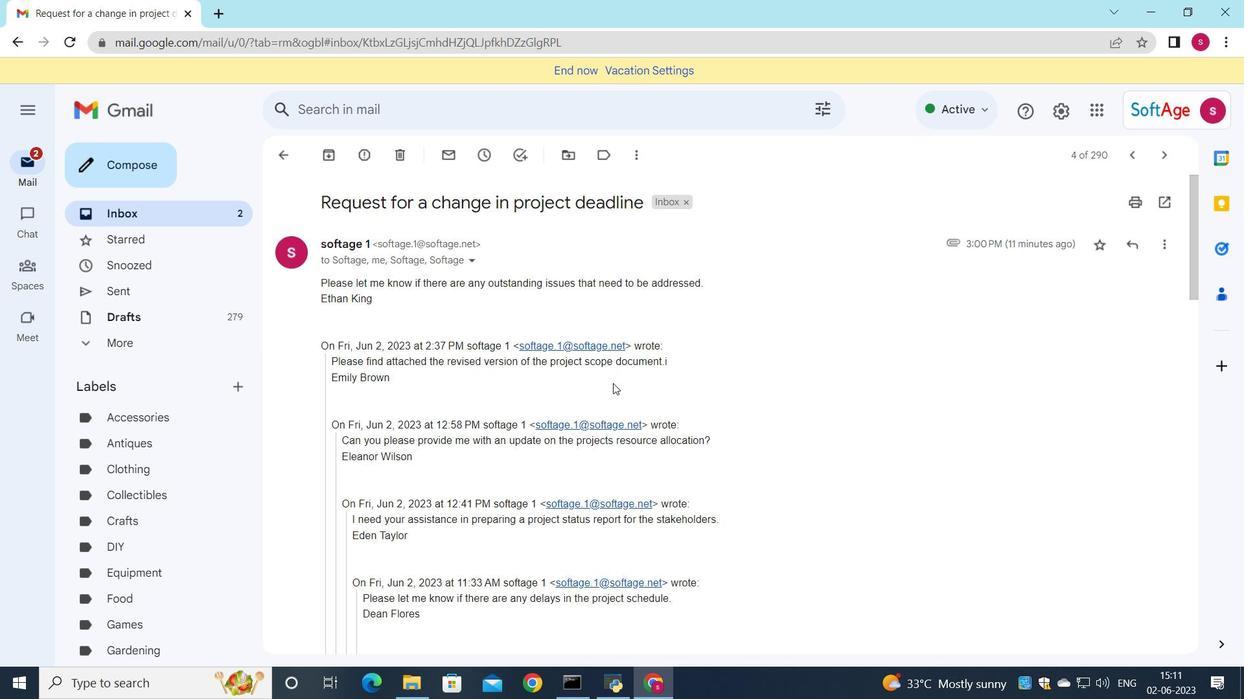 
Action: Mouse moved to (589, 410)
Screenshot: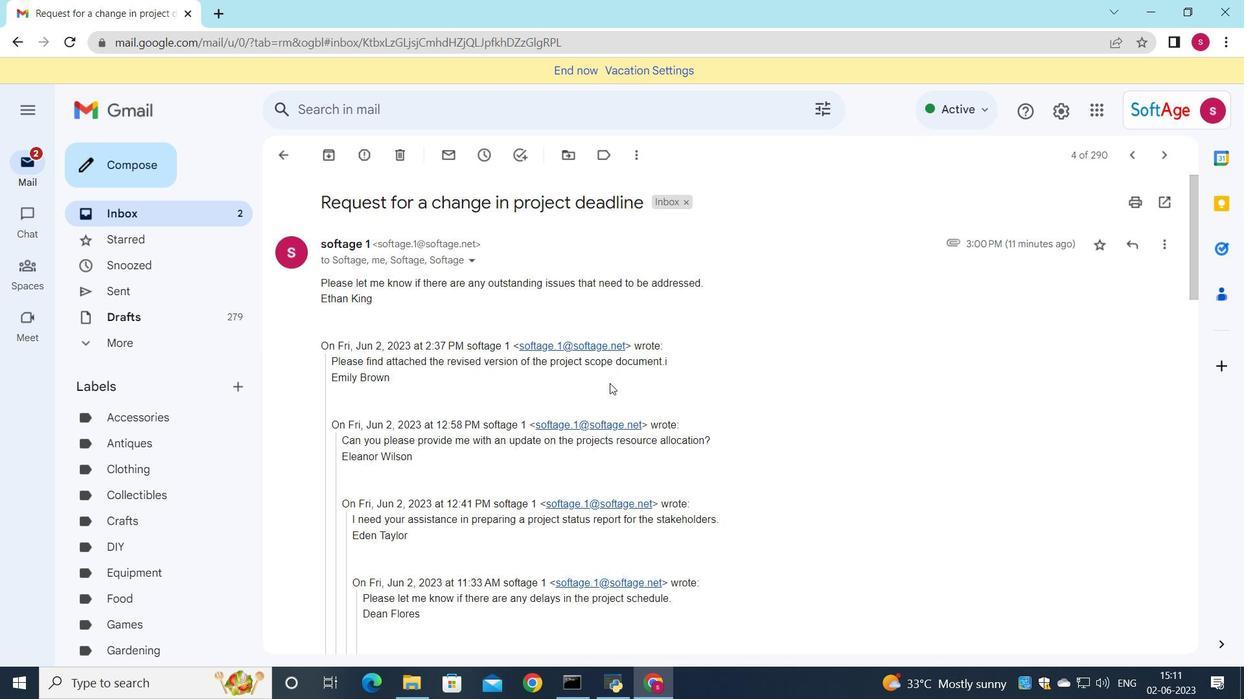 
Action: Mouse scrolled (589, 410) with delta (0, 0)
Screenshot: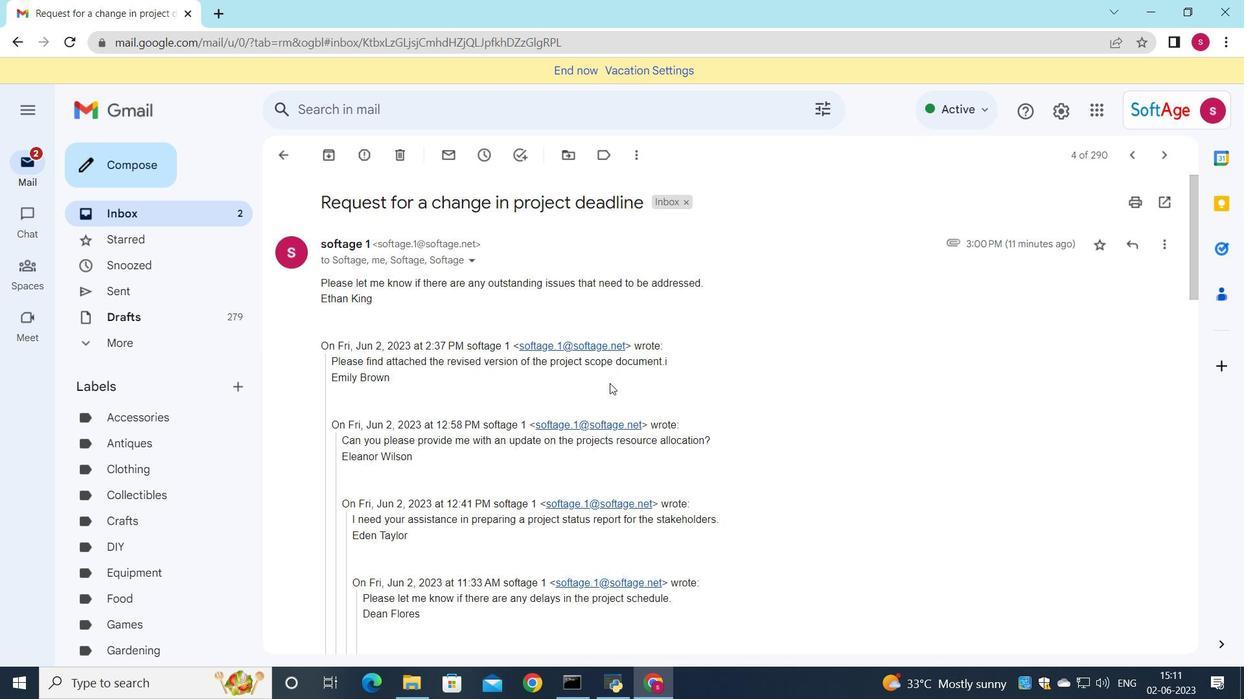 
Action: Mouse moved to (519, 419)
Screenshot: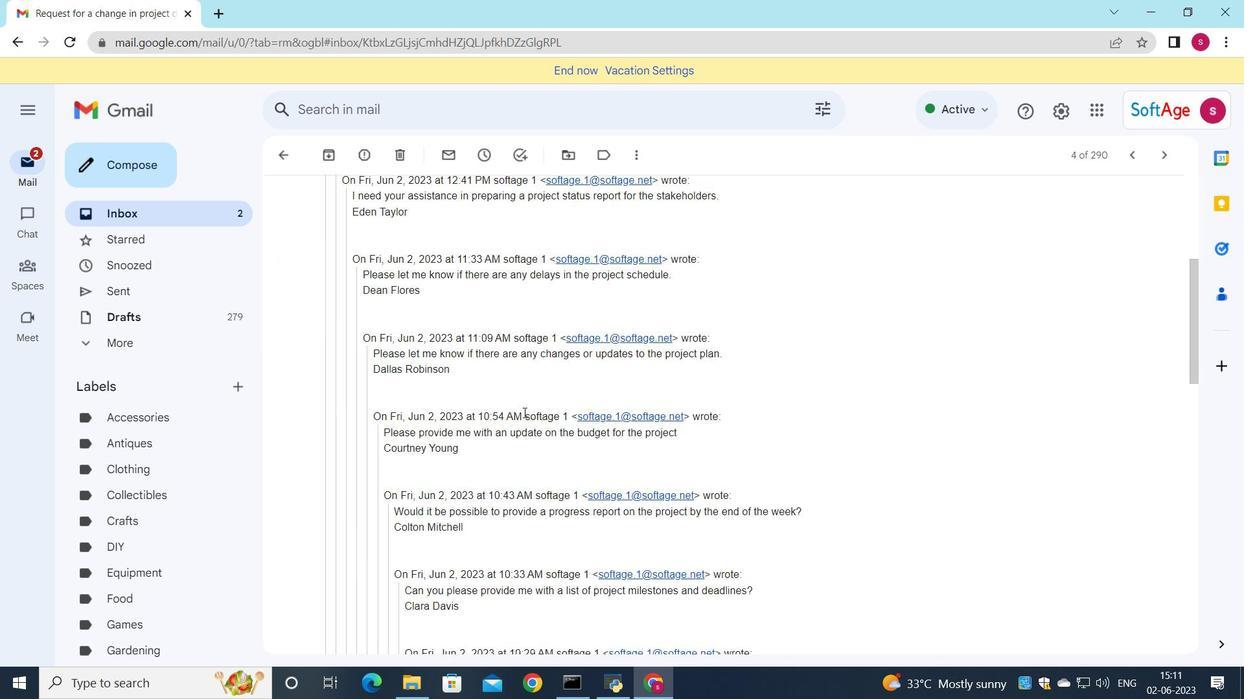 
Action: Mouse scrolled (519, 418) with delta (0, 0)
Screenshot: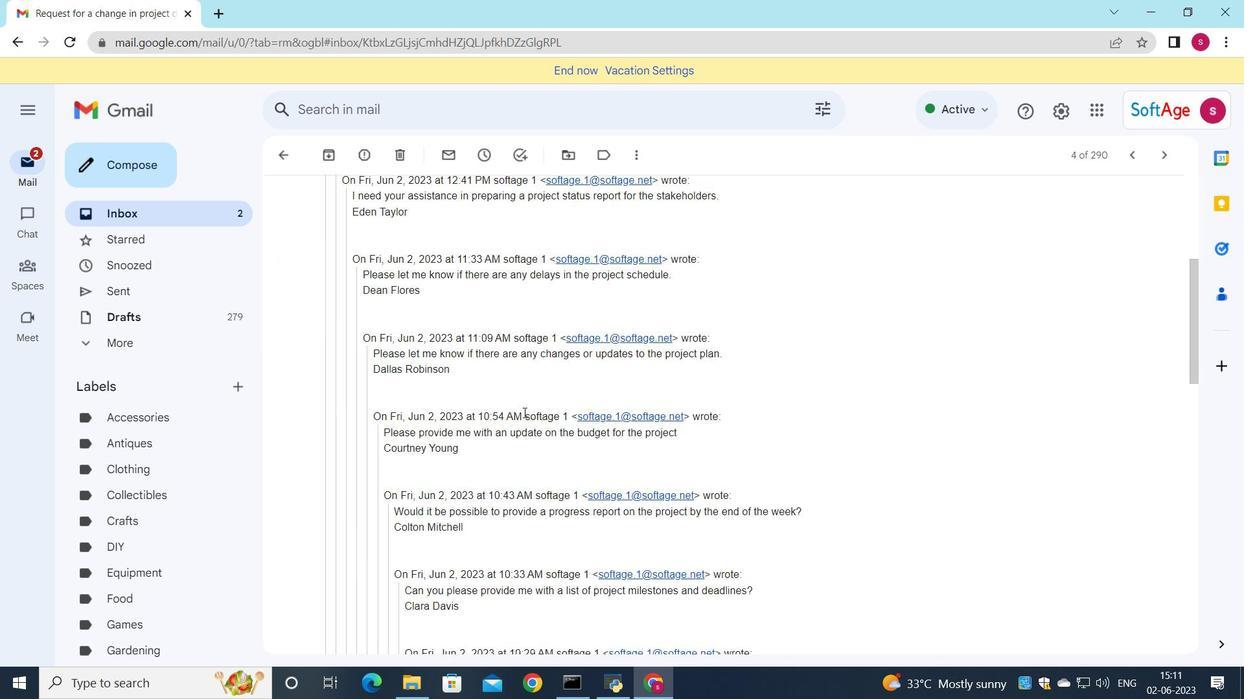 
Action: Mouse moved to (517, 422)
Screenshot: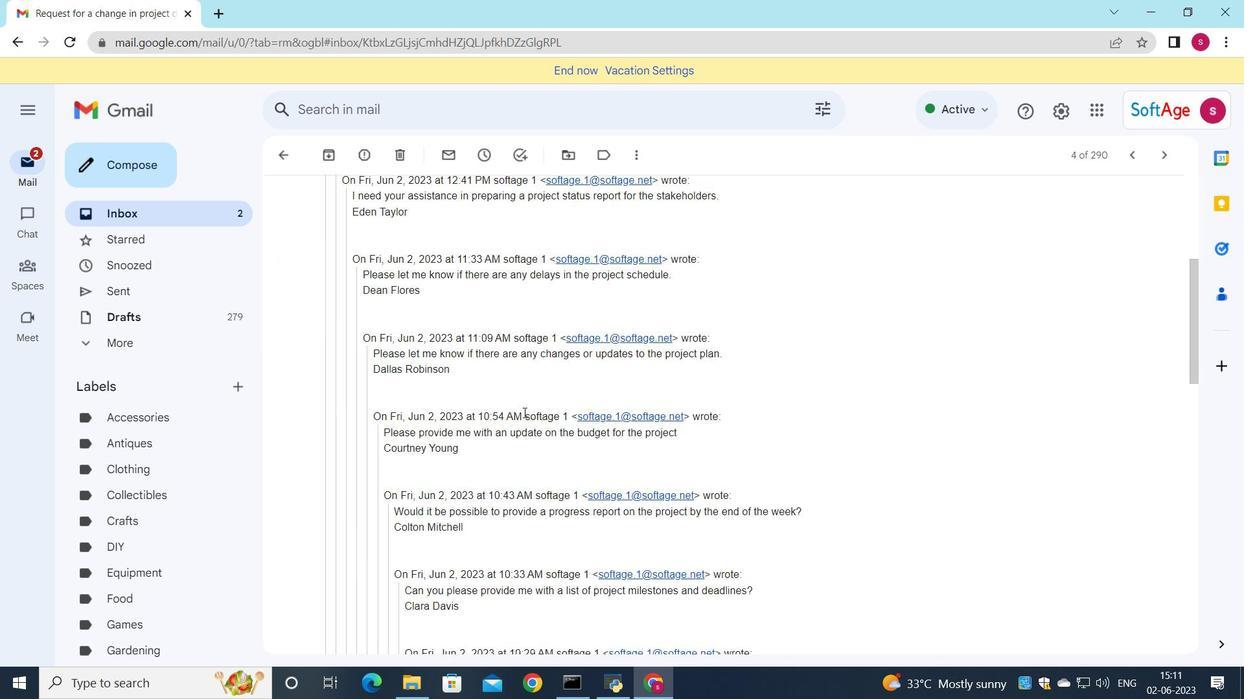 
Action: Mouse scrolled (517, 421) with delta (0, 0)
Screenshot: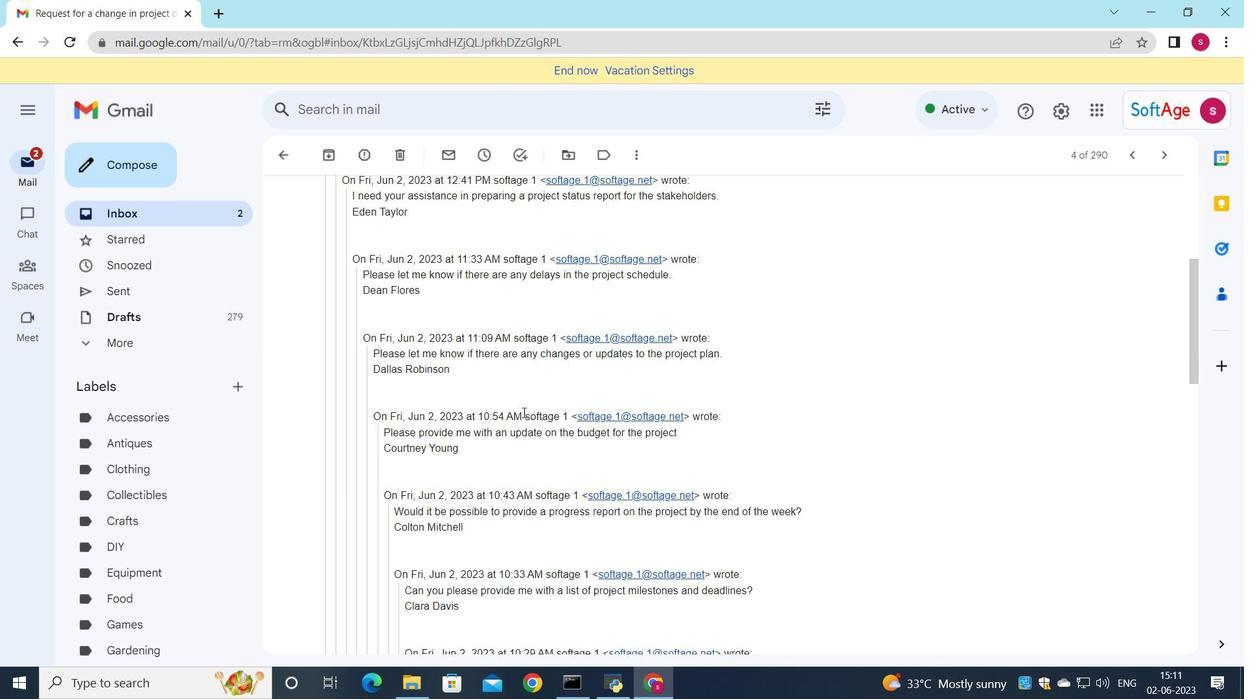 
Action: Mouse moved to (515, 428)
Screenshot: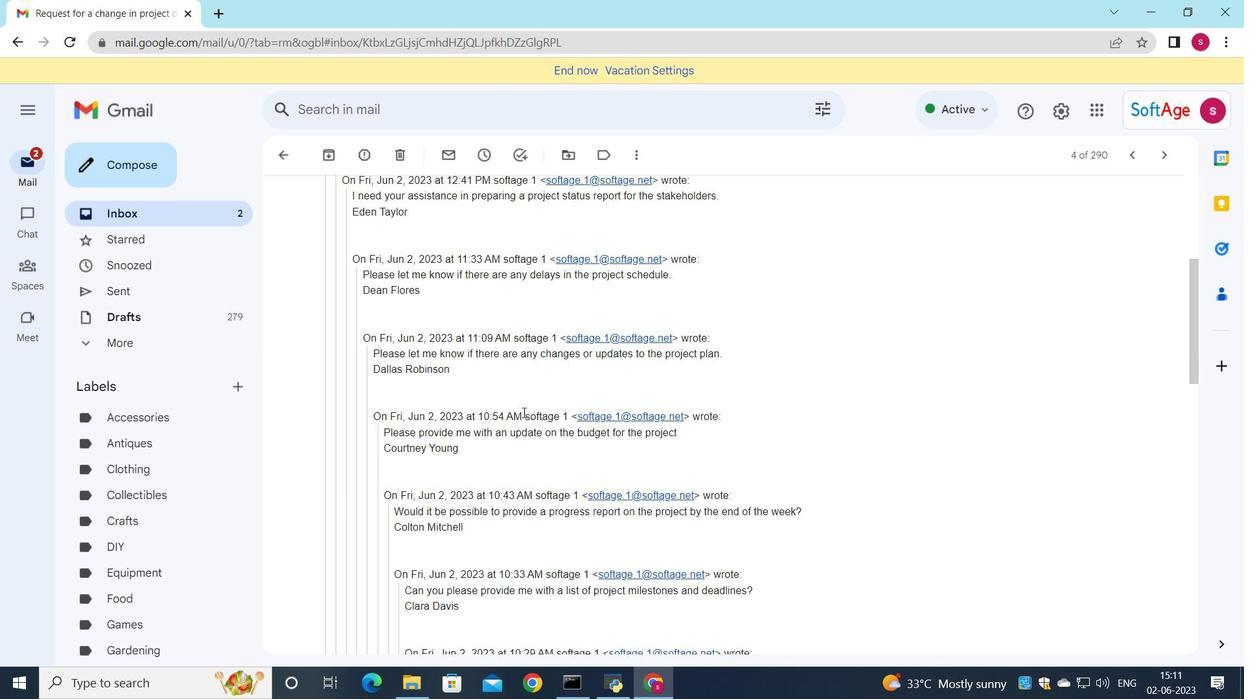 
Action: Mouse scrolled (515, 425) with delta (0, 0)
Screenshot: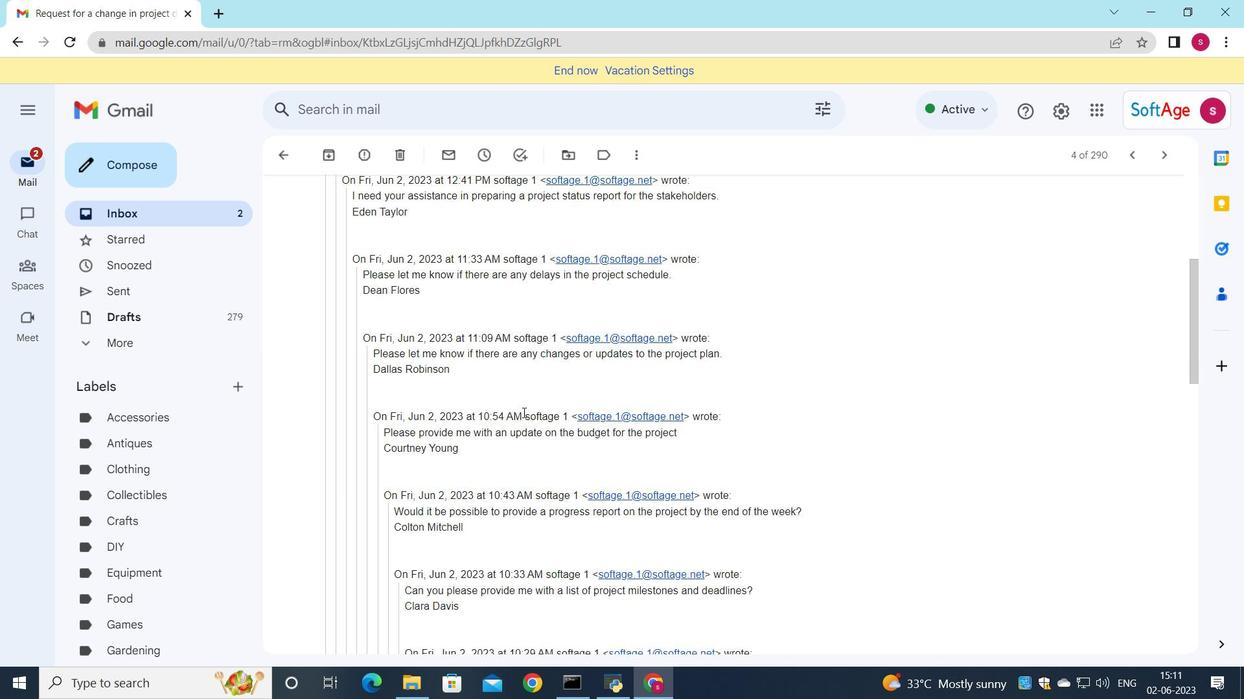 
Action: Mouse moved to (510, 431)
Screenshot: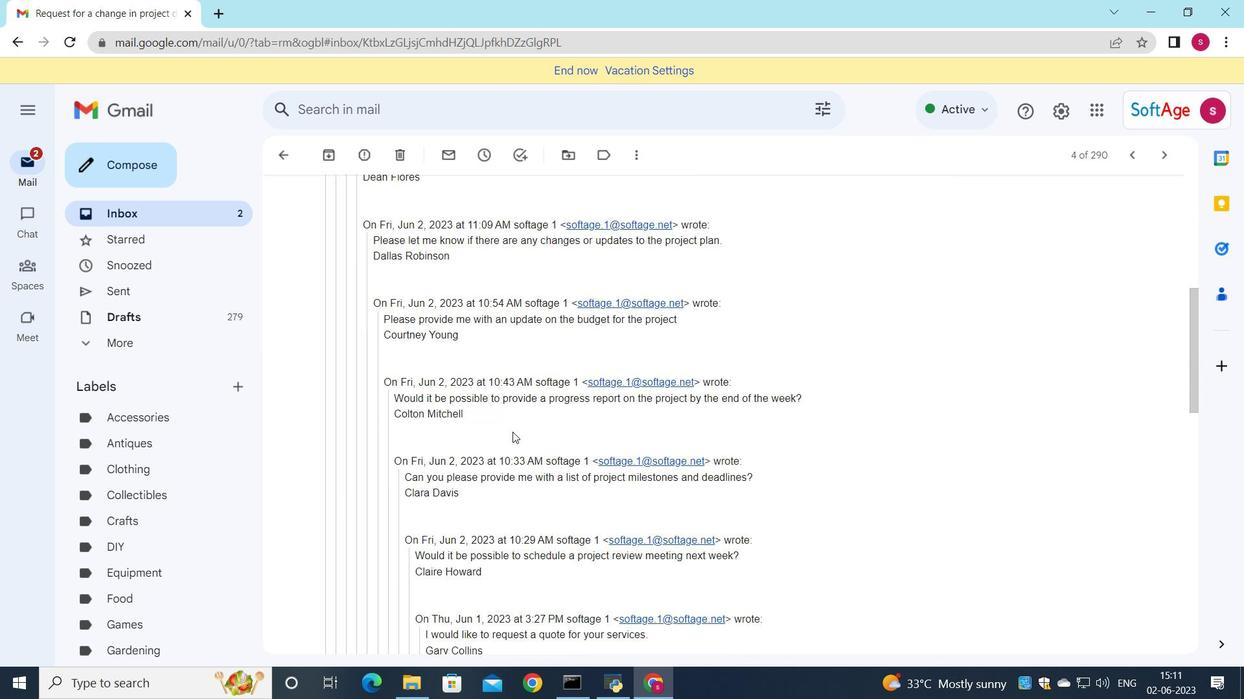 
Action: Mouse scrolled (510, 430) with delta (0, 0)
Screenshot: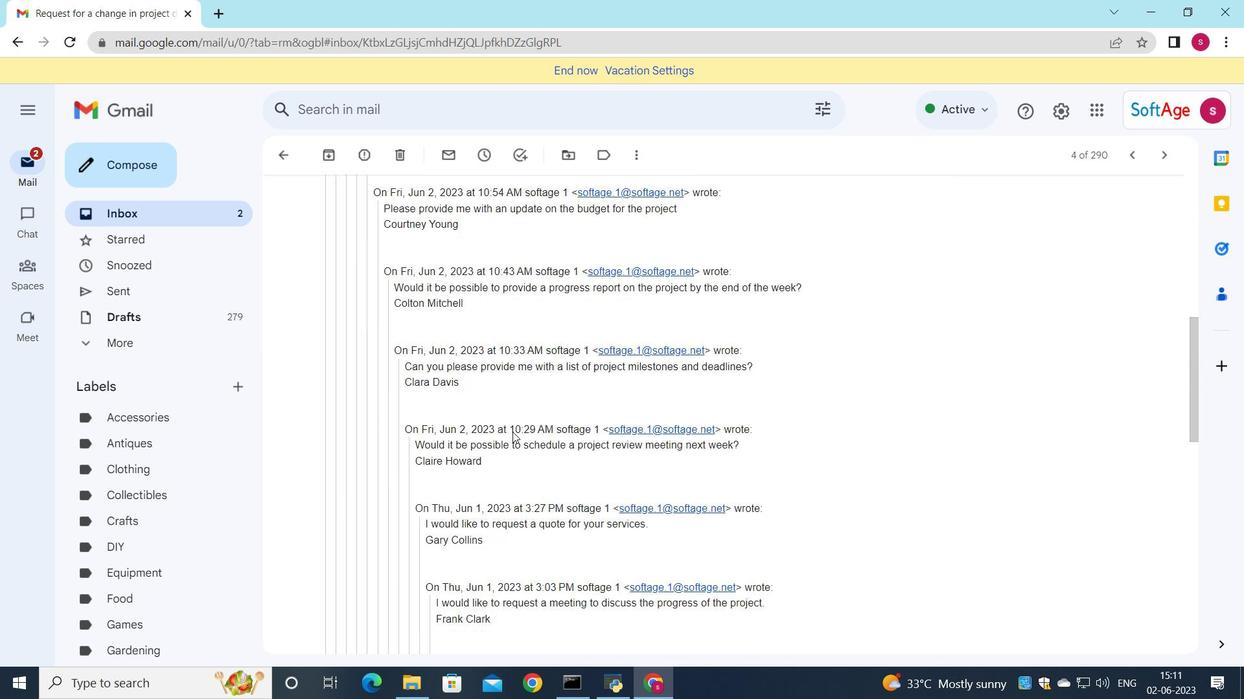 
Action: Mouse scrolled (510, 430) with delta (0, 0)
Screenshot: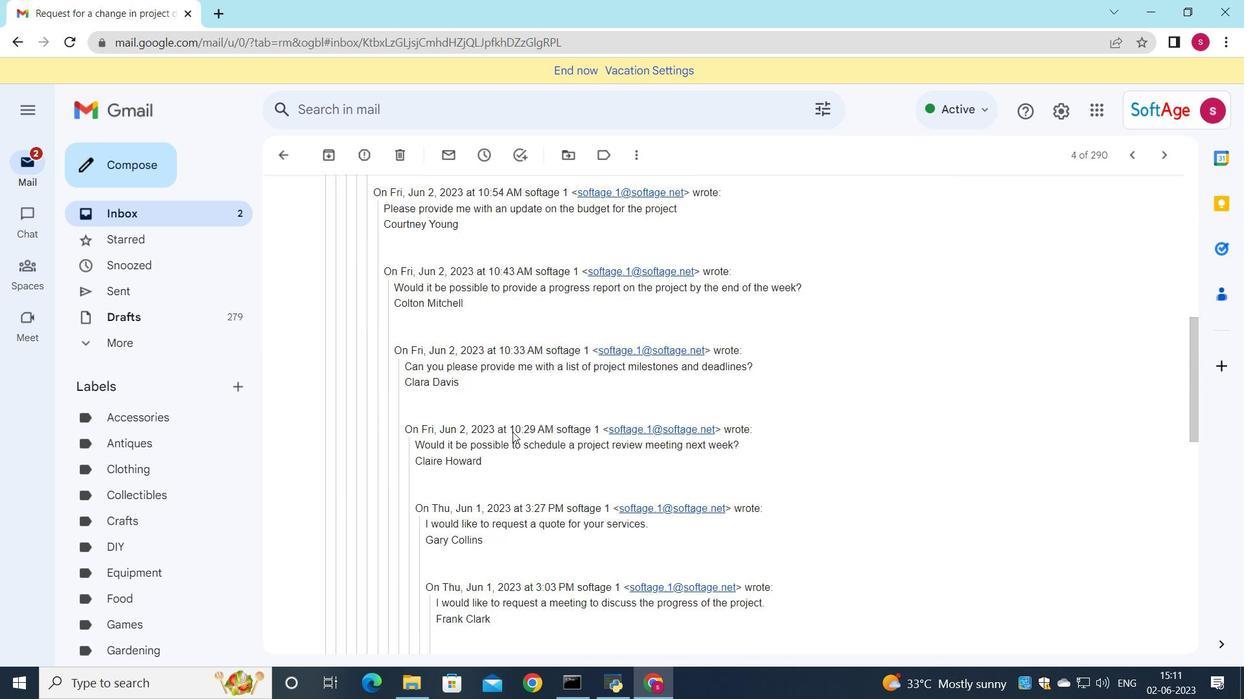 
Action: Mouse scrolled (510, 430) with delta (0, 0)
Screenshot: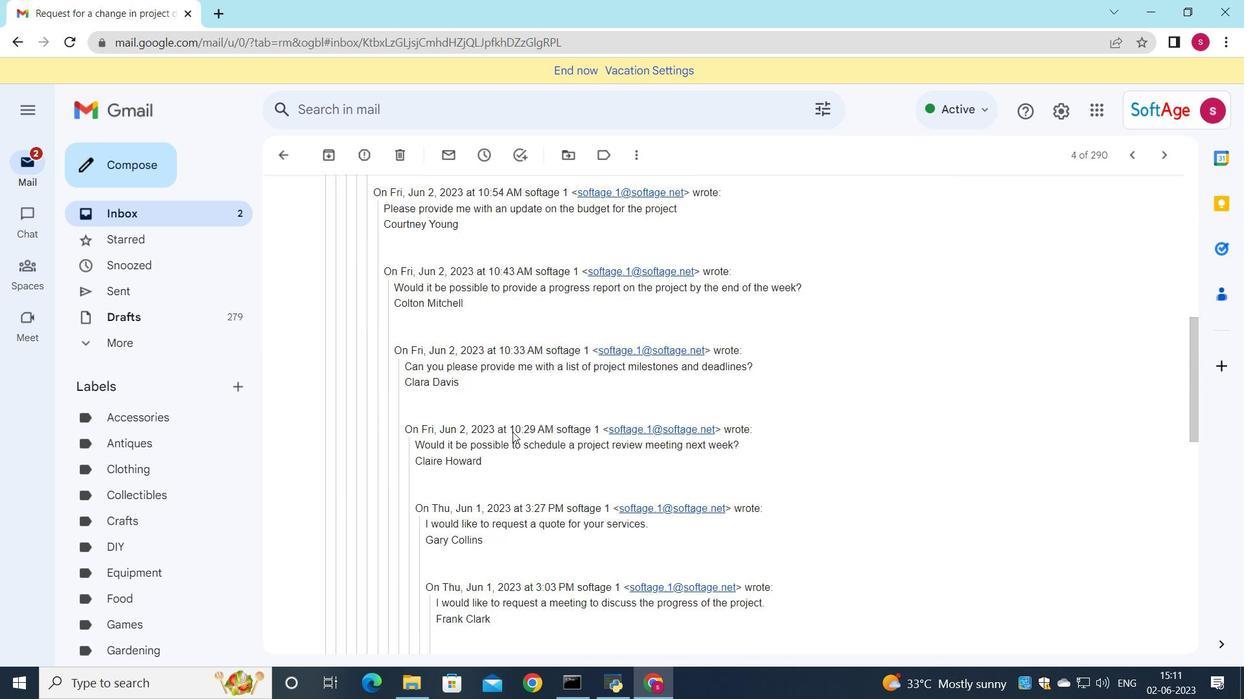 
Action: Mouse scrolled (510, 430) with delta (0, 0)
Screenshot: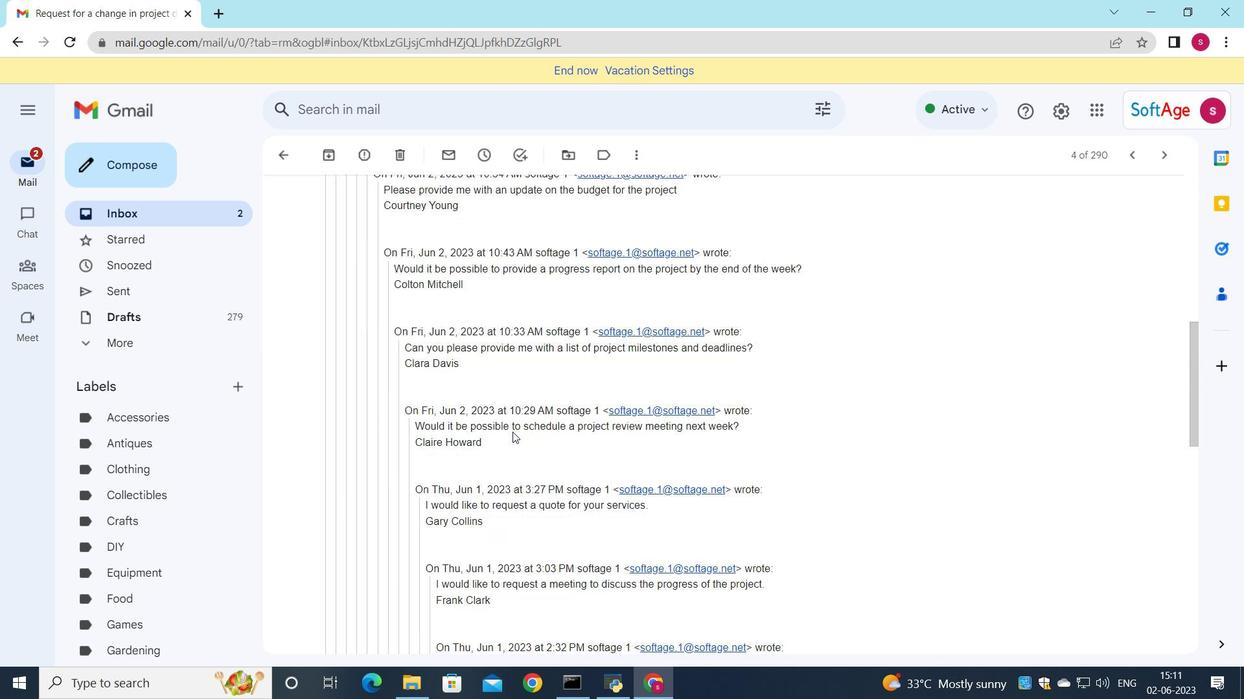 
Action: Mouse scrolled (510, 430) with delta (0, 0)
Screenshot: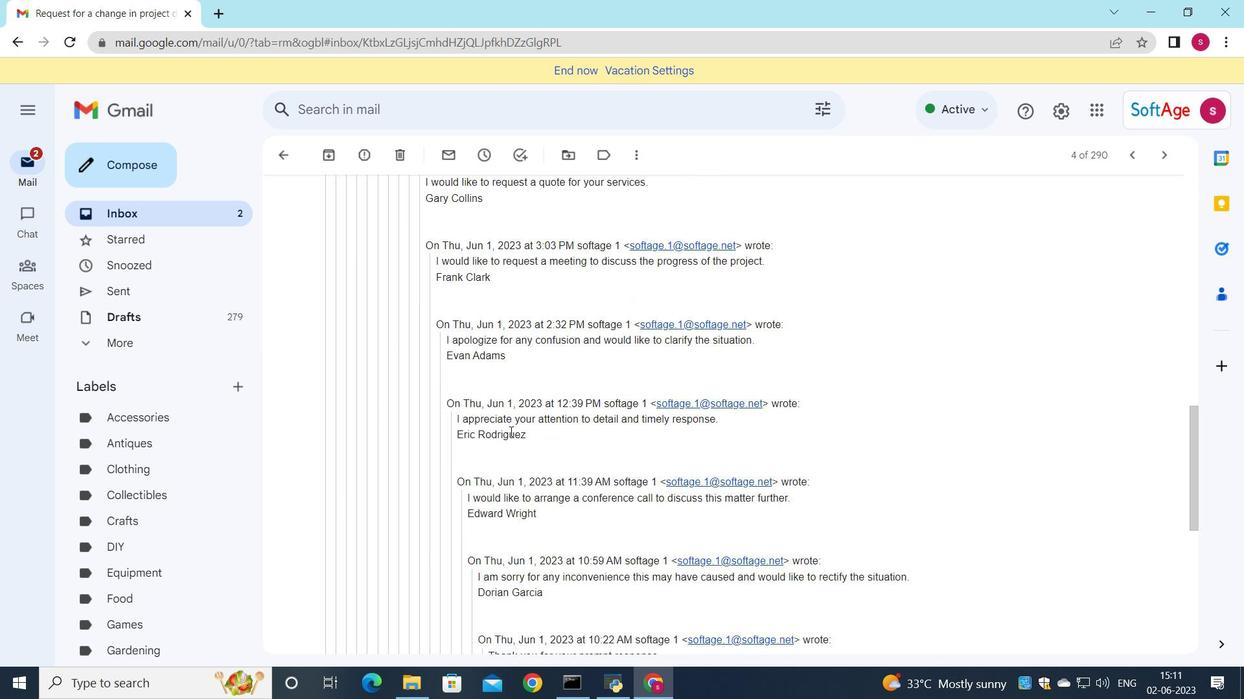 
Action: Mouse scrolled (510, 430) with delta (0, 0)
Screenshot: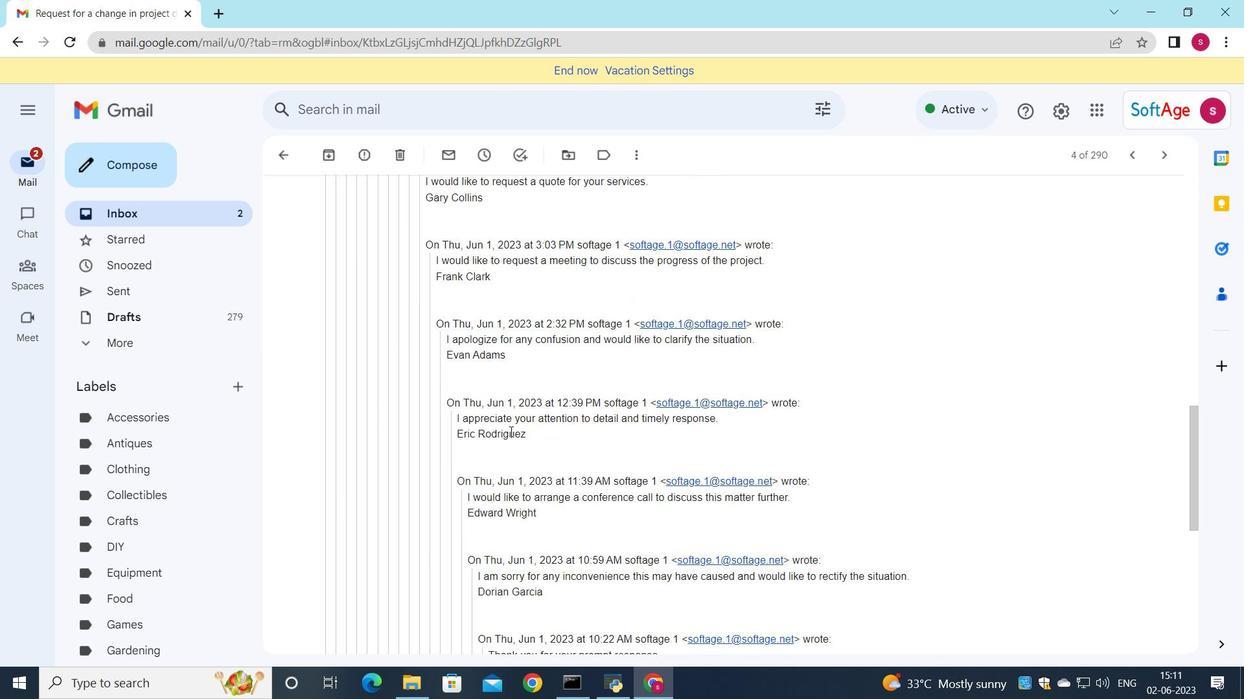 
Action: Mouse scrolled (510, 430) with delta (0, 0)
Screenshot: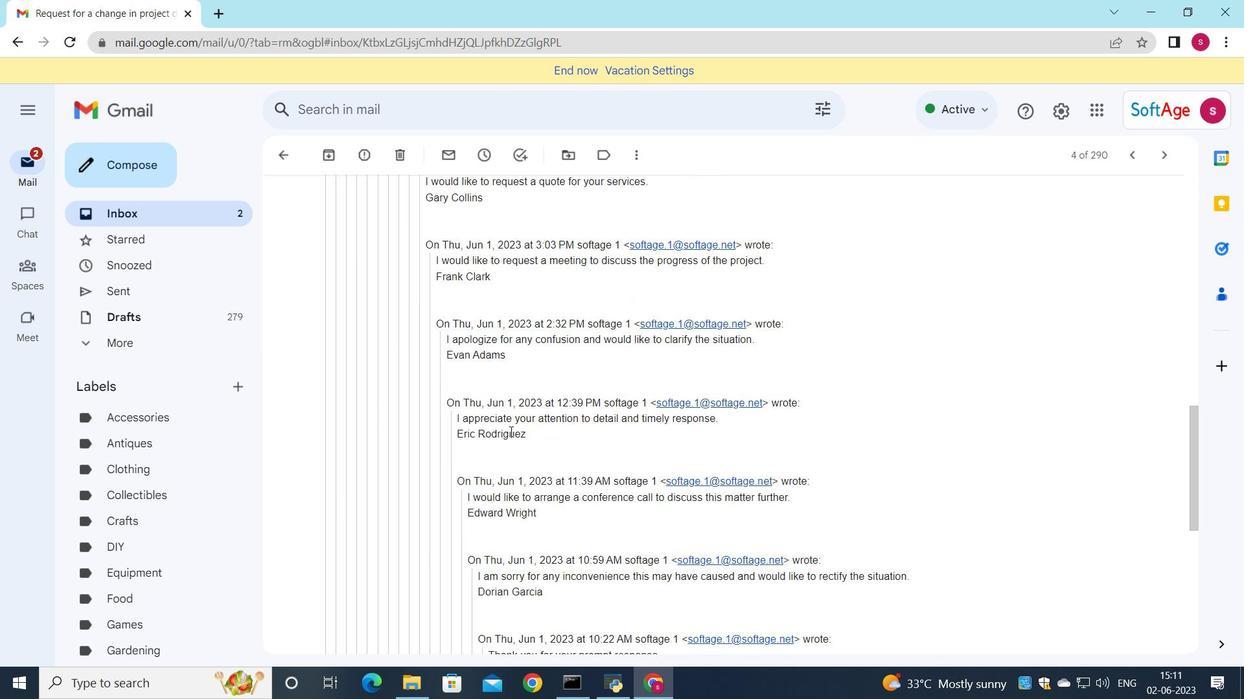 
Action: Mouse scrolled (510, 430) with delta (0, 0)
Screenshot: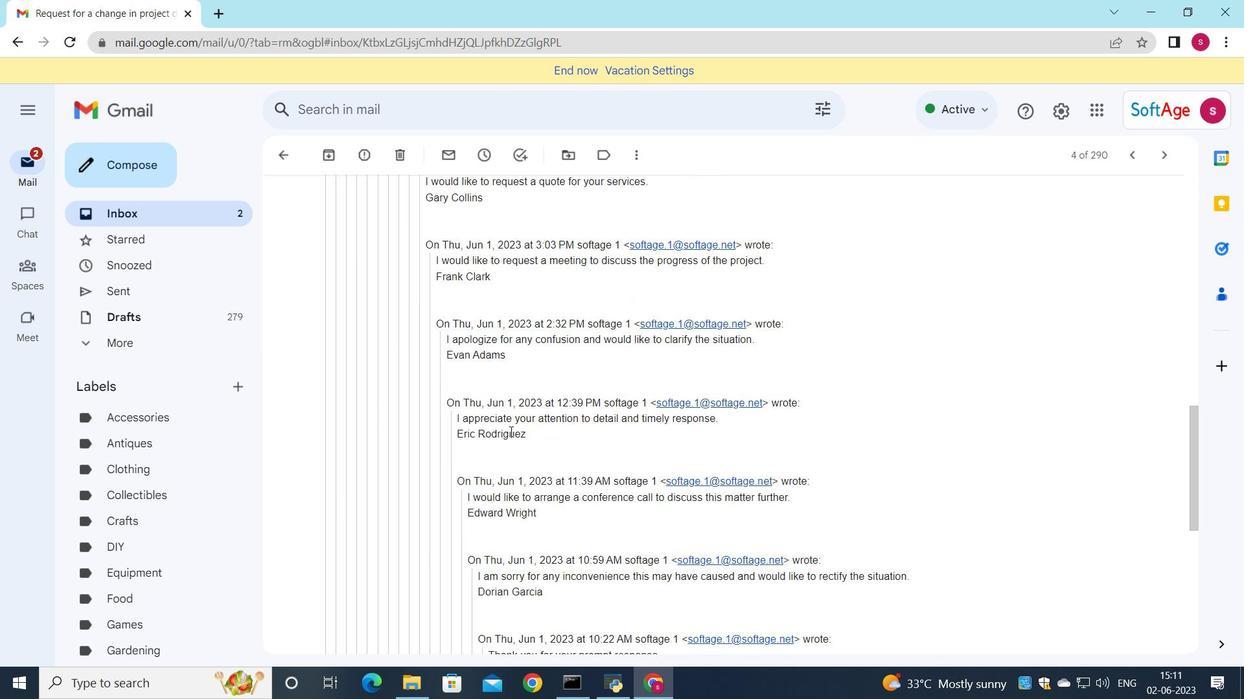 
Action: Mouse scrolled (510, 430) with delta (0, 0)
Screenshot: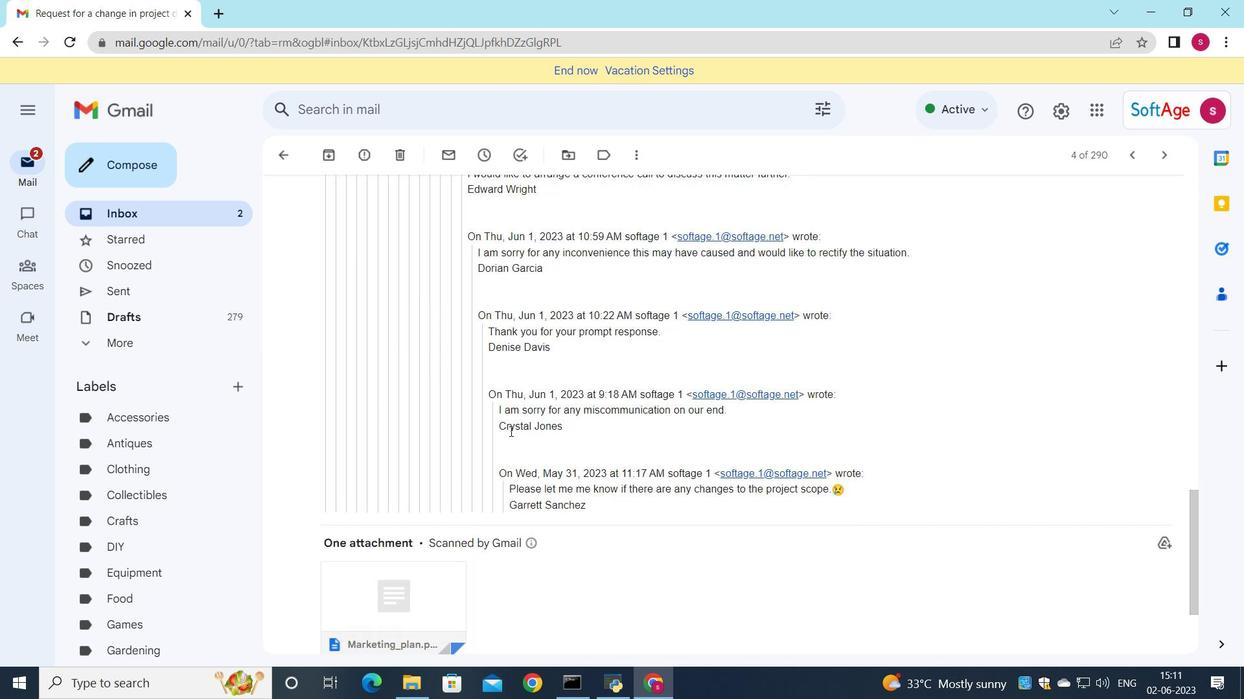 
Action: Mouse scrolled (510, 430) with delta (0, 0)
Screenshot: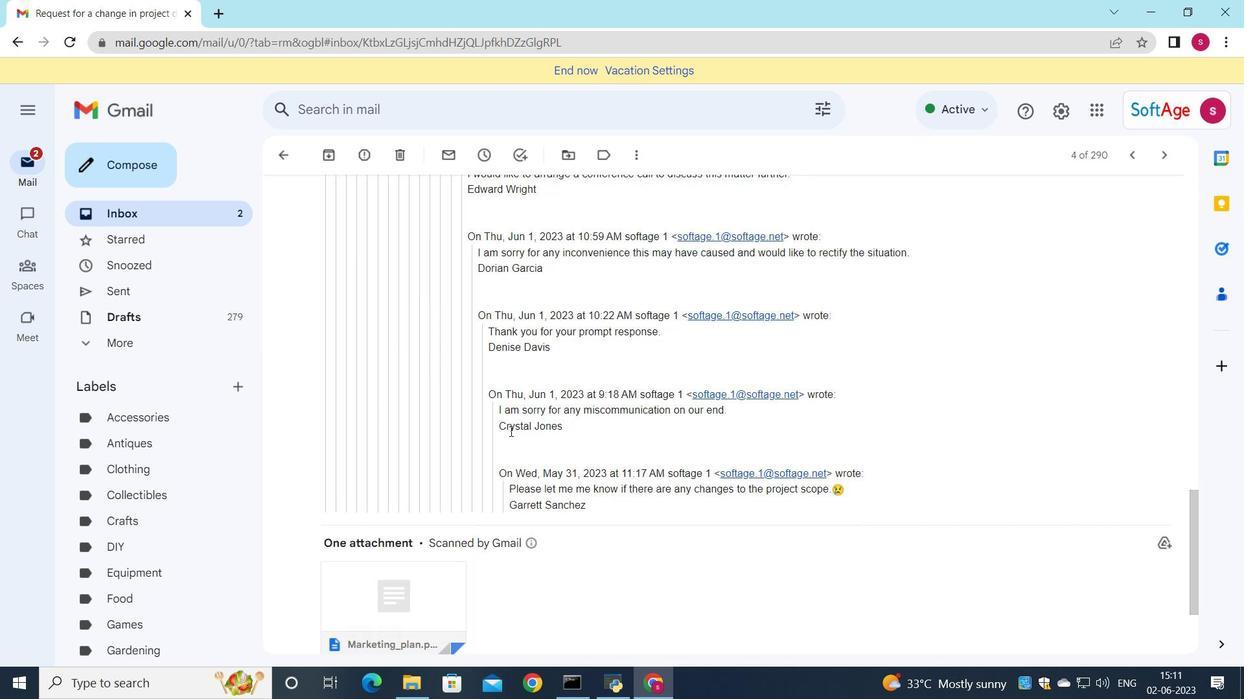 
Action: Mouse scrolled (510, 430) with delta (0, 0)
Screenshot: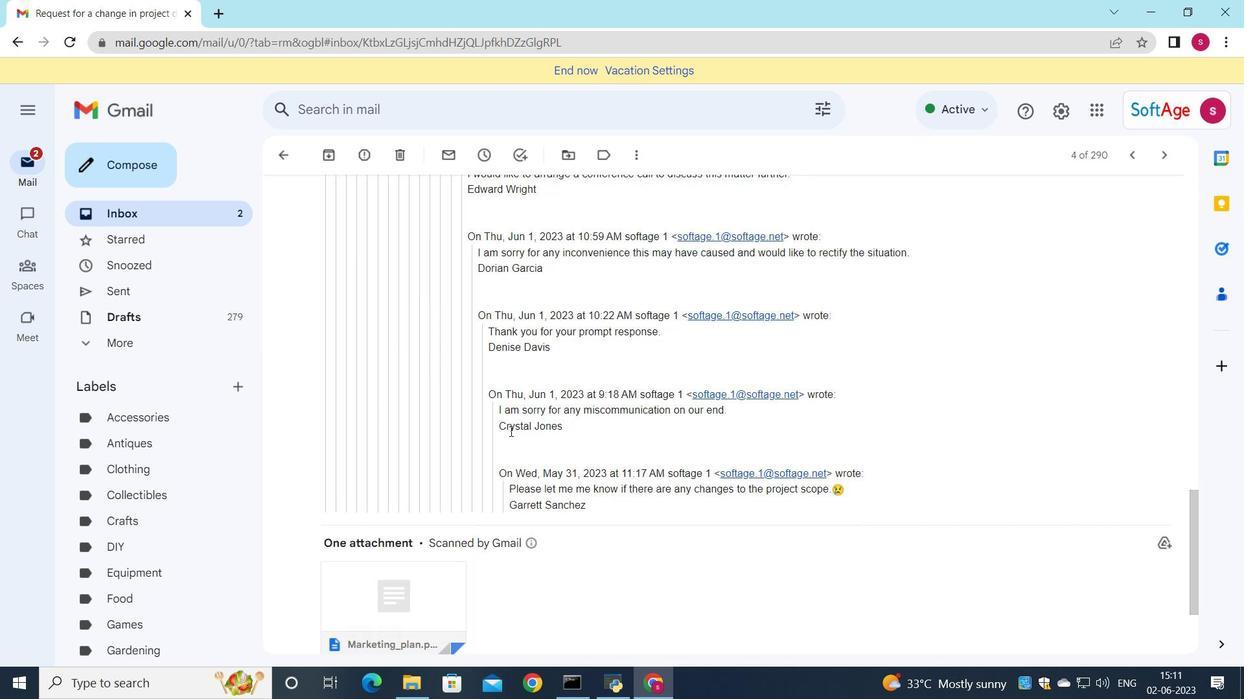 
Action: Mouse scrolled (510, 430) with delta (0, 0)
Screenshot: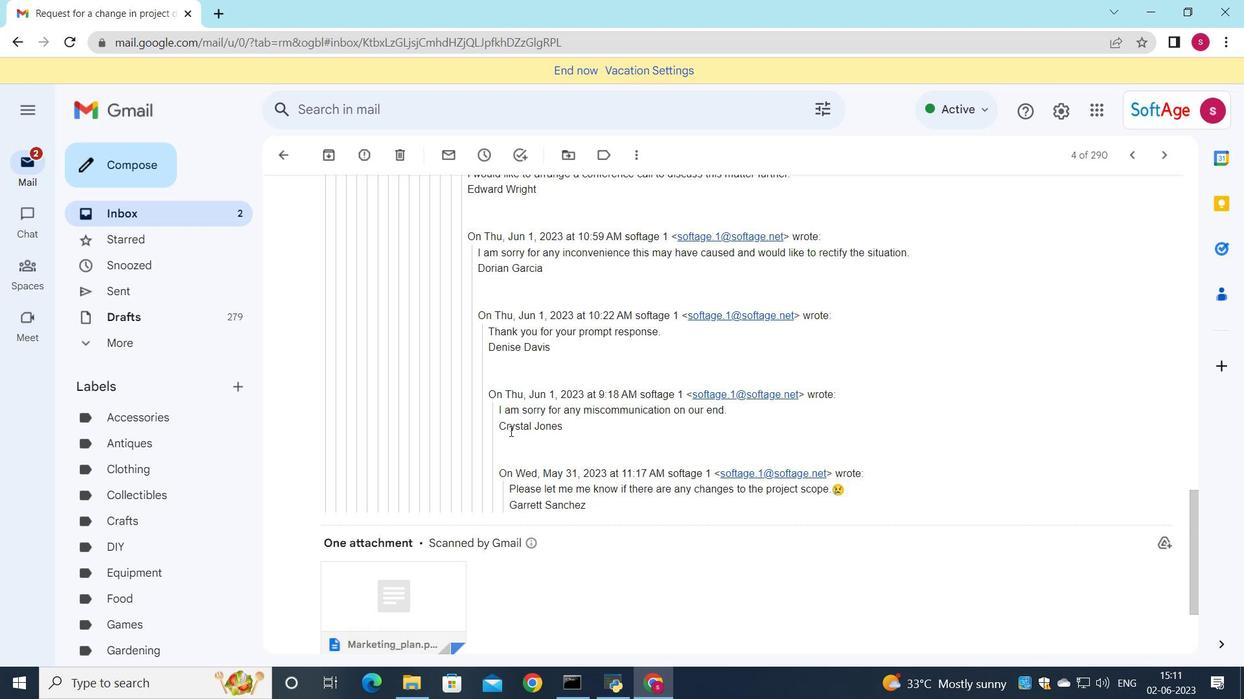 
Action: Mouse moved to (511, 430)
Screenshot: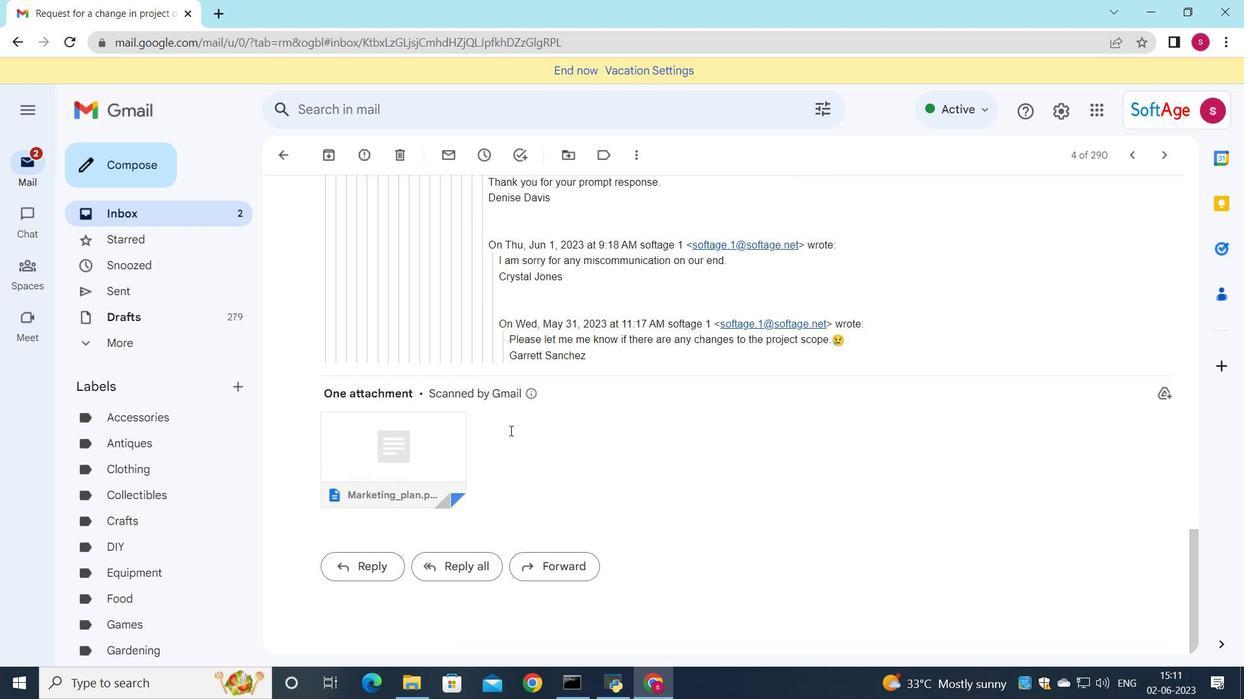 
Action: Mouse scrolled (511, 429) with delta (0, 0)
Screenshot: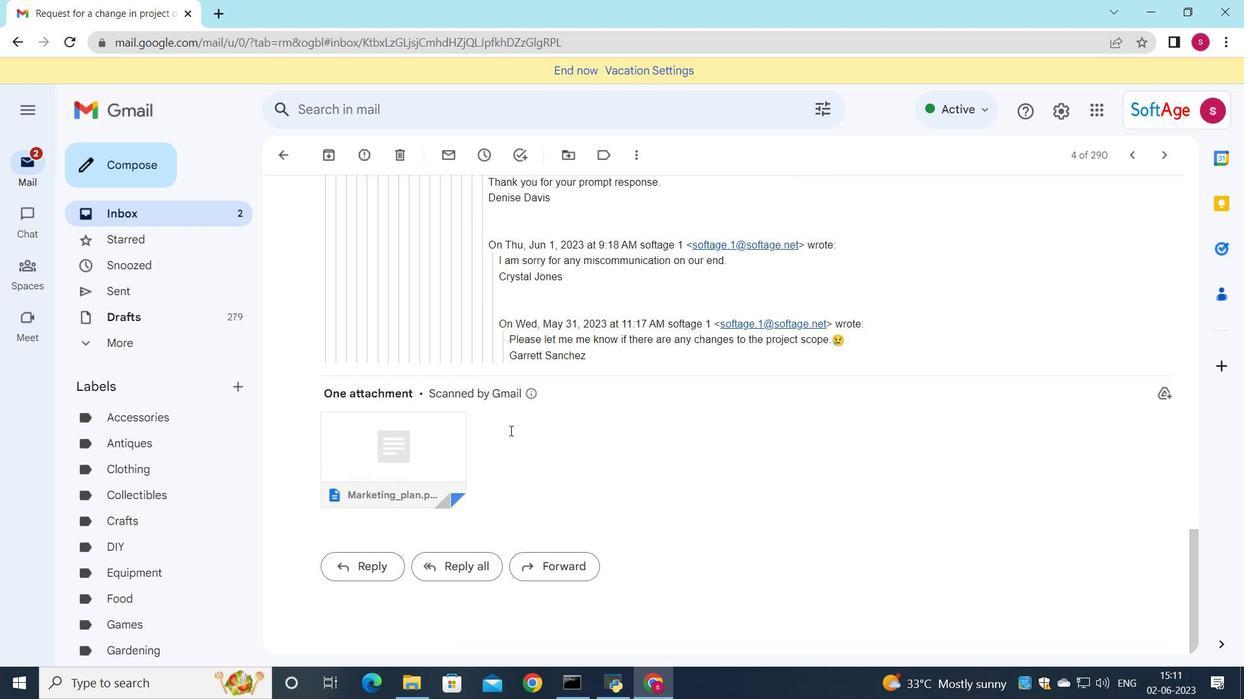 
Action: Mouse scrolled (511, 429) with delta (0, 0)
Screenshot: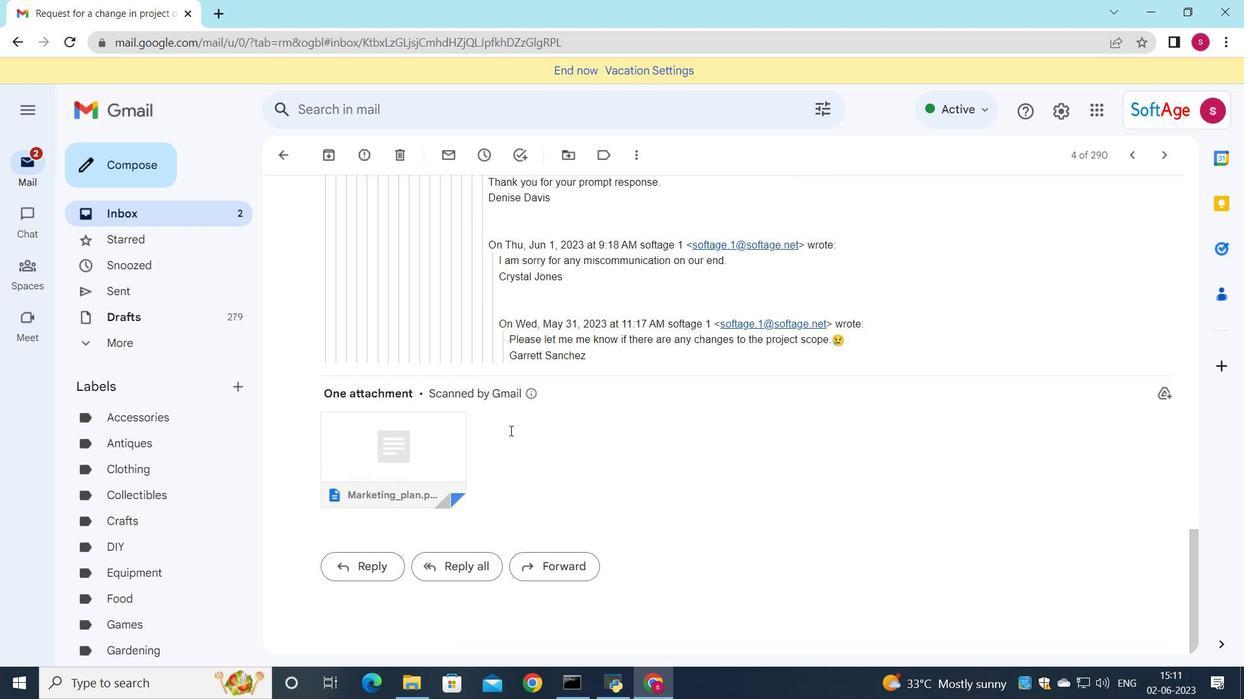 
Action: Mouse scrolled (511, 429) with delta (0, 0)
Screenshot: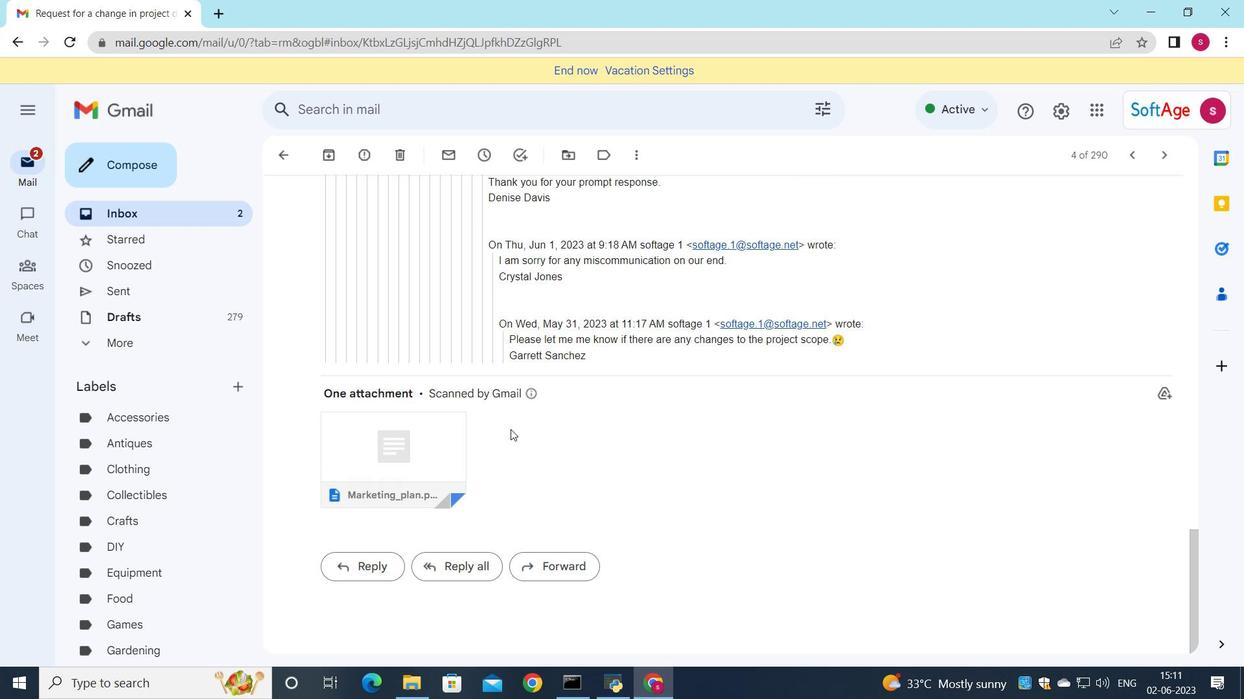 
Action: Mouse moved to (353, 564)
Screenshot: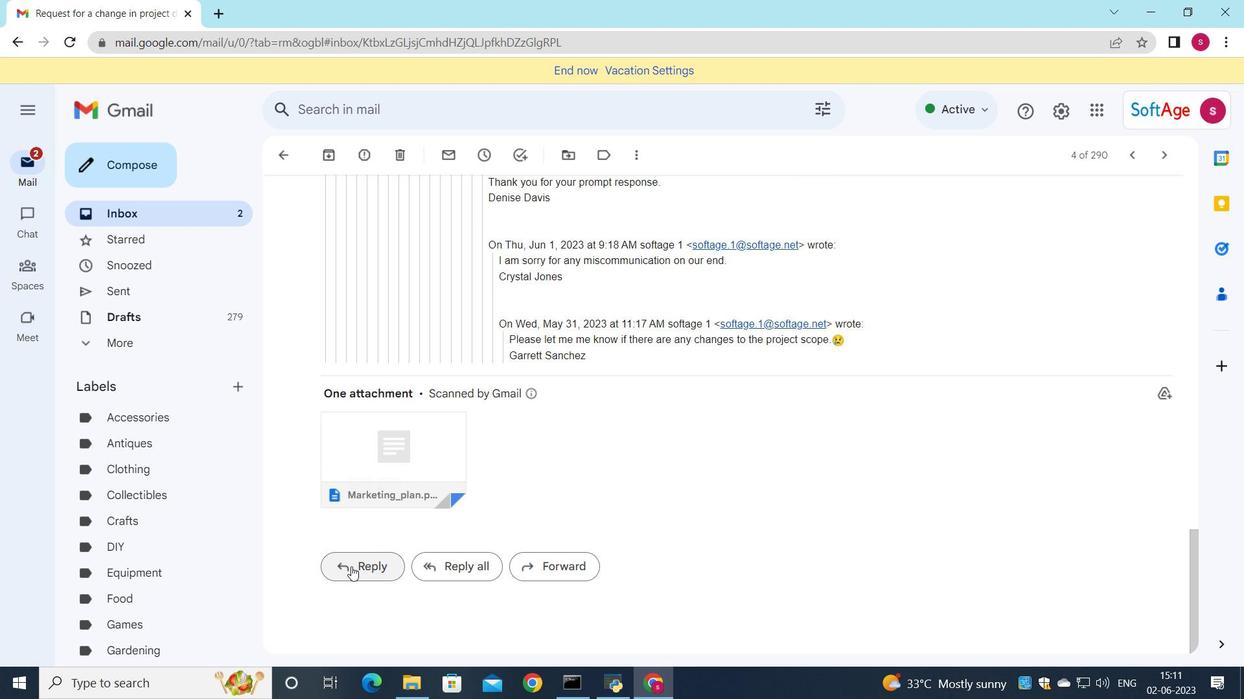 
Action: Mouse pressed left at (353, 564)
Screenshot: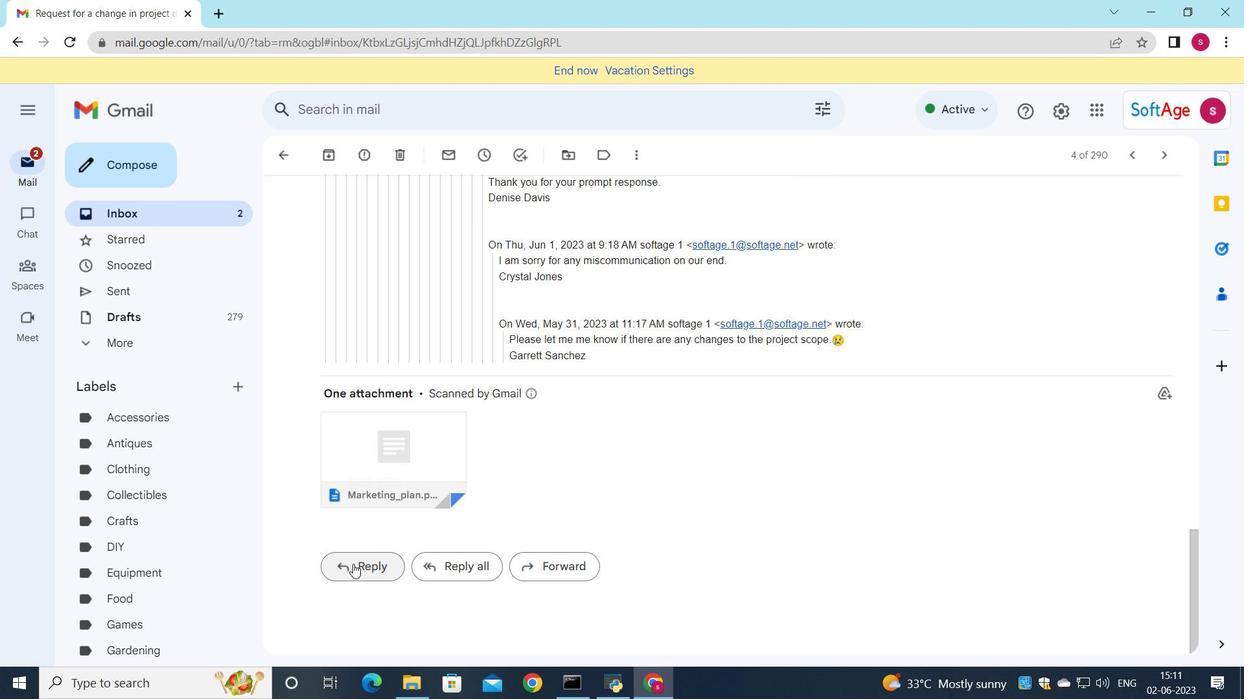 
Action: Mouse moved to (355, 441)
Screenshot: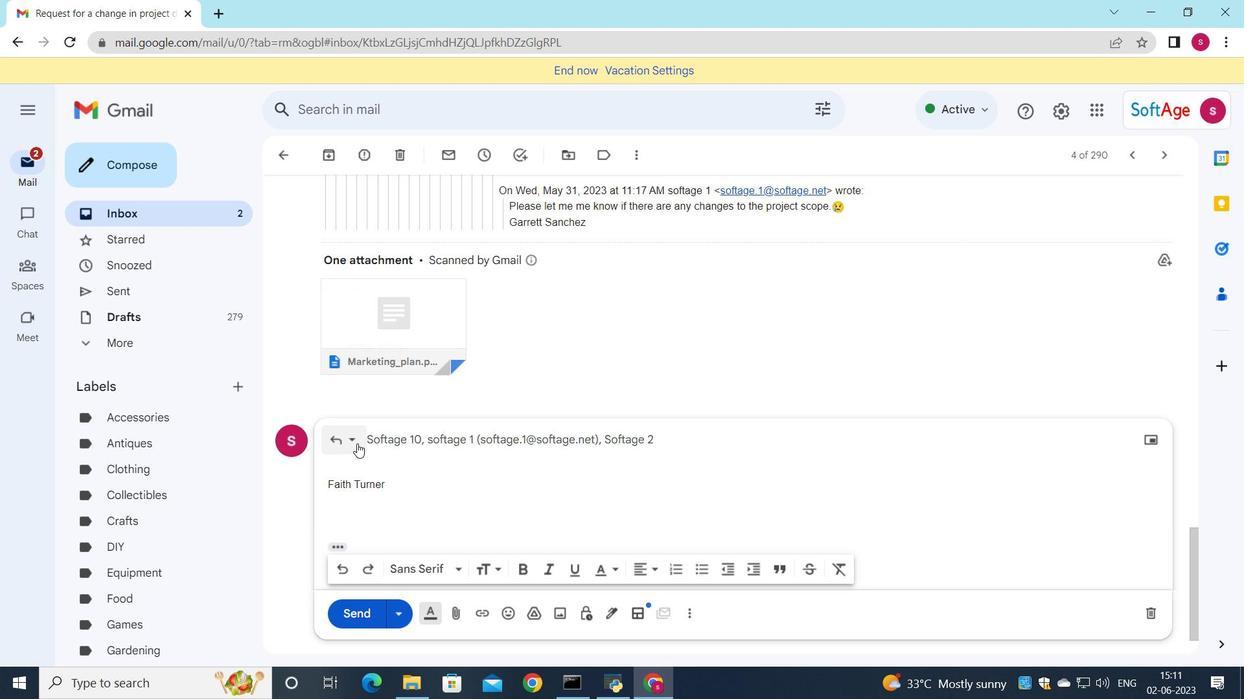 
Action: Mouse pressed left at (355, 441)
Screenshot: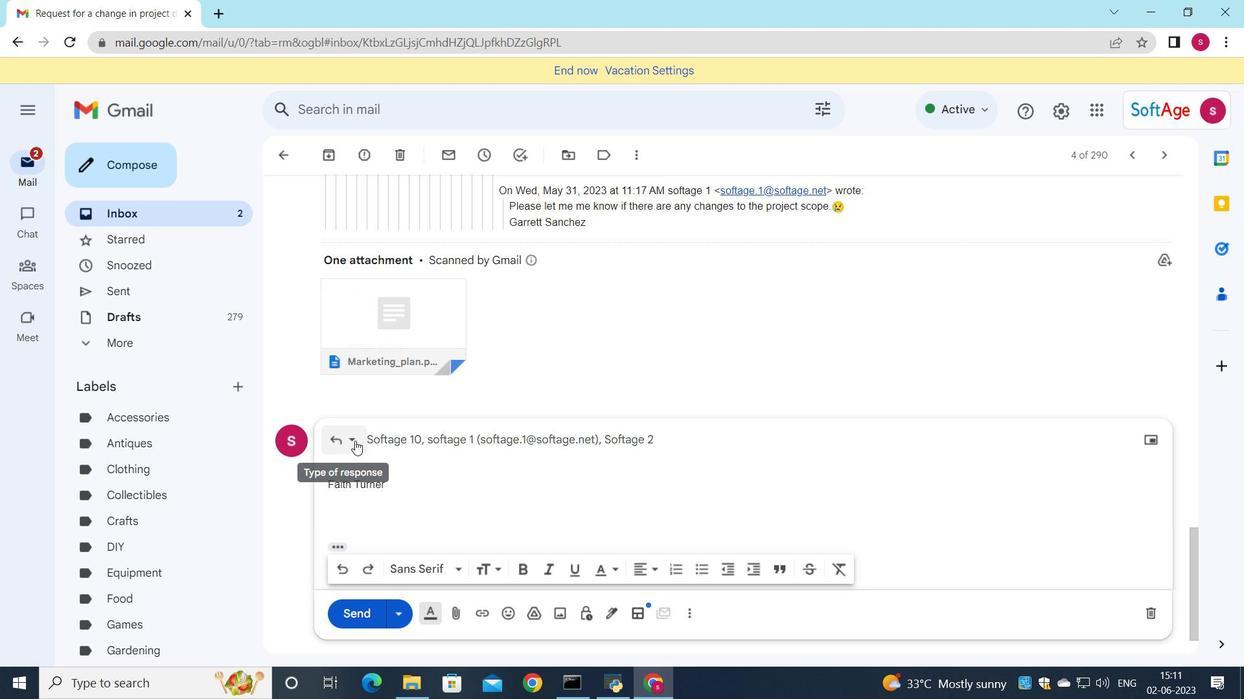 
Action: Mouse moved to (393, 557)
Screenshot: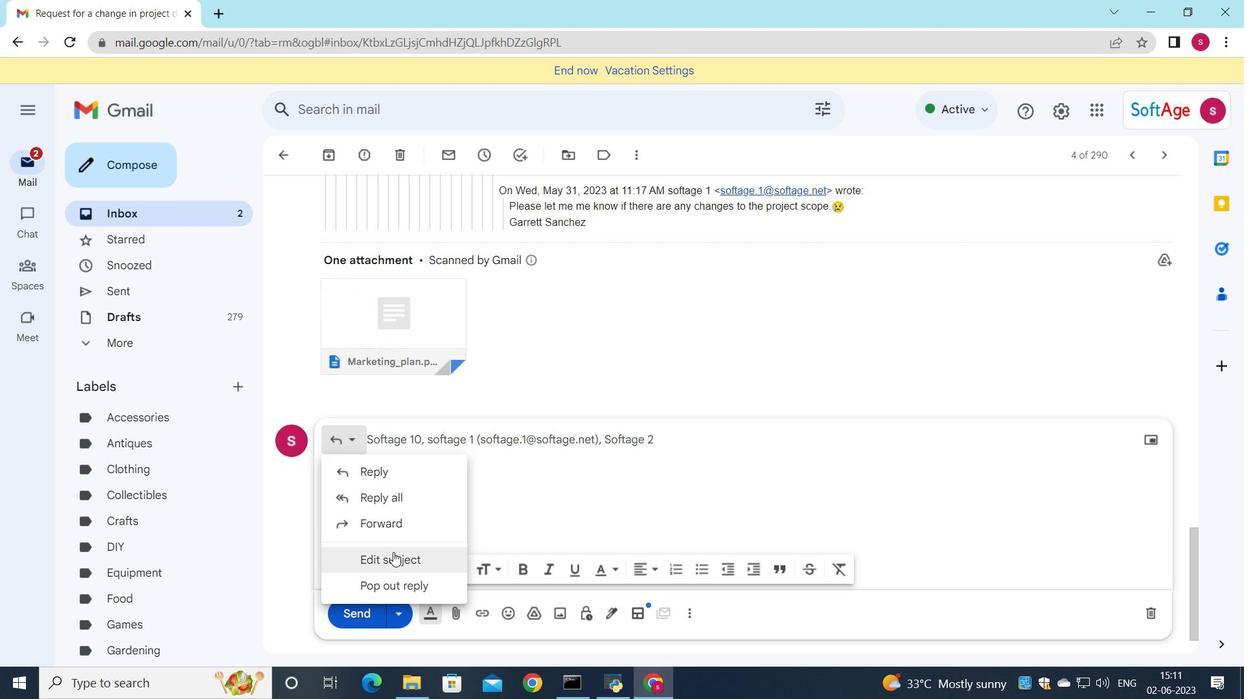 
Action: Mouse pressed left at (393, 557)
Screenshot: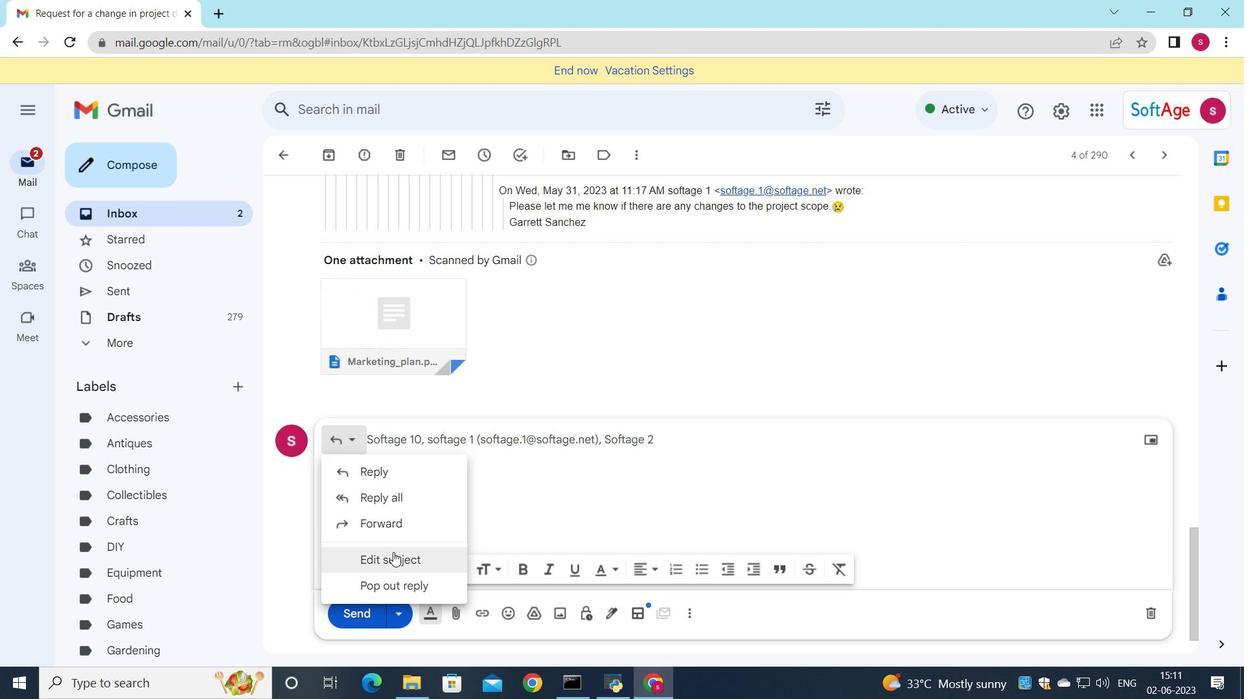 
Action: Mouse moved to (972, 246)
Screenshot: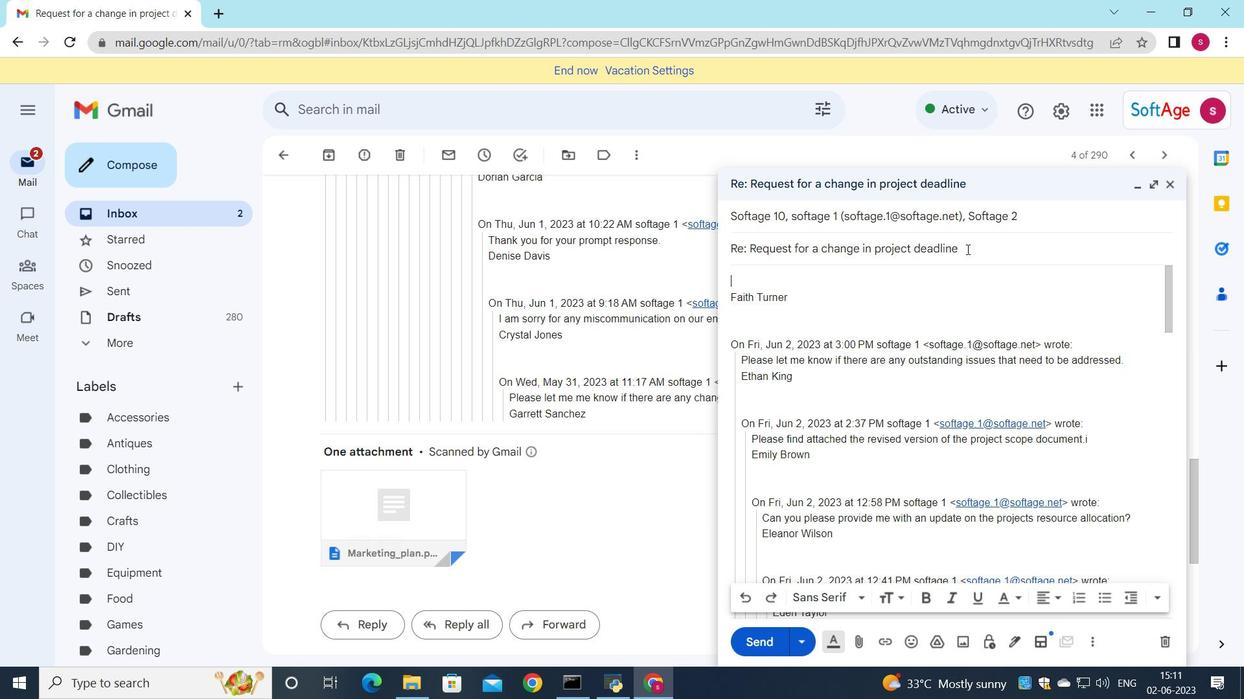 
Action: Mouse pressed left at (972, 246)
Screenshot: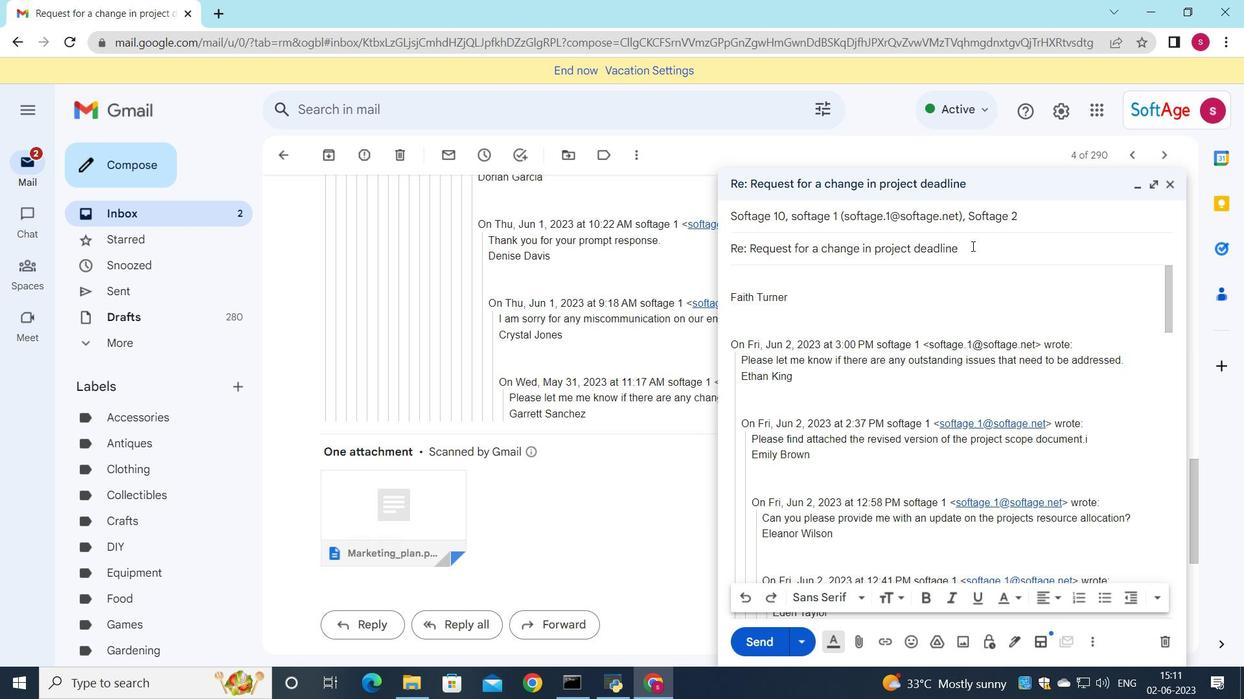 
Action: Mouse moved to (1219, 299)
Screenshot: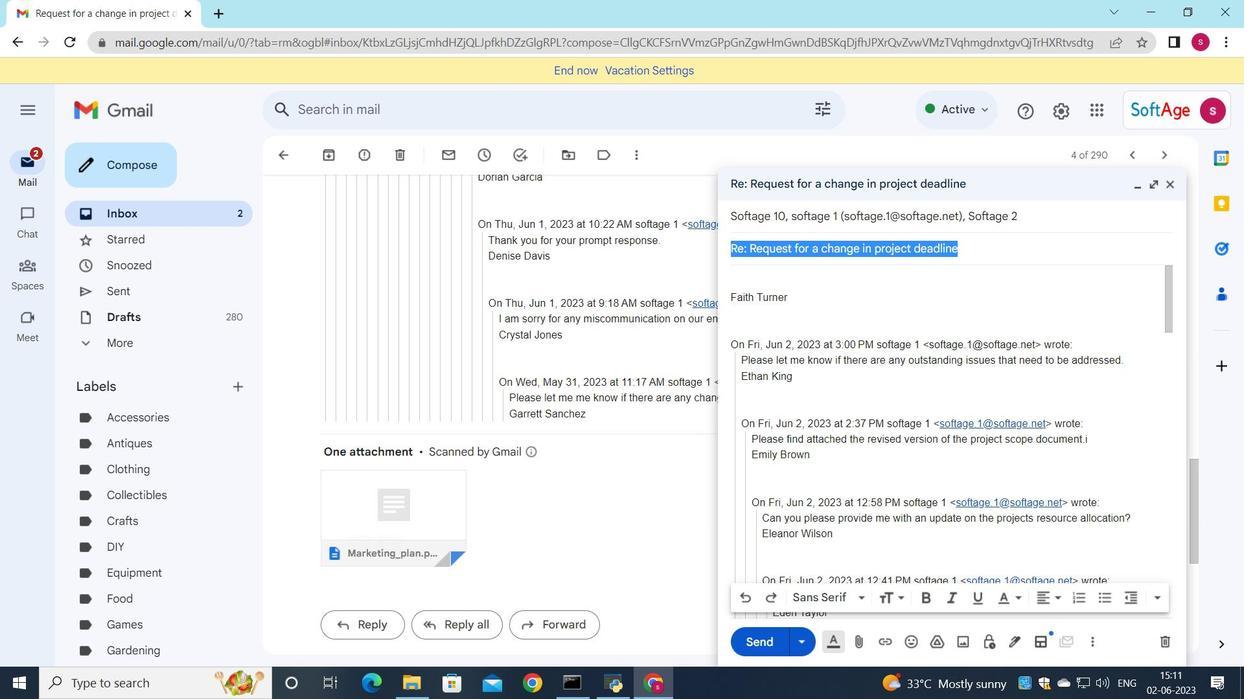
Action: Key pressed <Key.shift>Request<Key.space>for<Key.space>a<Key.space>testimonial
Screenshot: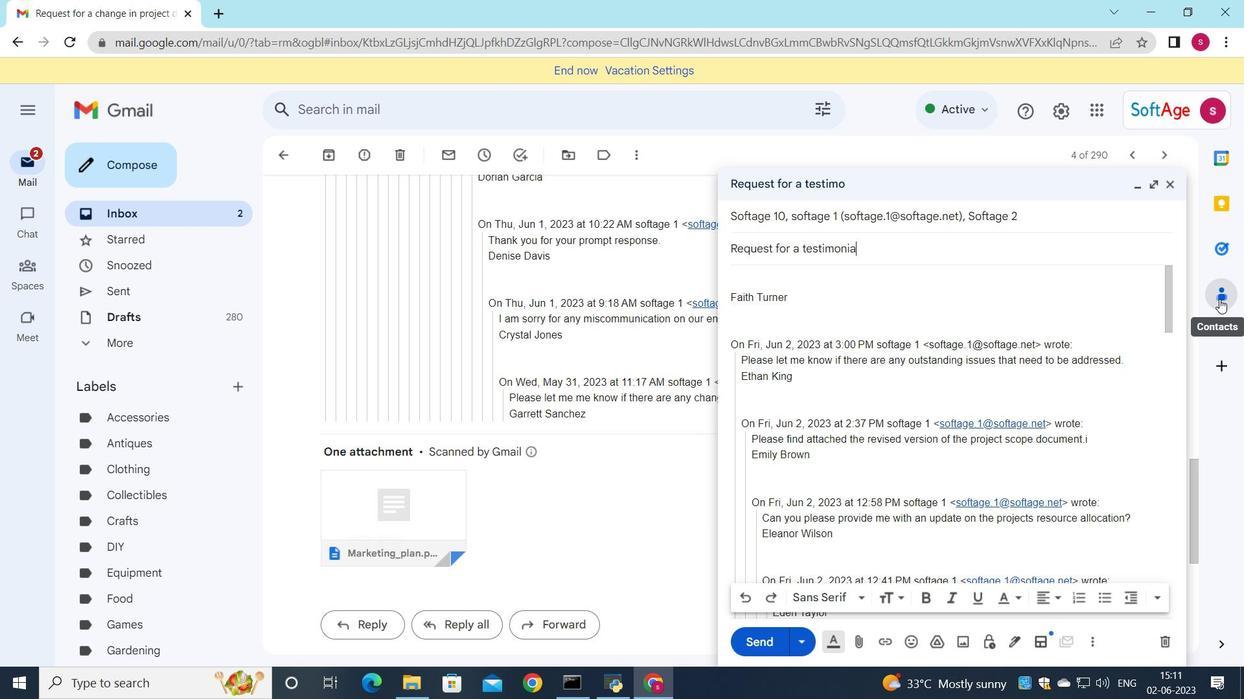 
Action: Mouse moved to (763, 278)
Screenshot: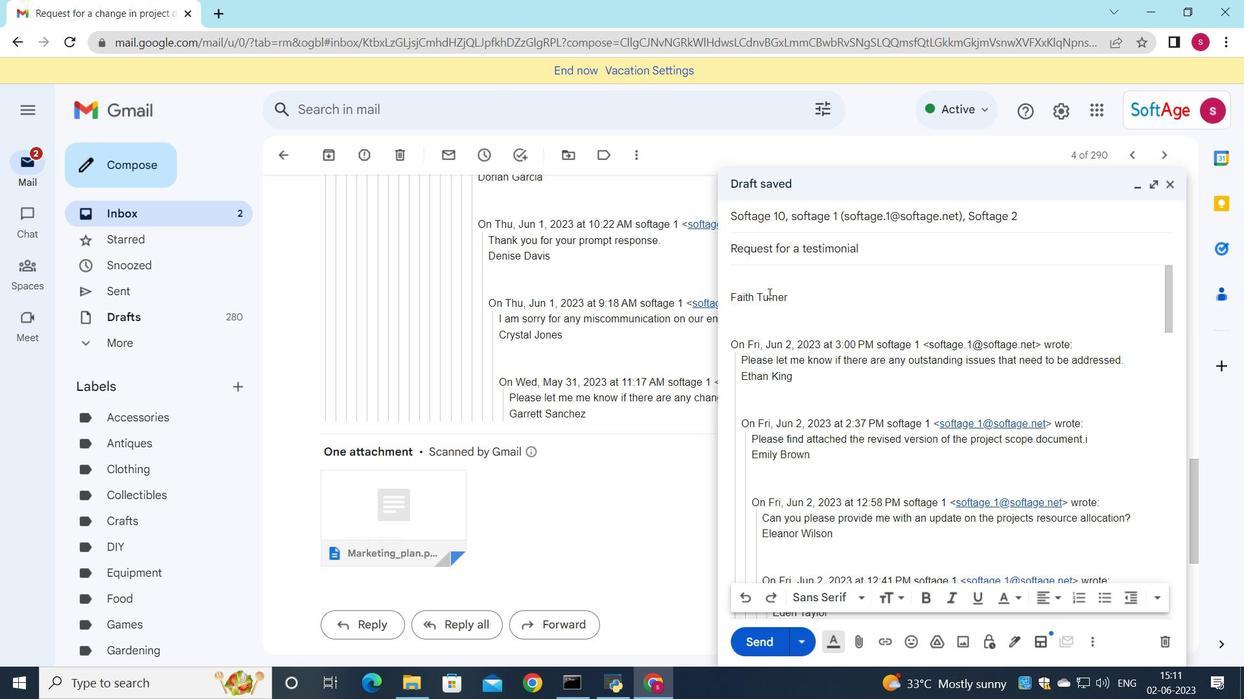 
Action: Mouse pressed left at (763, 278)
Screenshot: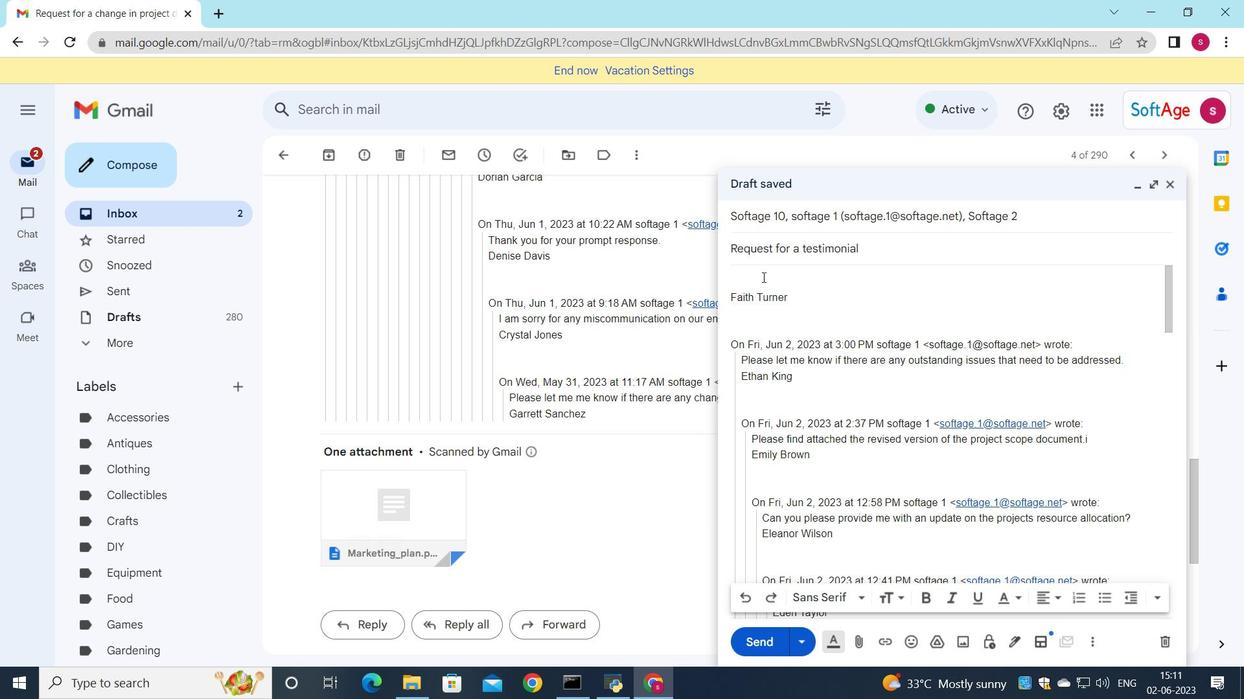 
Action: Key pressed <Key.shift>Can<Key.space>you<Key.space>confirm<Key.space>if<Key.space>the<Key.space>team<Key.space>has<Key.space>theb<Key.backspace><Key.space>required<Key.space>resources<Key.space>to<Key.space>meet<Key.space>the<Key.space>project<Key.space>deadline<Key.shift_r>?
Screenshot: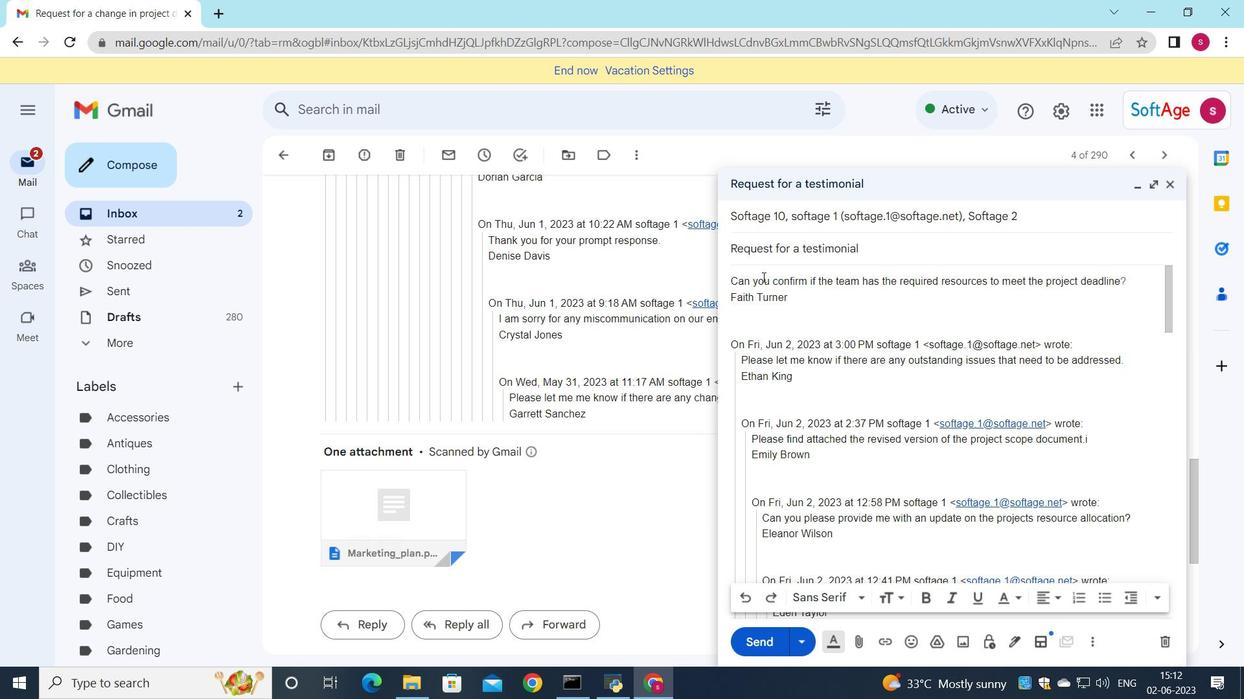 
Action: Mouse moved to (1035, 221)
Screenshot: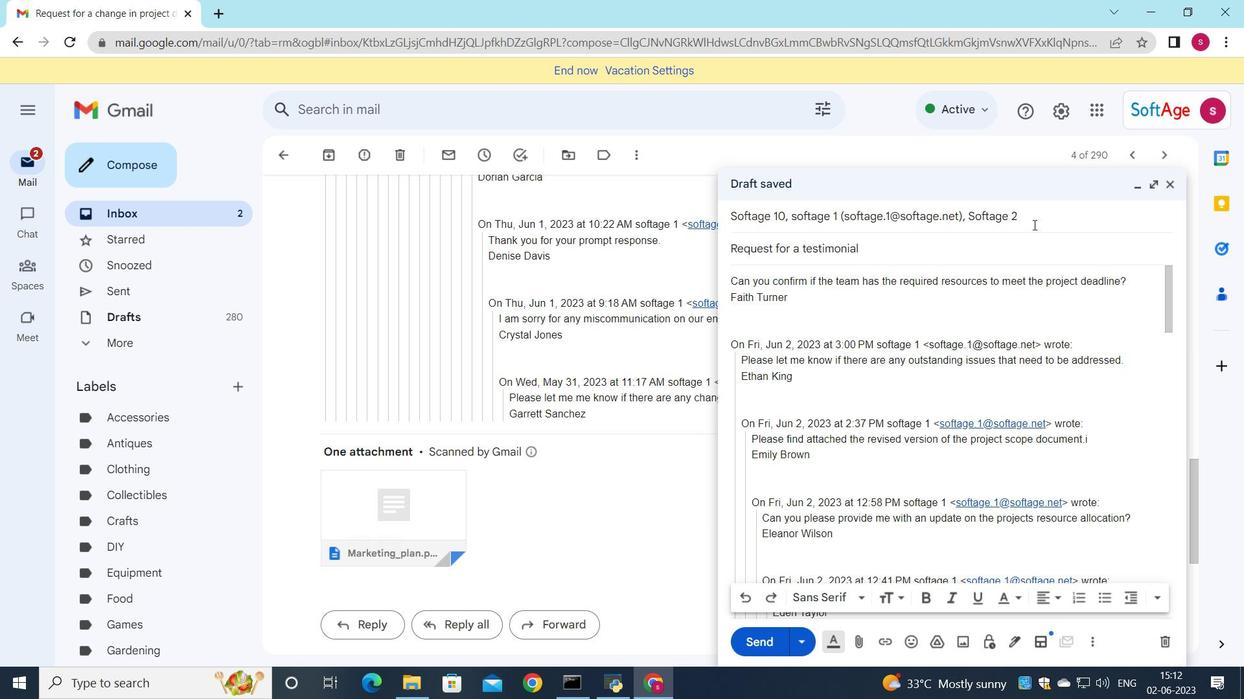 
Action: Mouse pressed left at (1035, 221)
Screenshot: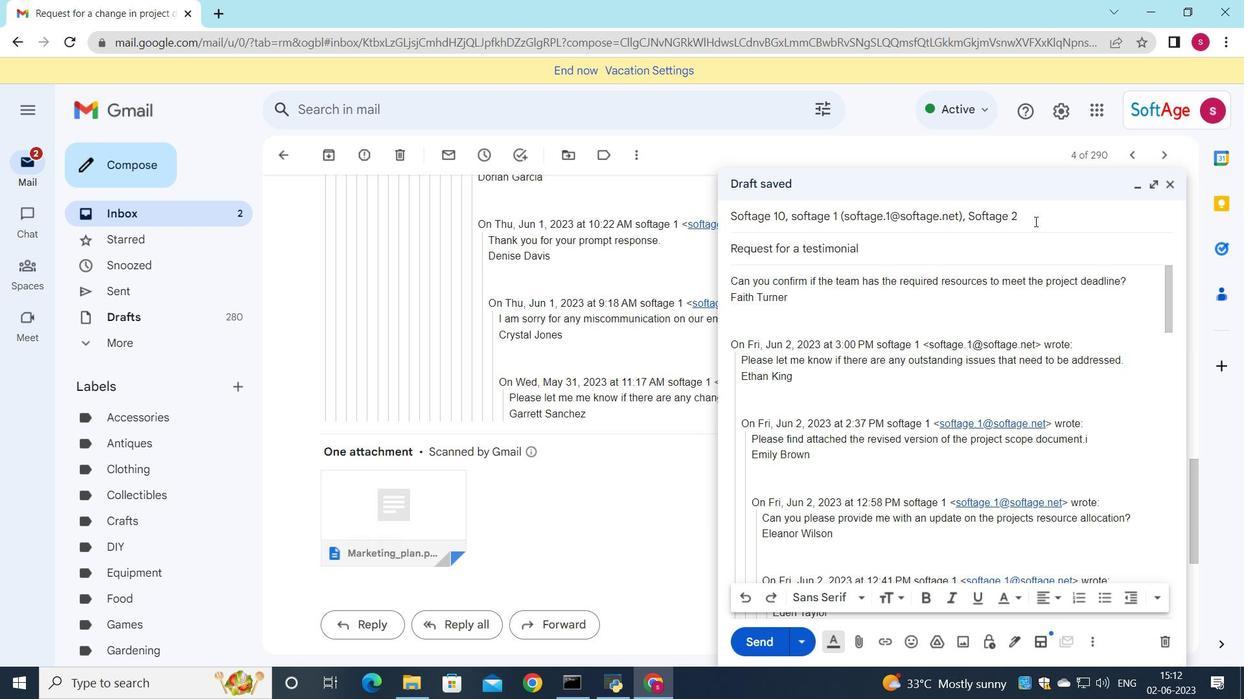 
Action: Mouse moved to (1138, 238)
Screenshot: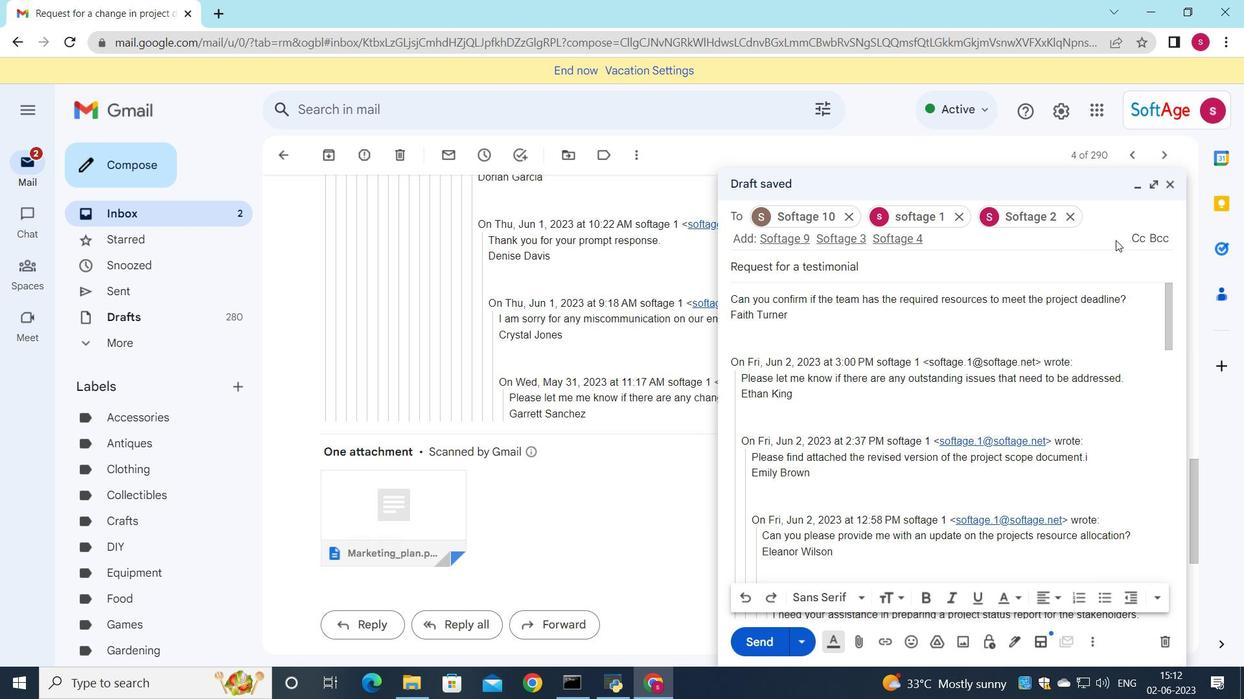 
Action: Mouse pressed left at (1138, 238)
Screenshot: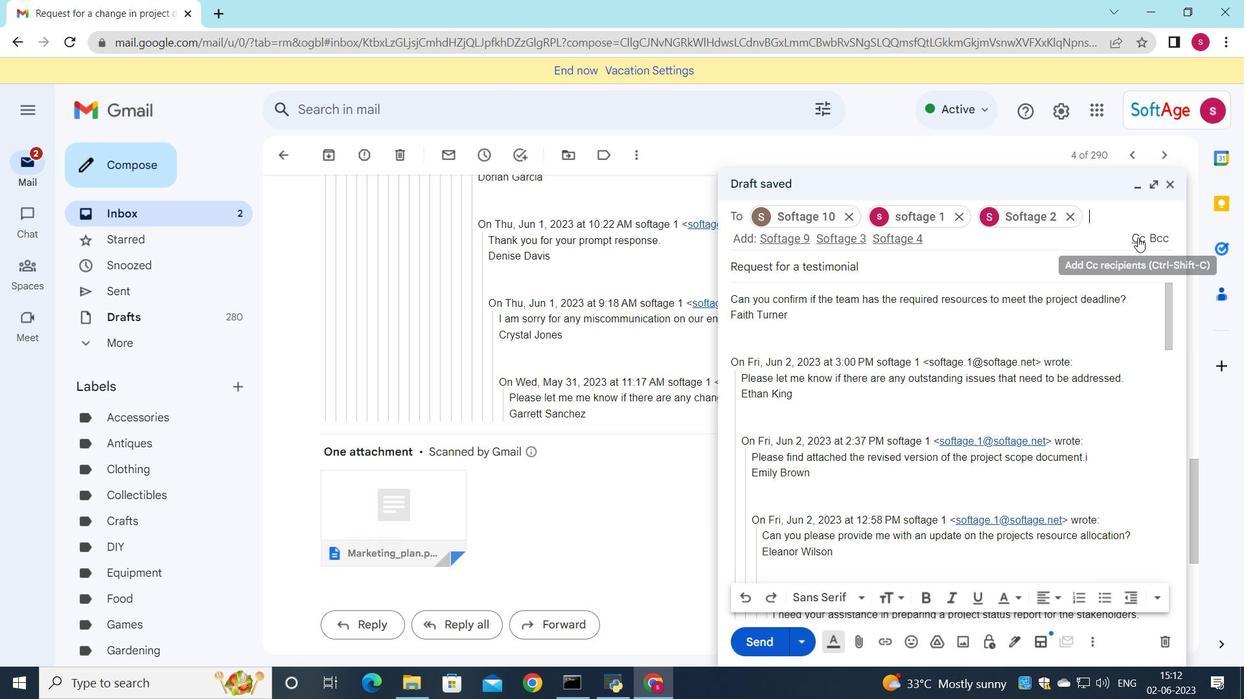 
Action: Mouse moved to (905, 264)
Screenshot: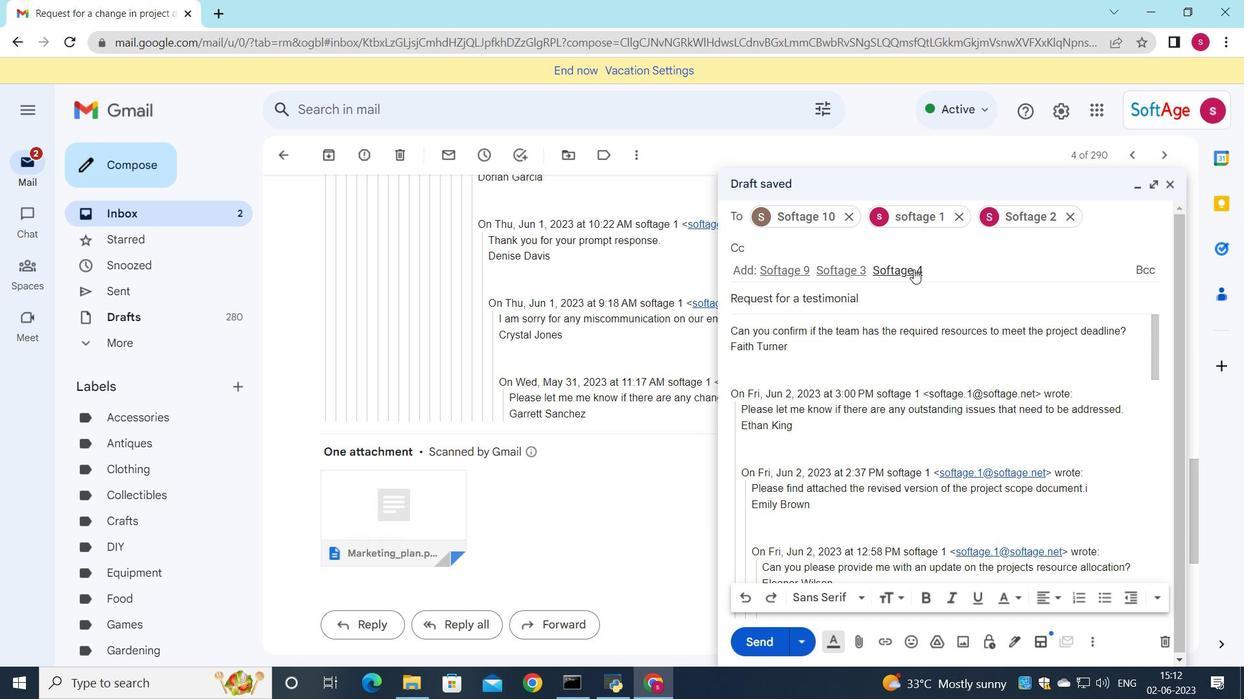 
Action: Mouse pressed left at (905, 264)
Screenshot: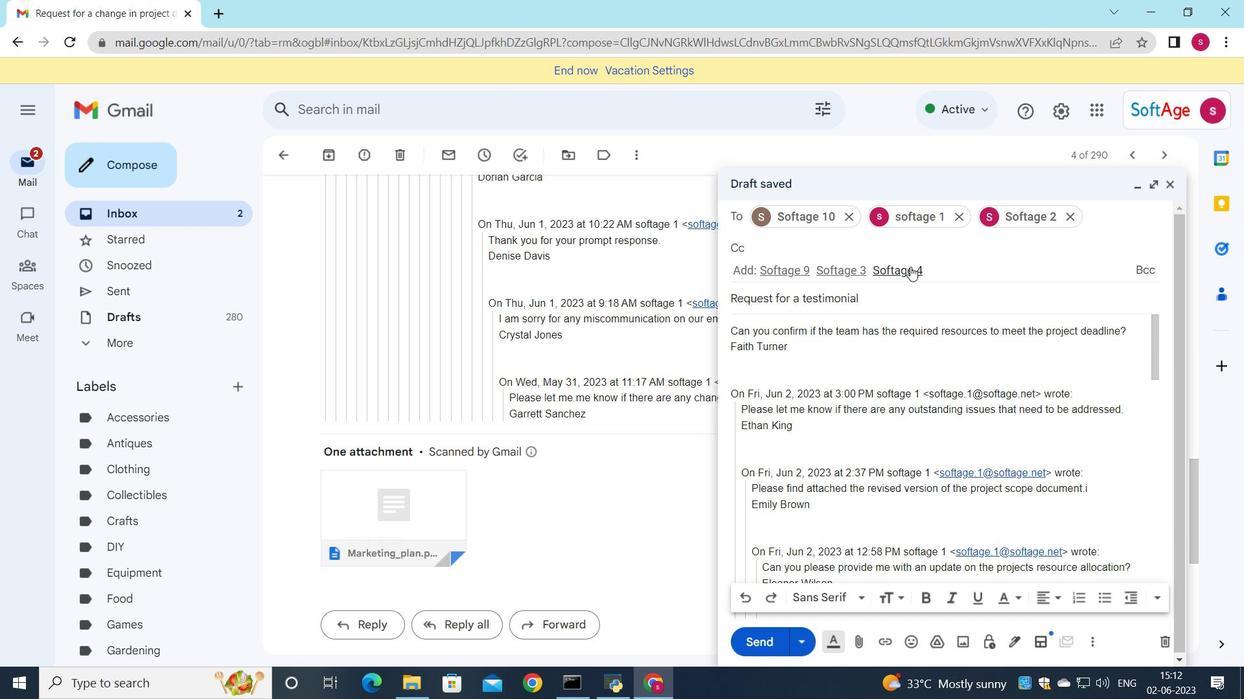 
Action: Mouse moved to (863, 640)
Screenshot: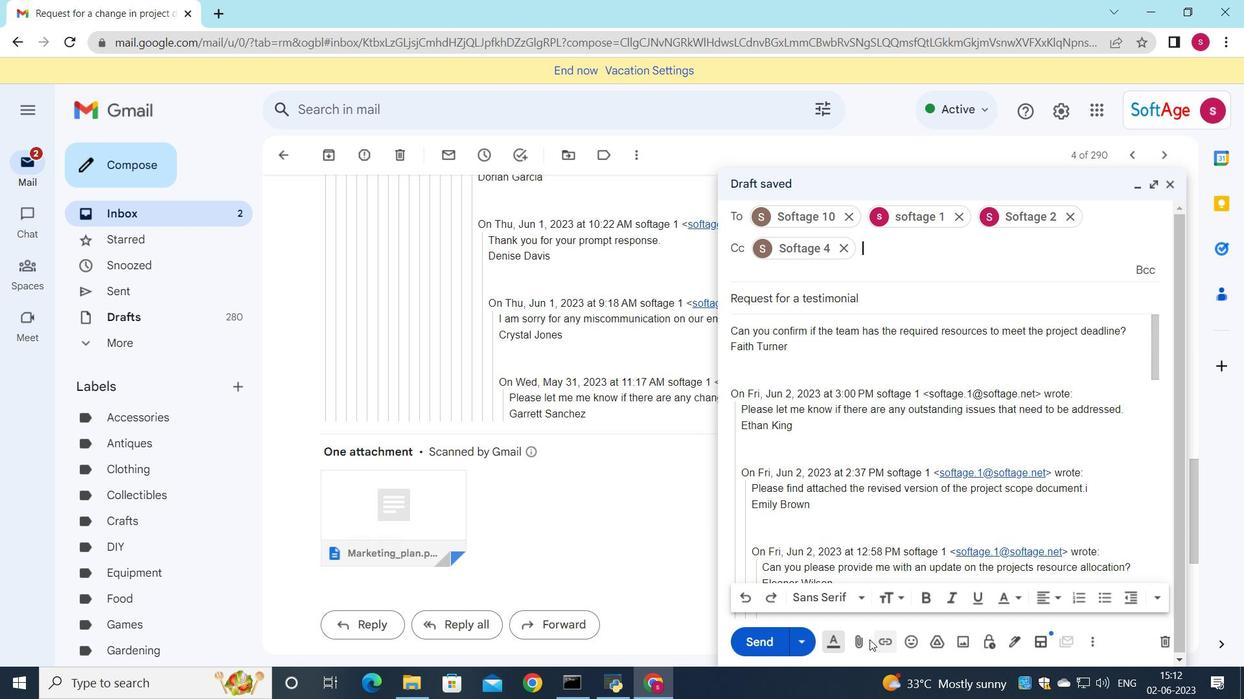 
Action: Mouse pressed left at (863, 640)
Screenshot: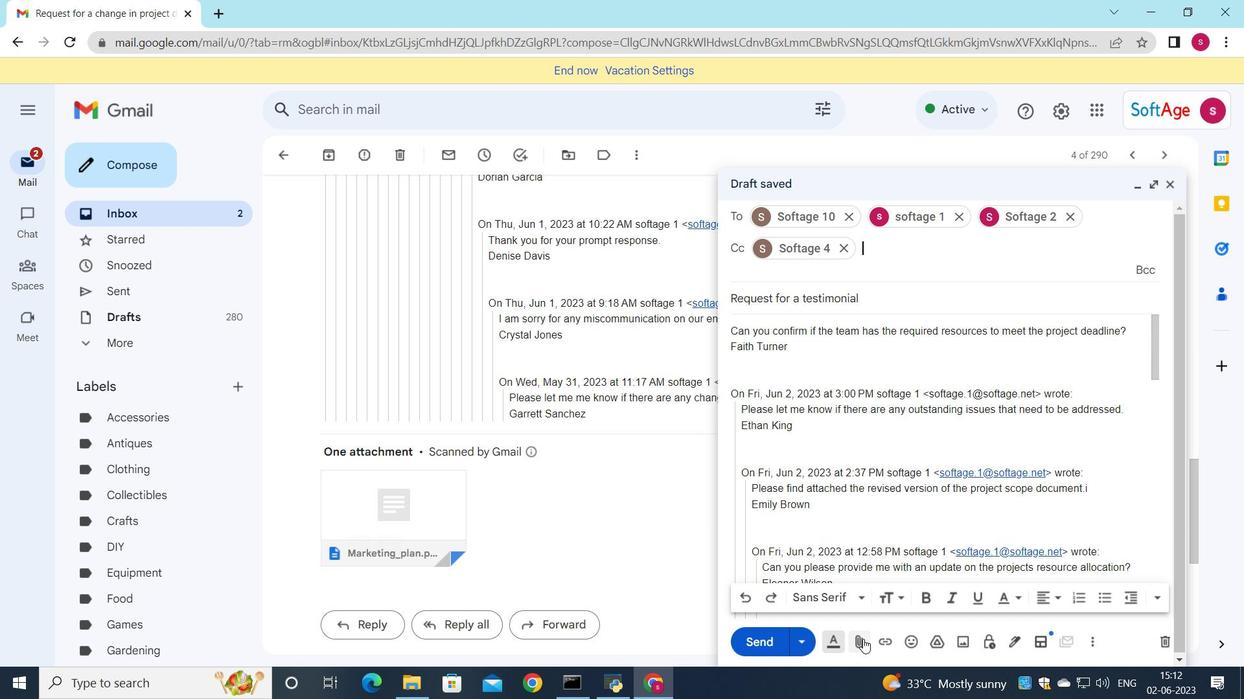 
Action: Mouse moved to (207, 100)
Screenshot: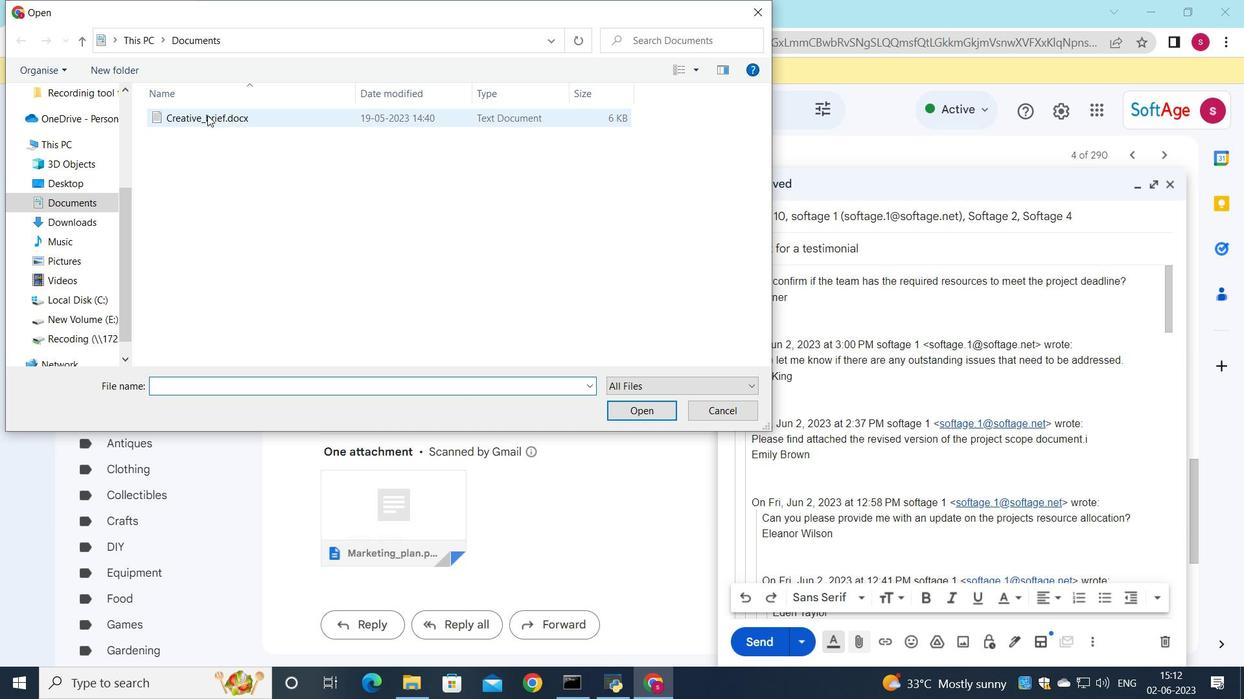 
Action: Mouse pressed left at (207, 100)
Screenshot: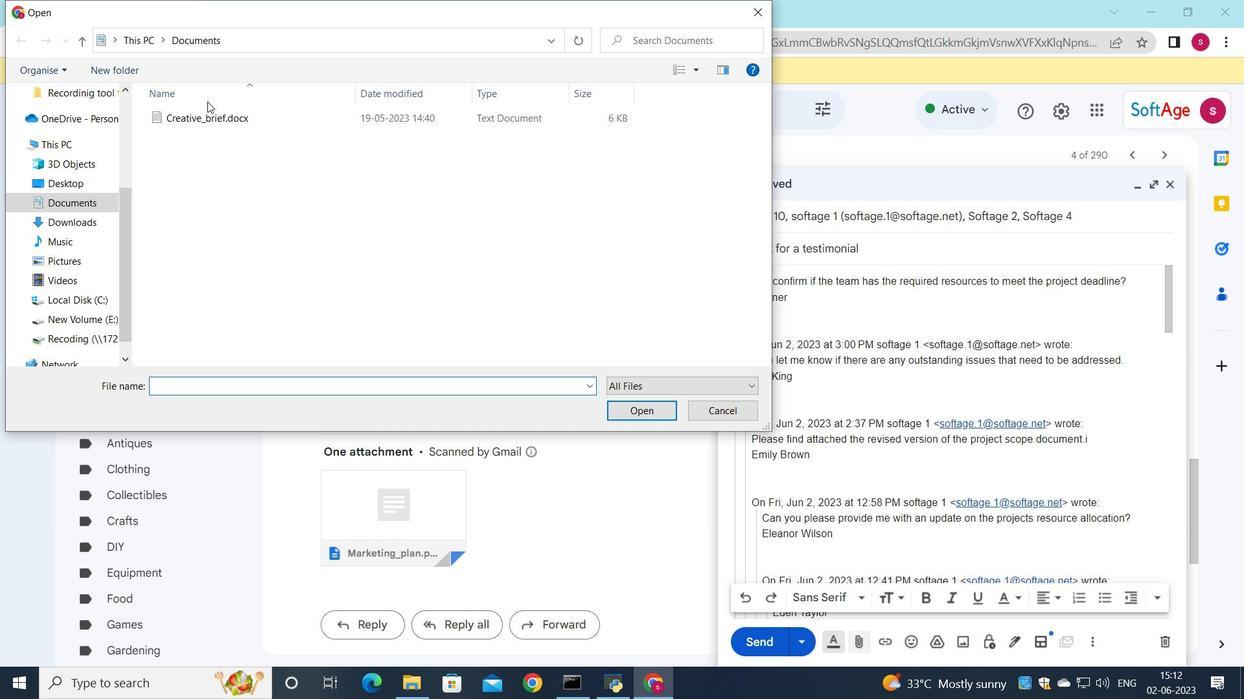 
Action: Mouse moved to (211, 119)
Screenshot: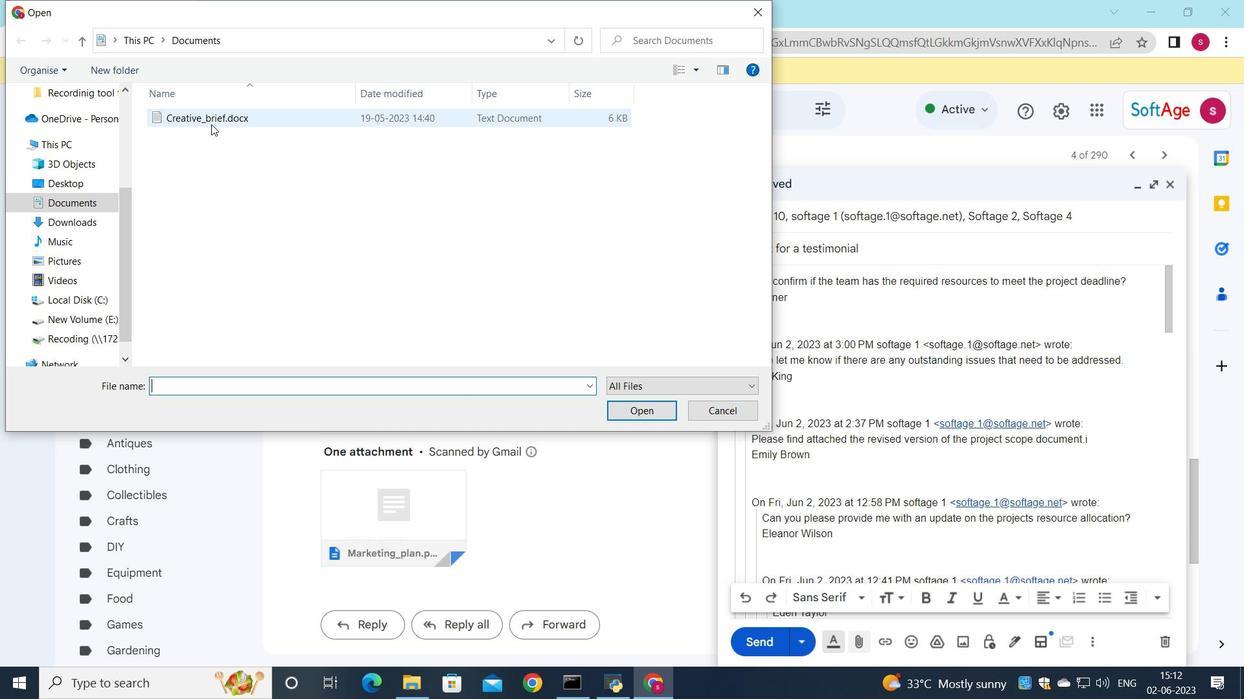 
Action: Mouse pressed left at (211, 119)
Screenshot: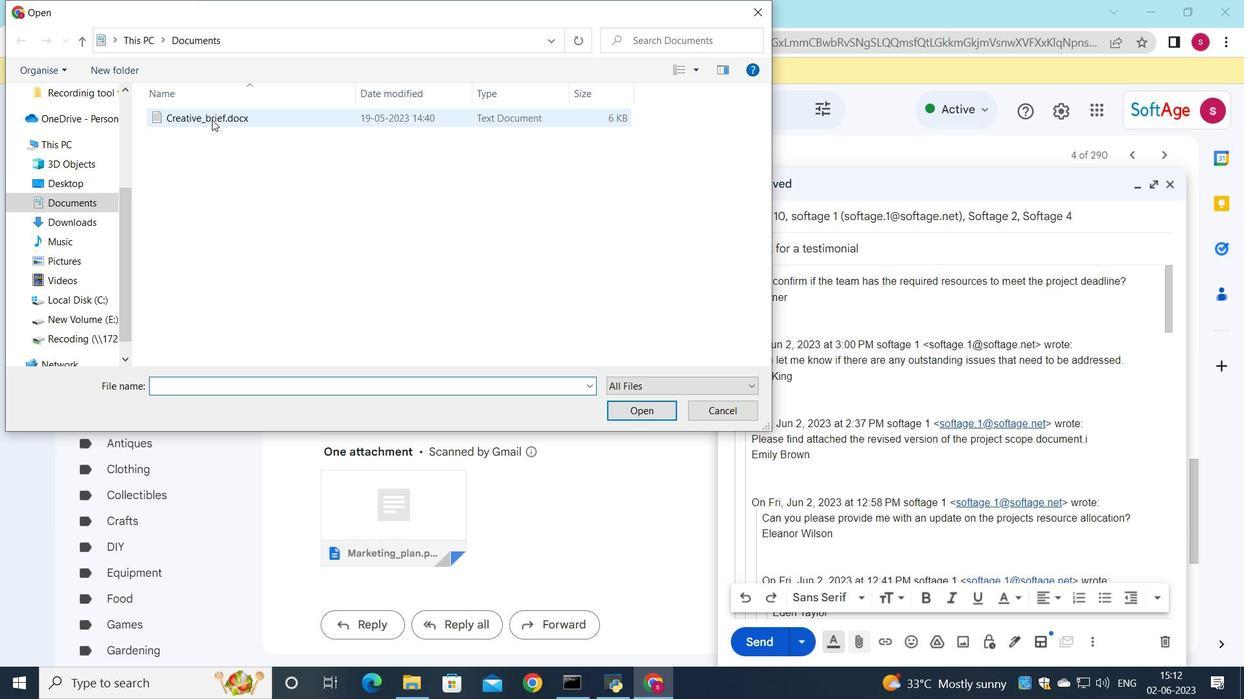 
Action: Mouse moved to (258, 119)
Screenshot: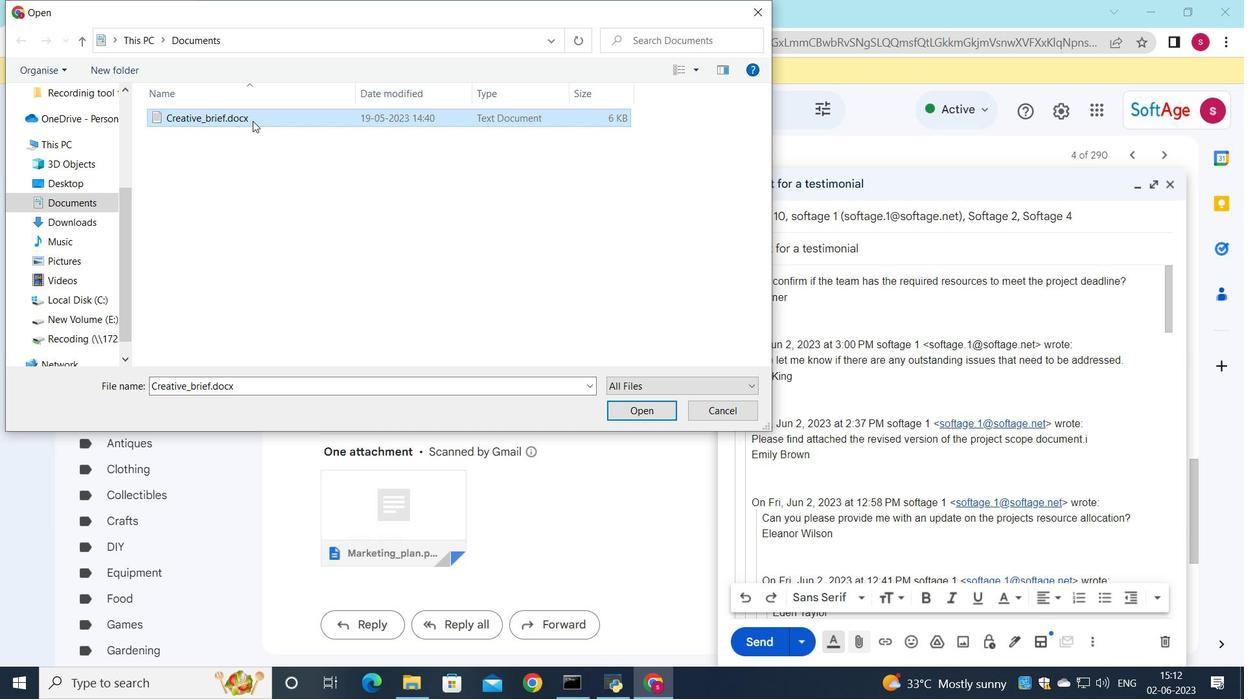 
Action: Mouse pressed left at (258, 119)
Screenshot: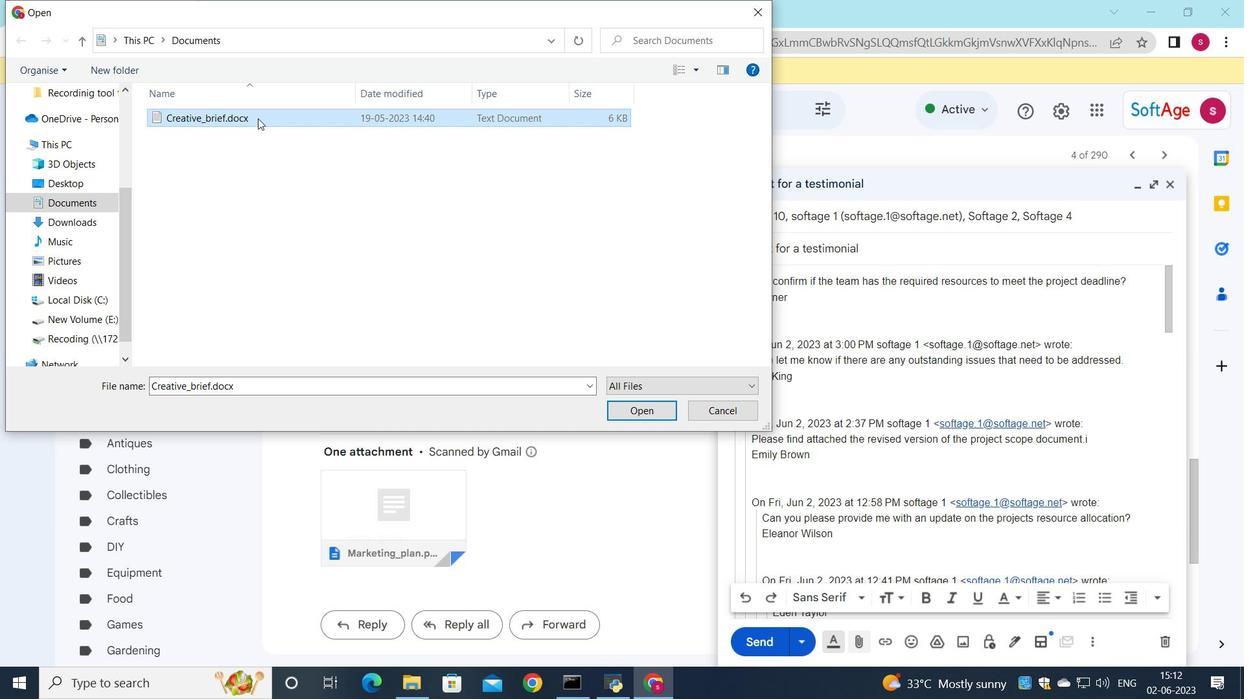 
Action: Mouse moved to (332, 133)
Screenshot: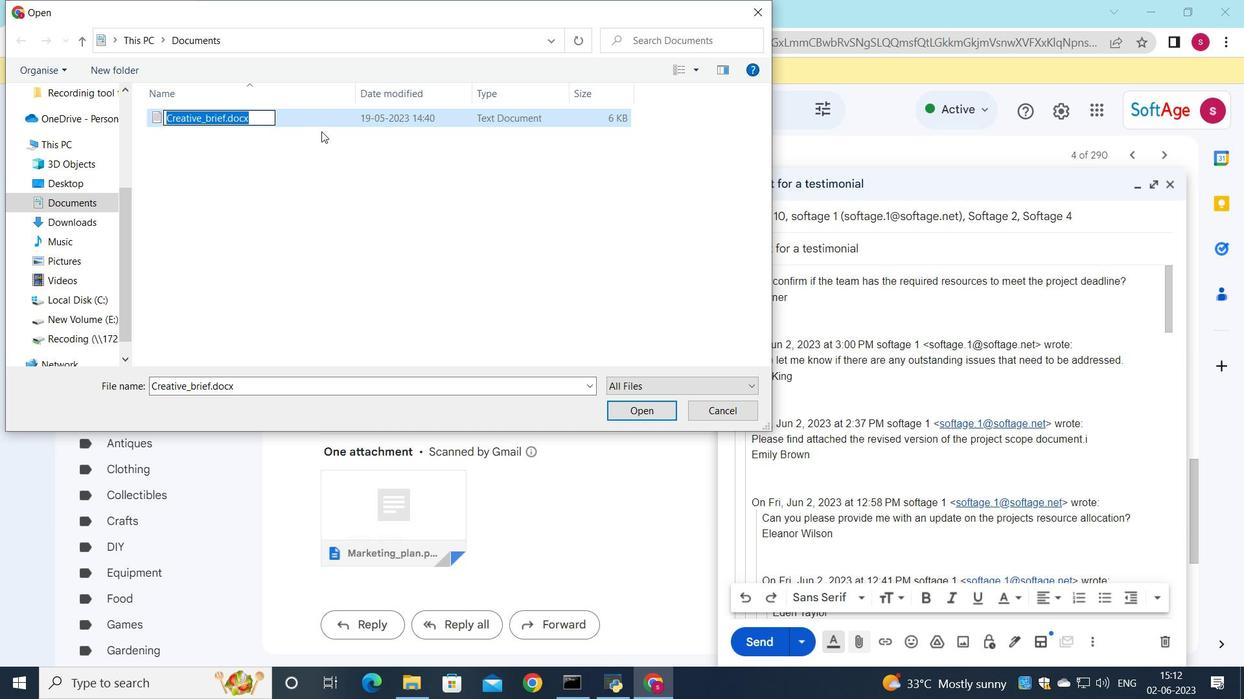 
Action: Key pressed <Key.shift>Buisness<Key.shift><Key.shift><Key.shift>_evaluation.pdf
Screenshot: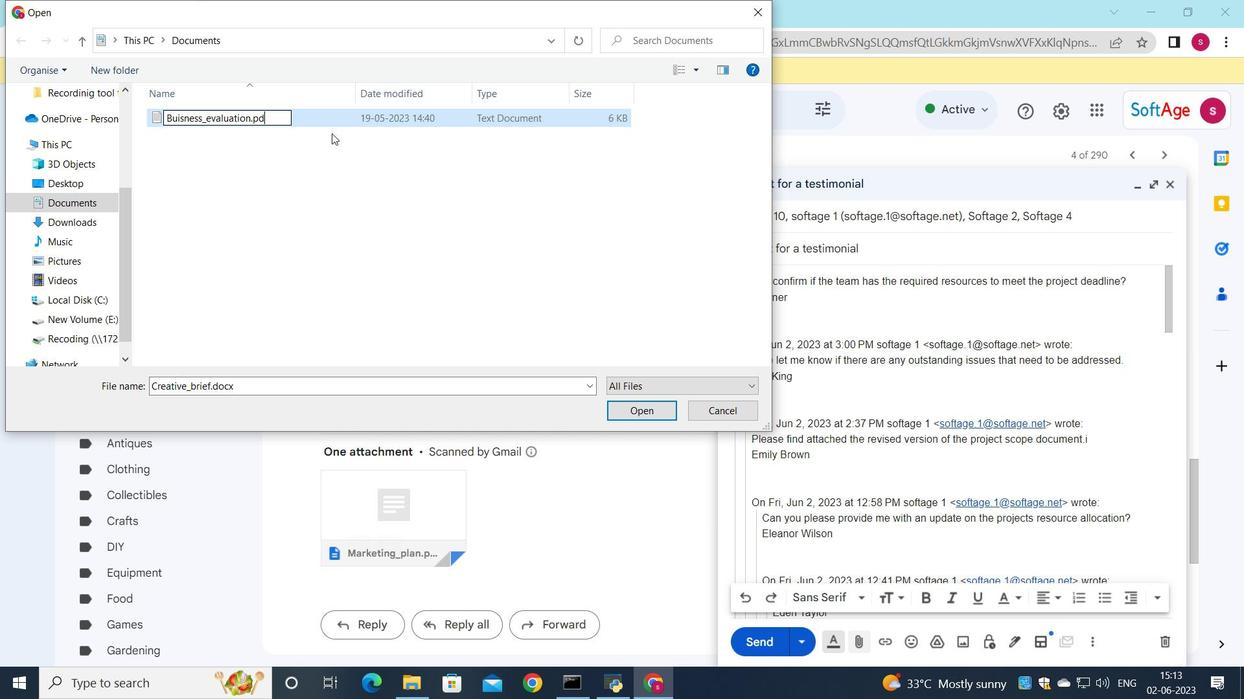 
Action: Mouse moved to (326, 114)
Screenshot: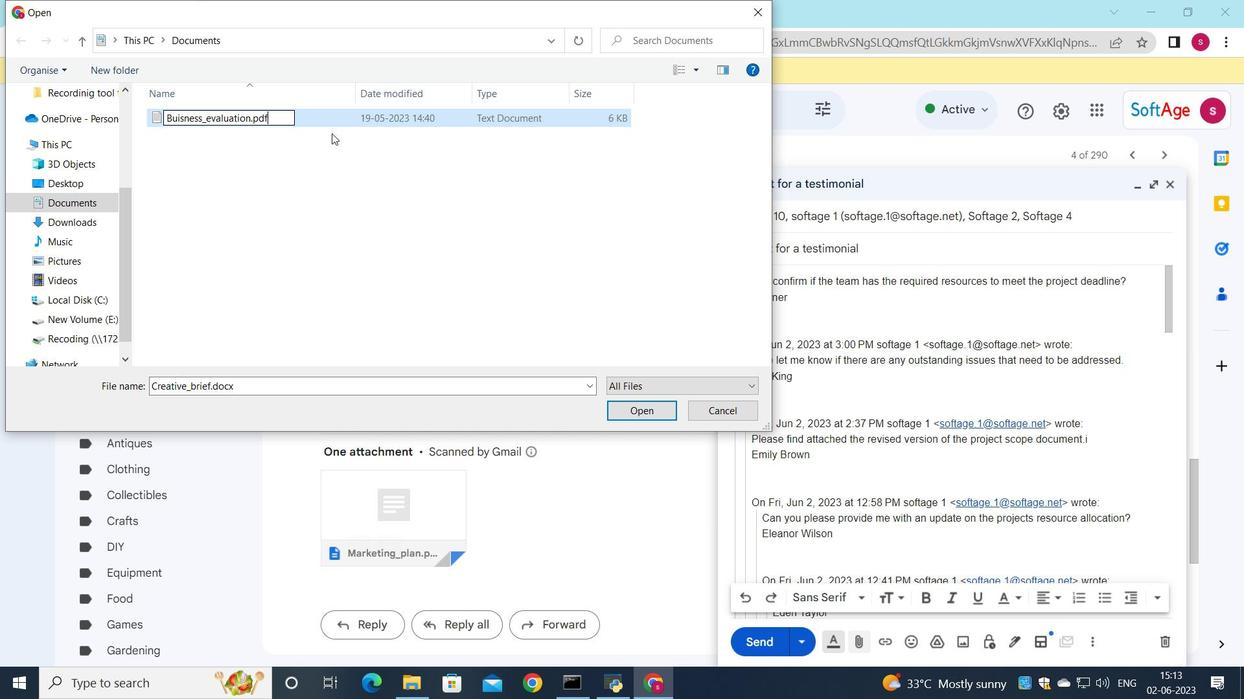 
Action: Mouse pressed left at (326, 114)
Screenshot: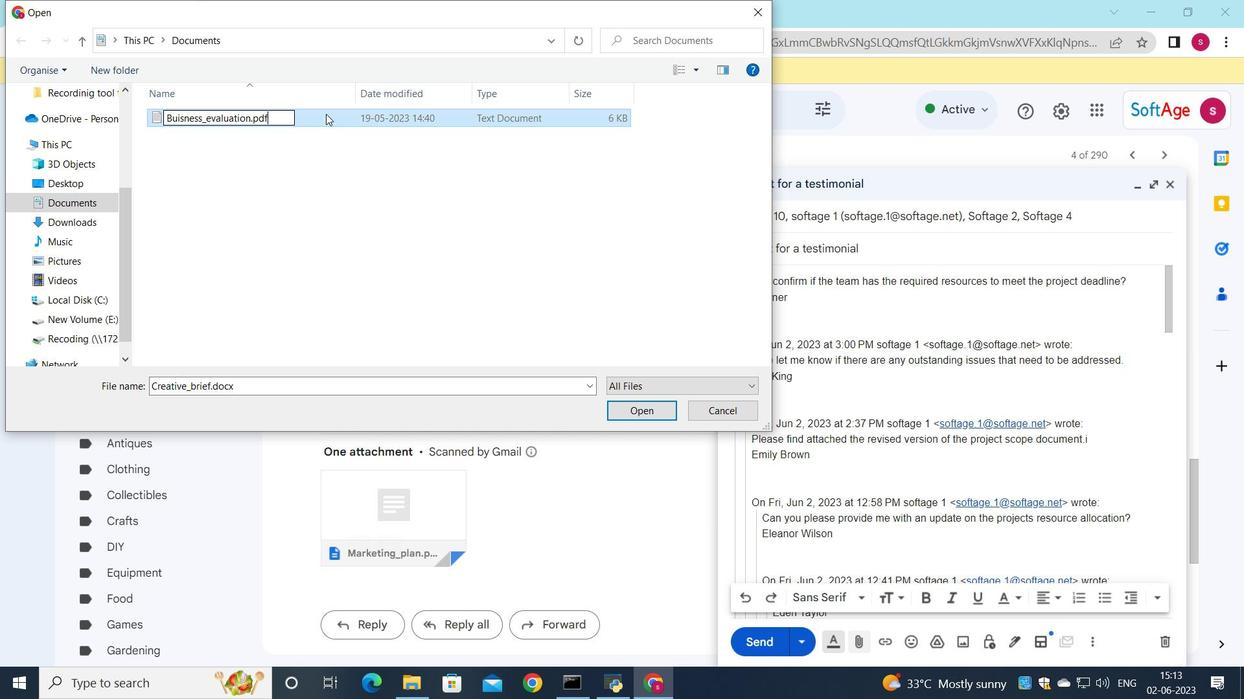 
Action: Mouse moved to (631, 410)
Screenshot: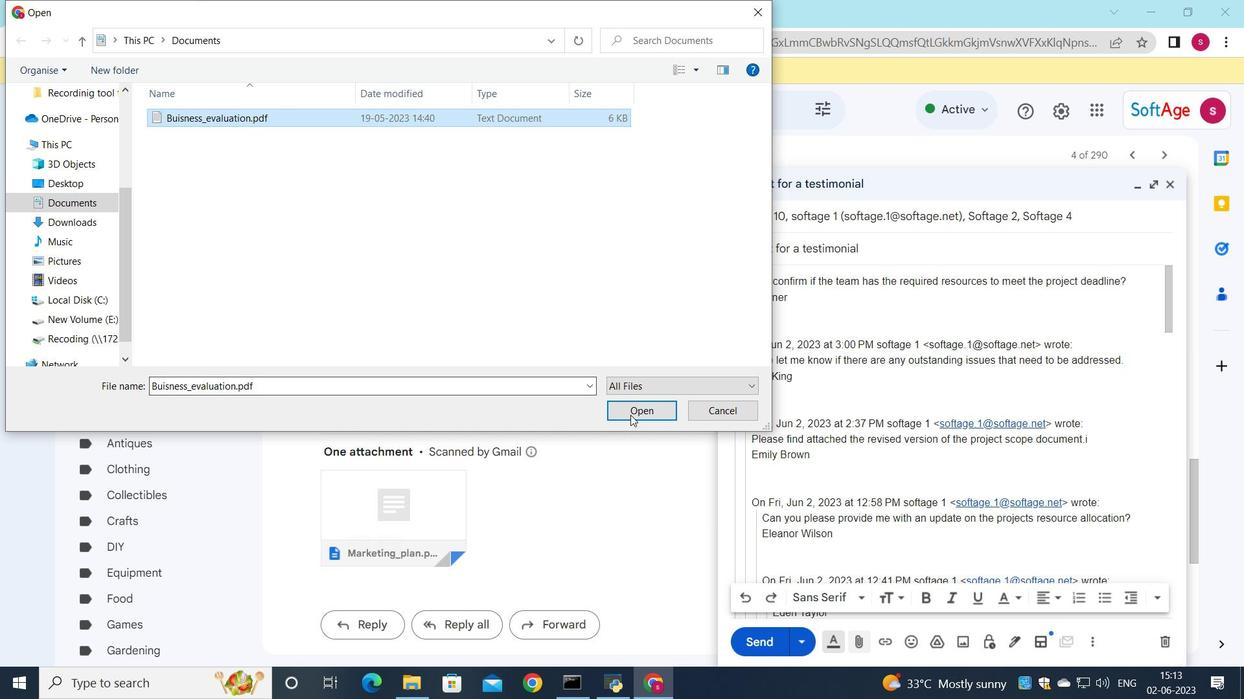 
Action: Mouse pressed left at (631, 410)
Screenshot: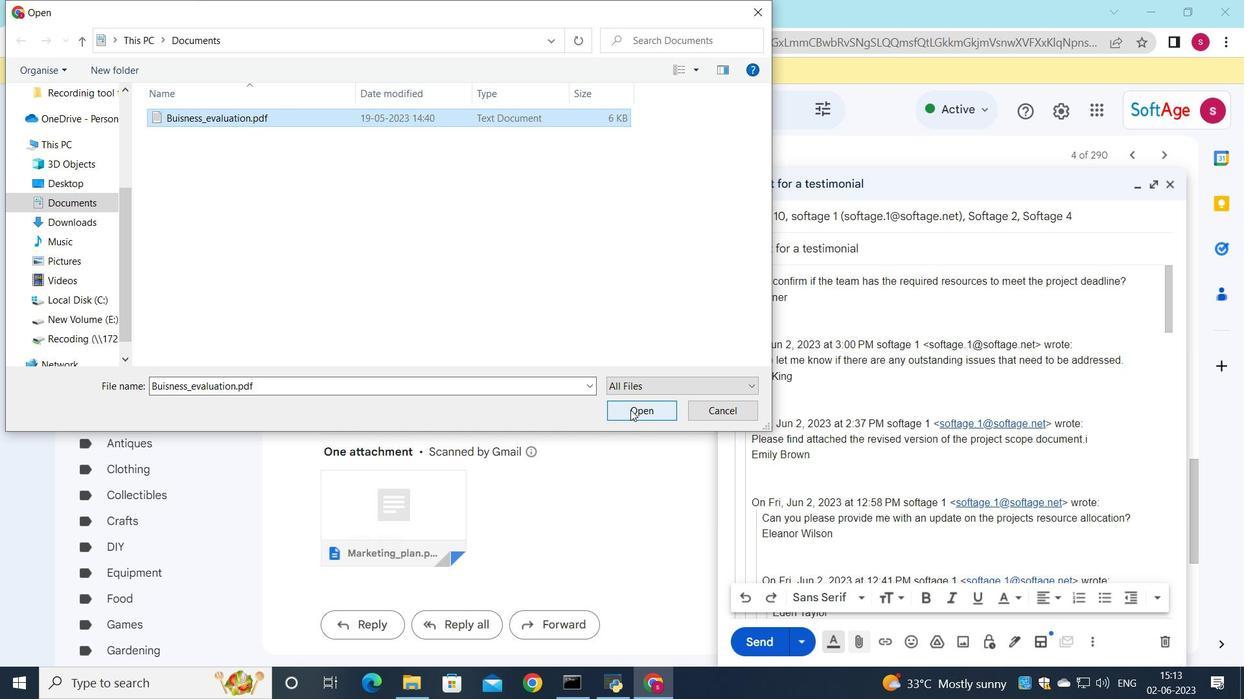 
Action: Mouse moved to (749, 643)
Screenshot: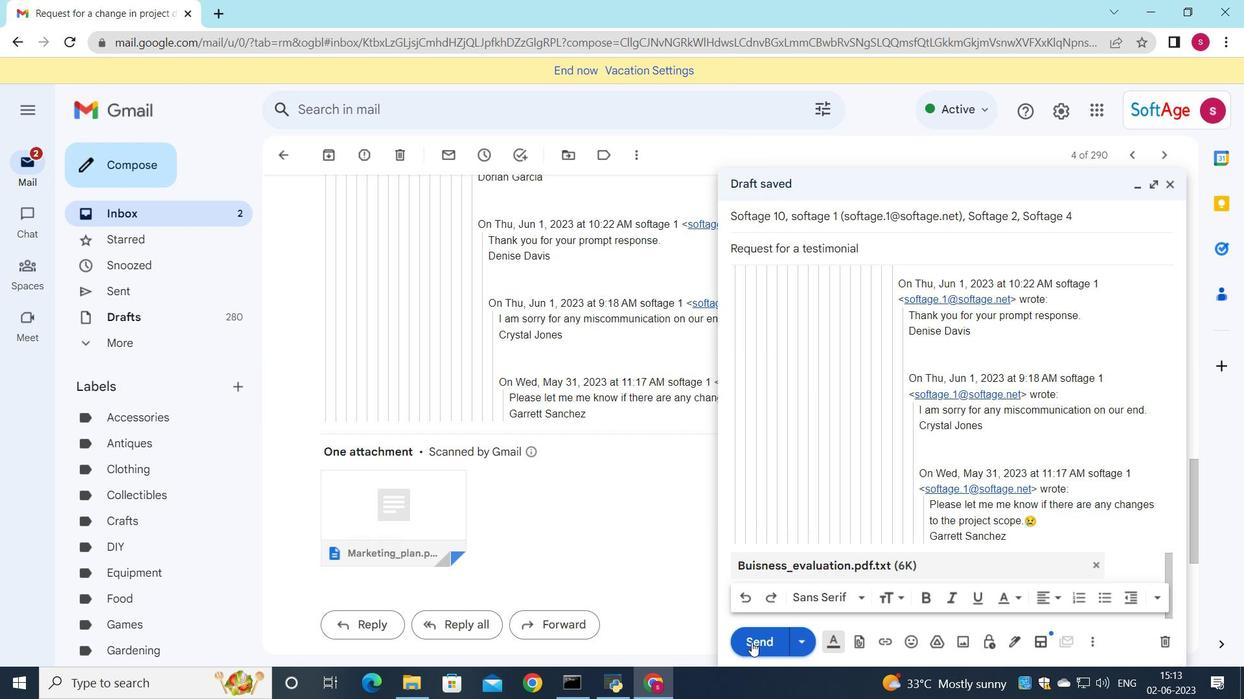 
Action: Mouse pressed left at (749, 643)
Screenshot: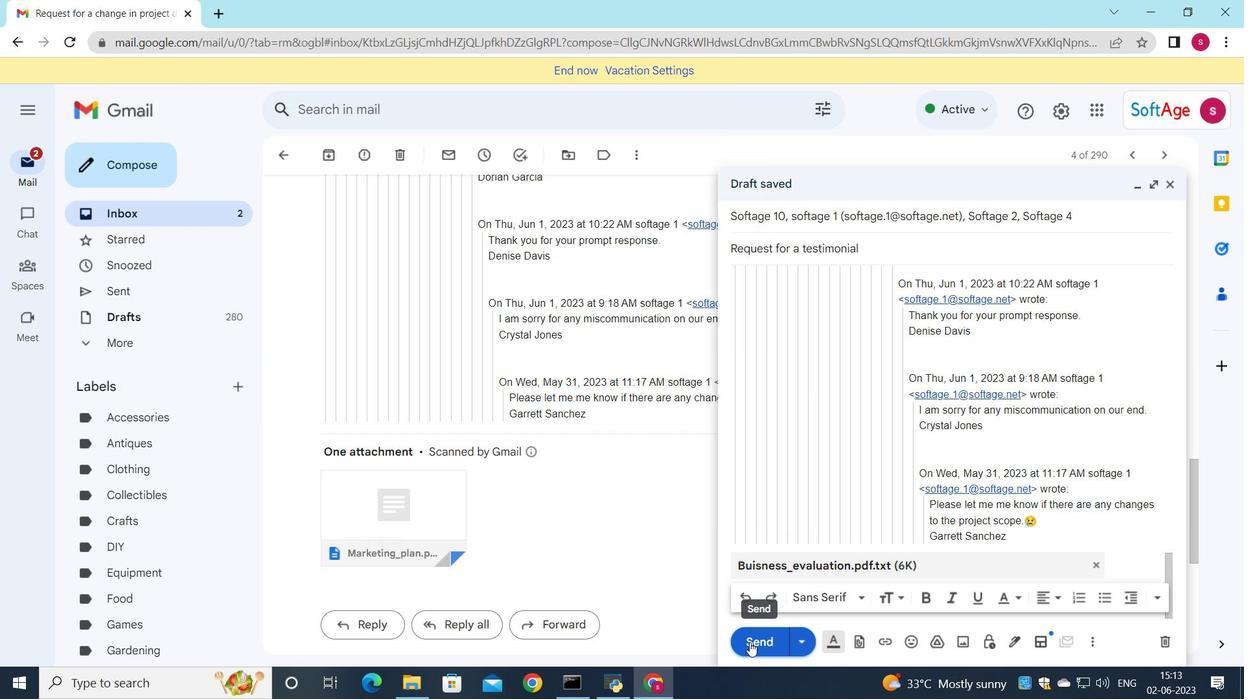 
Action: Mouse moved to (209, 221)
Screenshot: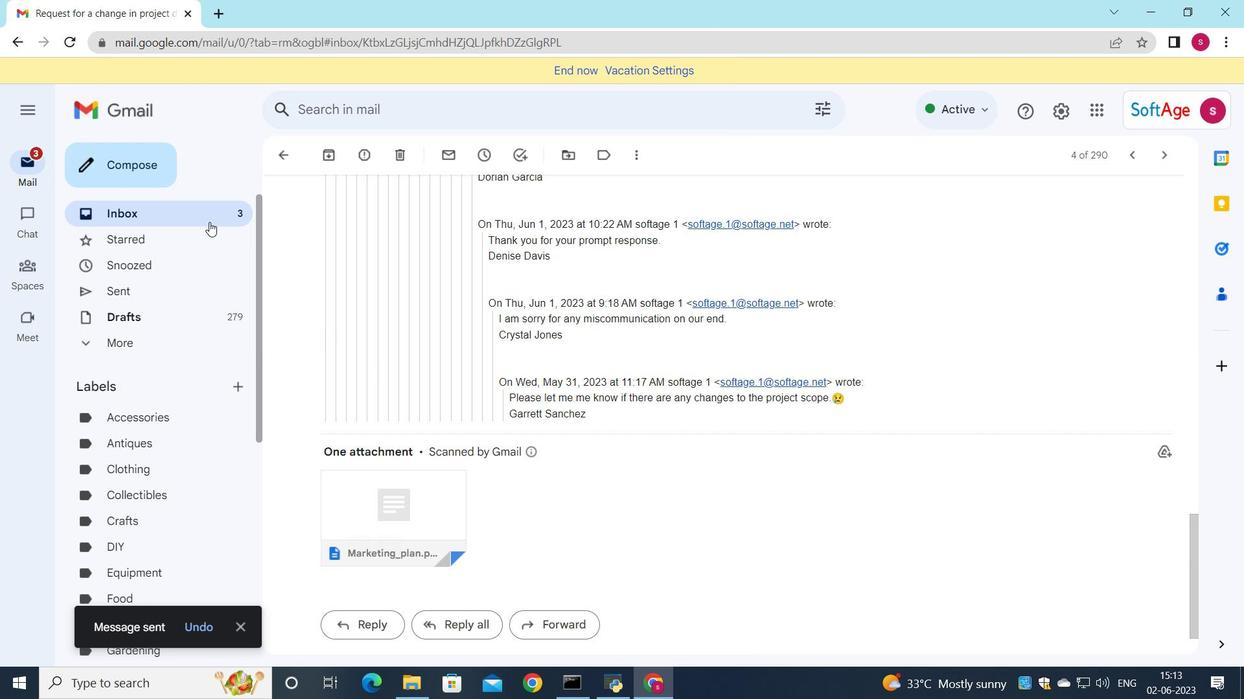 
Action: Mouse pressed left at (209, 221)
Screenshot: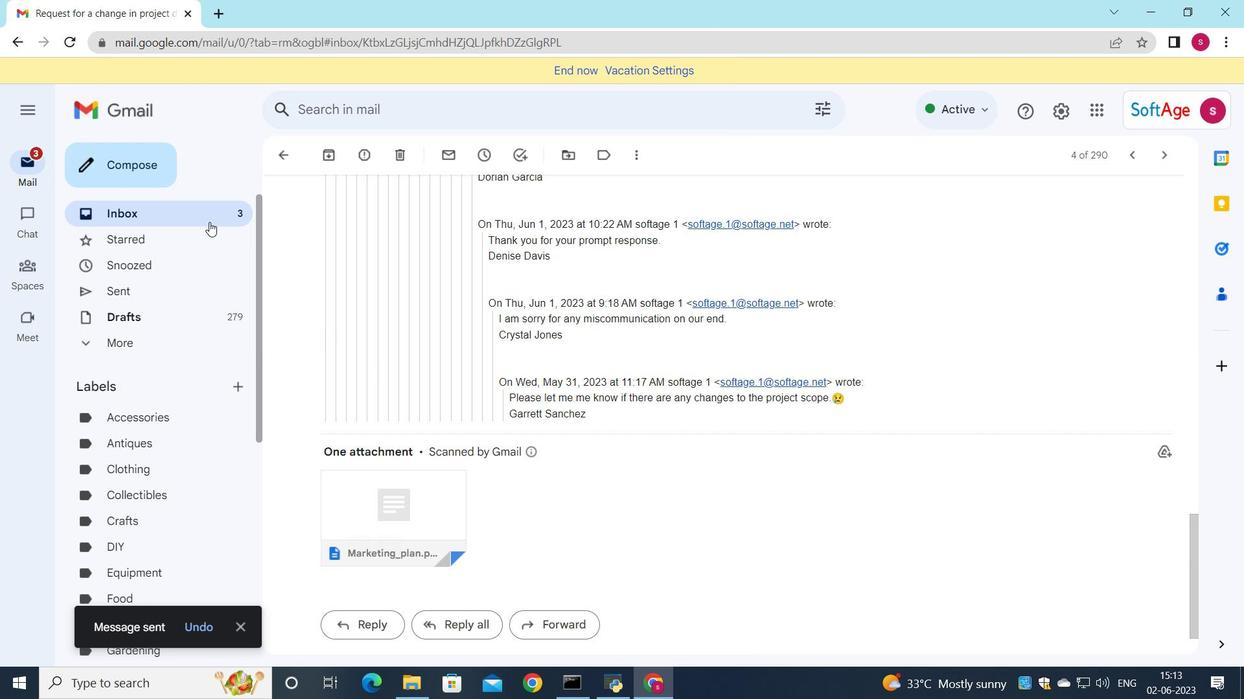
Action: Mouse moved to (630, 204)
Screenshot: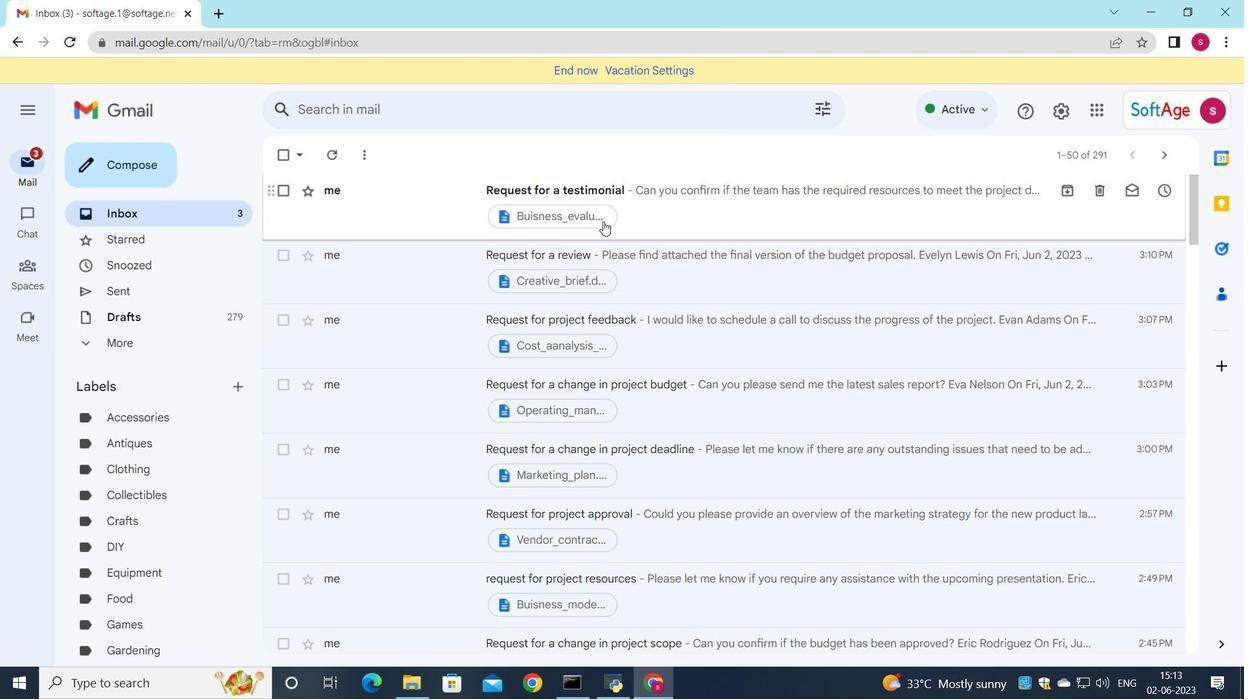 
Action: Mouse pressed left at (630, 204)
Screenshot: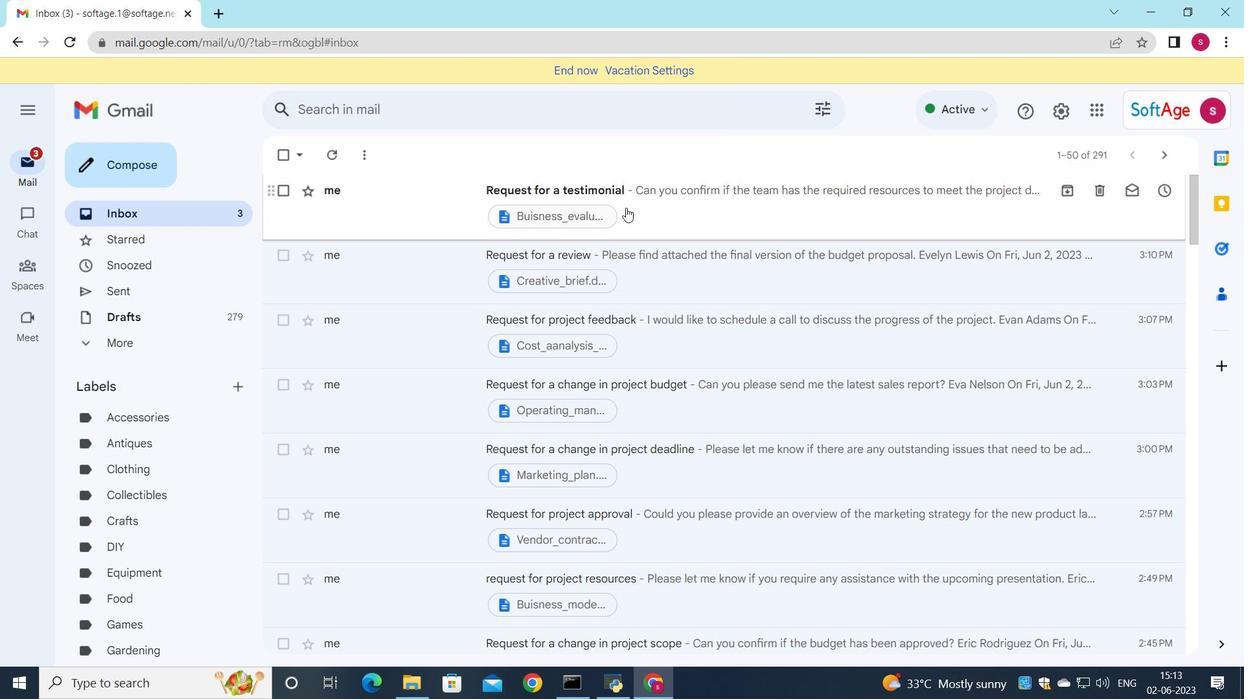 
